 Task: Find connections with filter location Songadh with filter topic #Projectmanagementwith filter profile language German with filter current company Tata Trusts with filter school Institute of Engineering & Management (IEM) with filter industry Translation and Localization with filter service category Bookkeeping with filter keywords title Office Assistant
Action: Mouse moved to (641, 78)
Screenshot: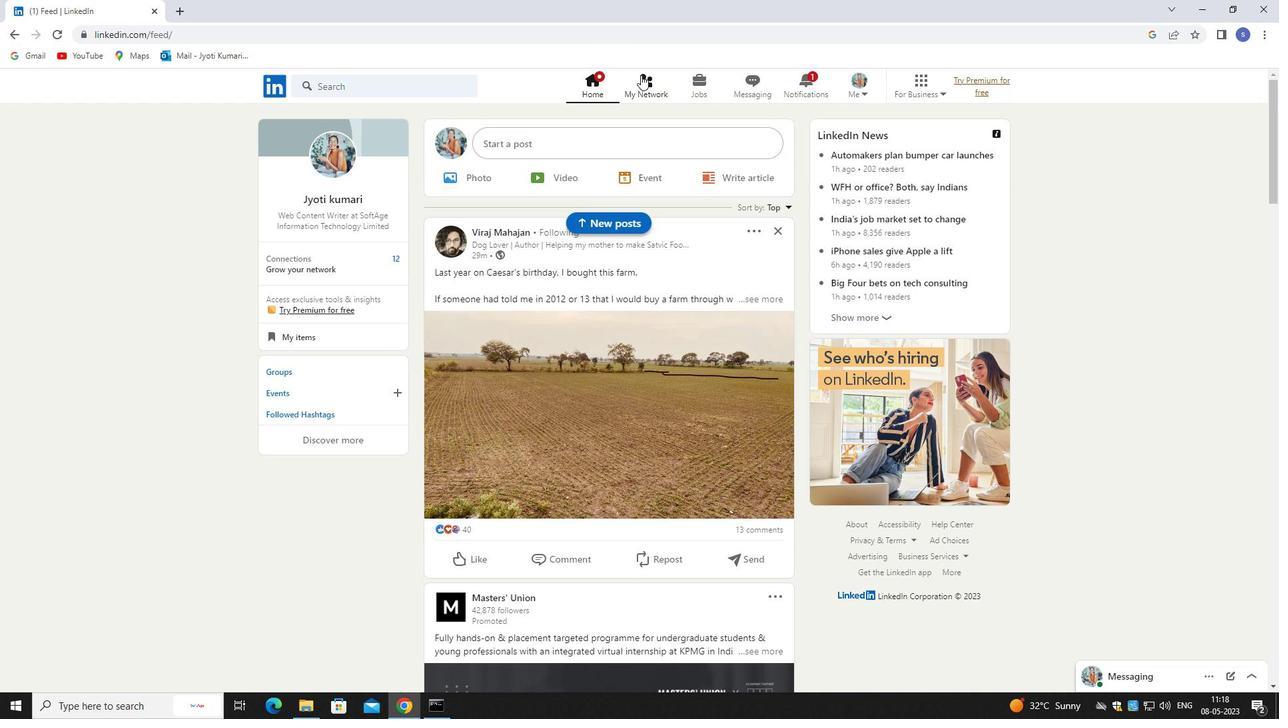 
Action: Mouse pressed left at (641, 78)
Screenshot: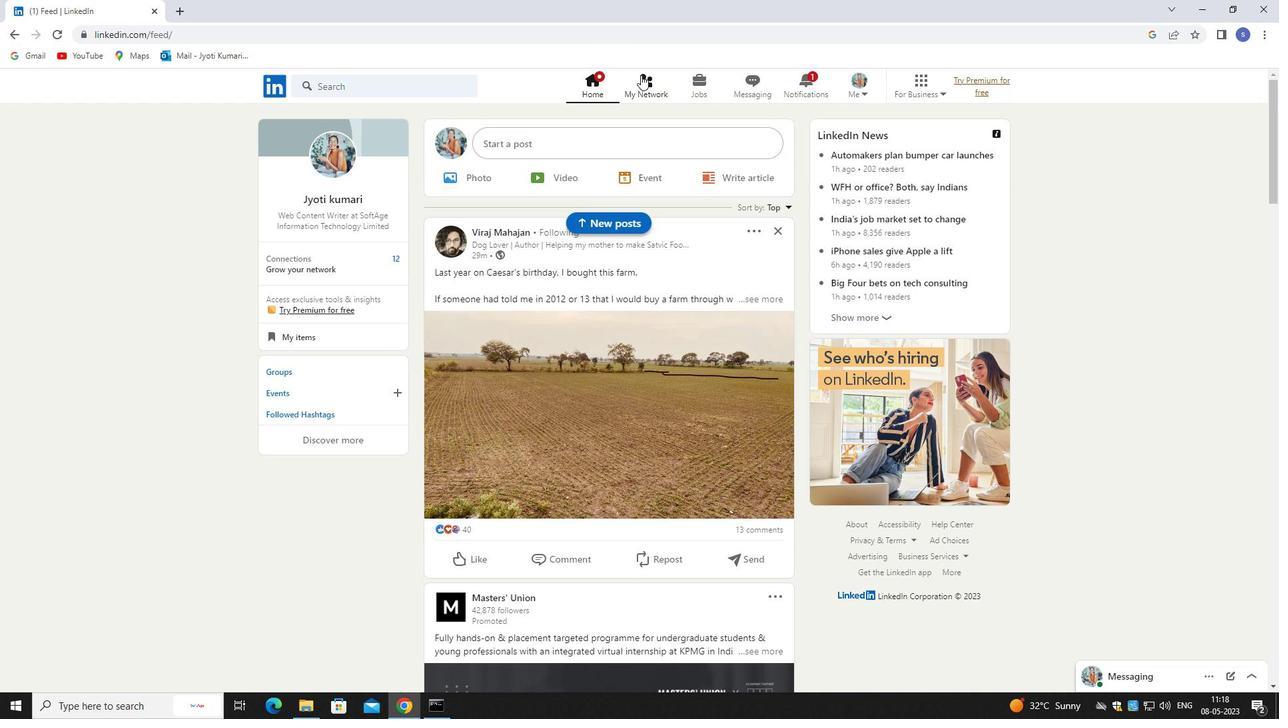 
Action: Mouse moved to (643, 79)
Screenshot: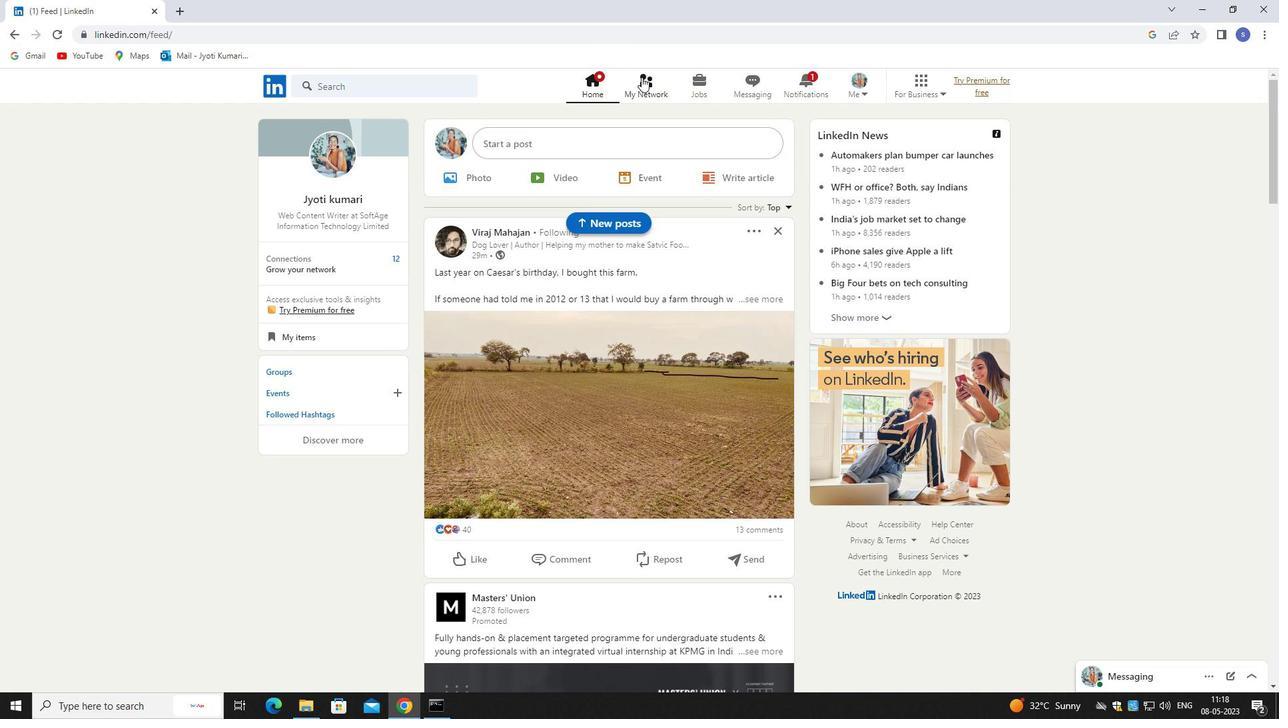 
Action: Mouse pressed left at (643, 79)
Screenshot: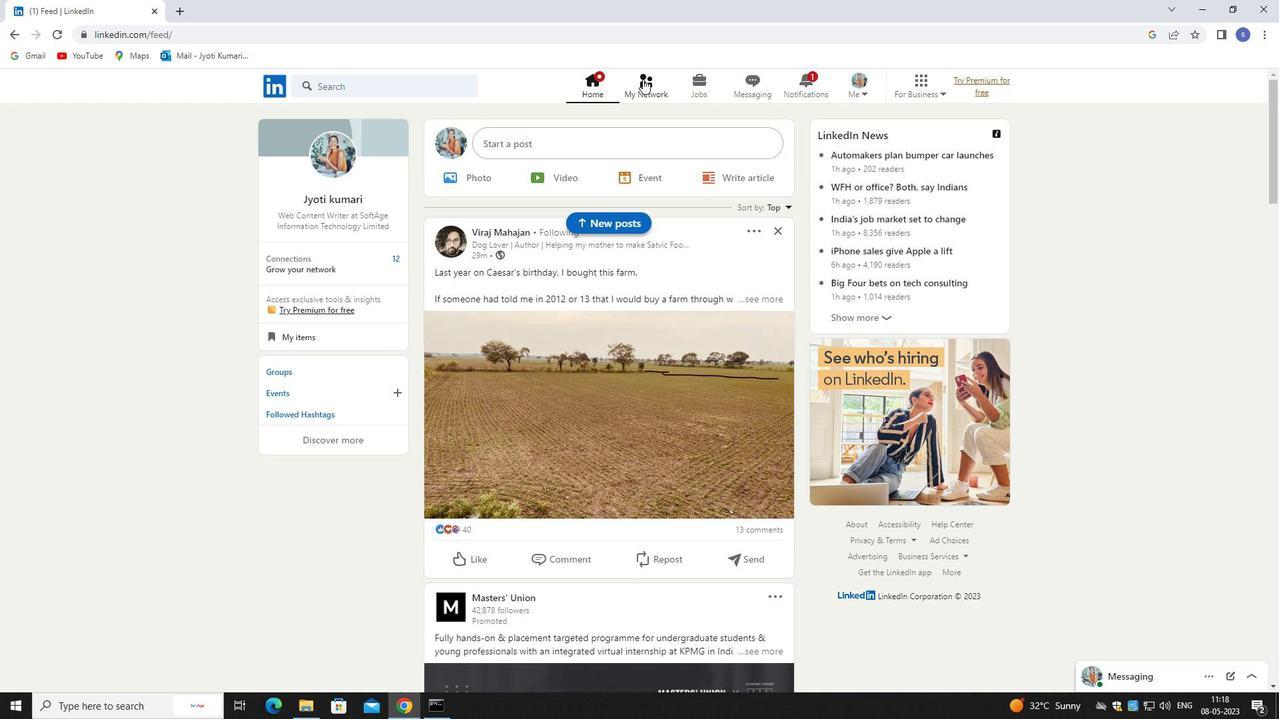 
Action: Mouse moved to (423, 155)
Screenshot: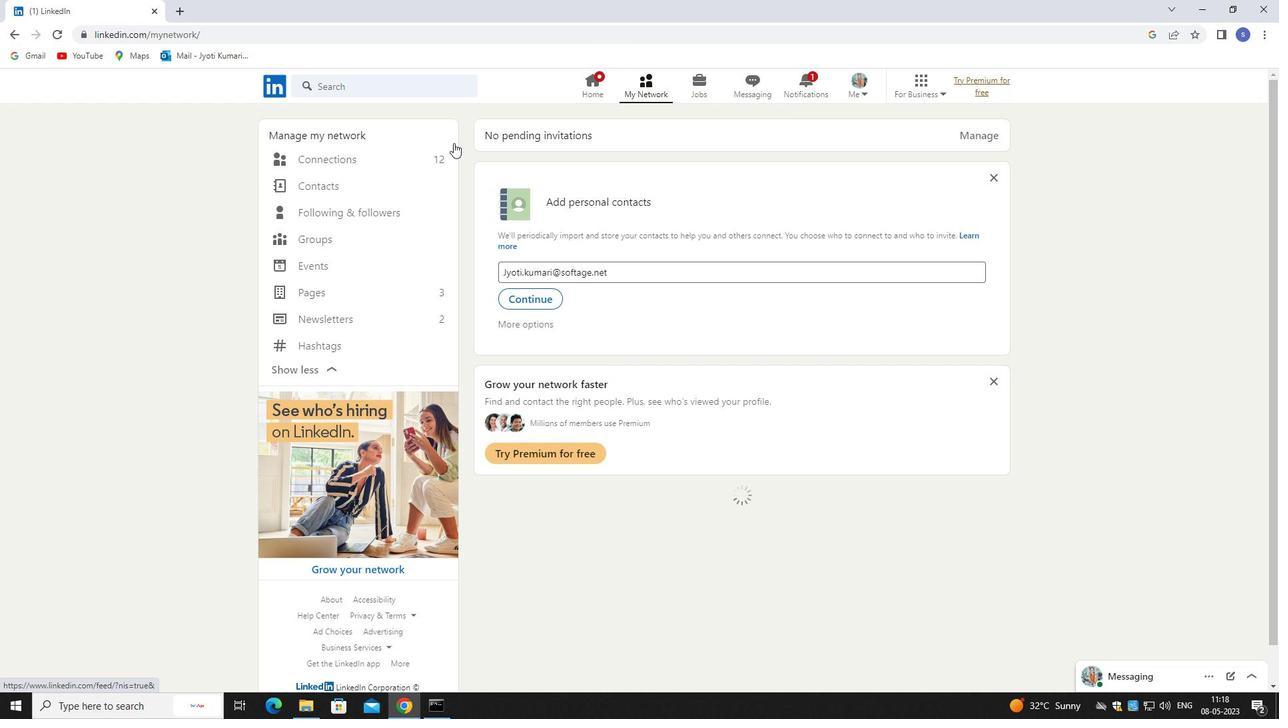 
Action: Mouse pressed left at (423, 155)
Screenshot: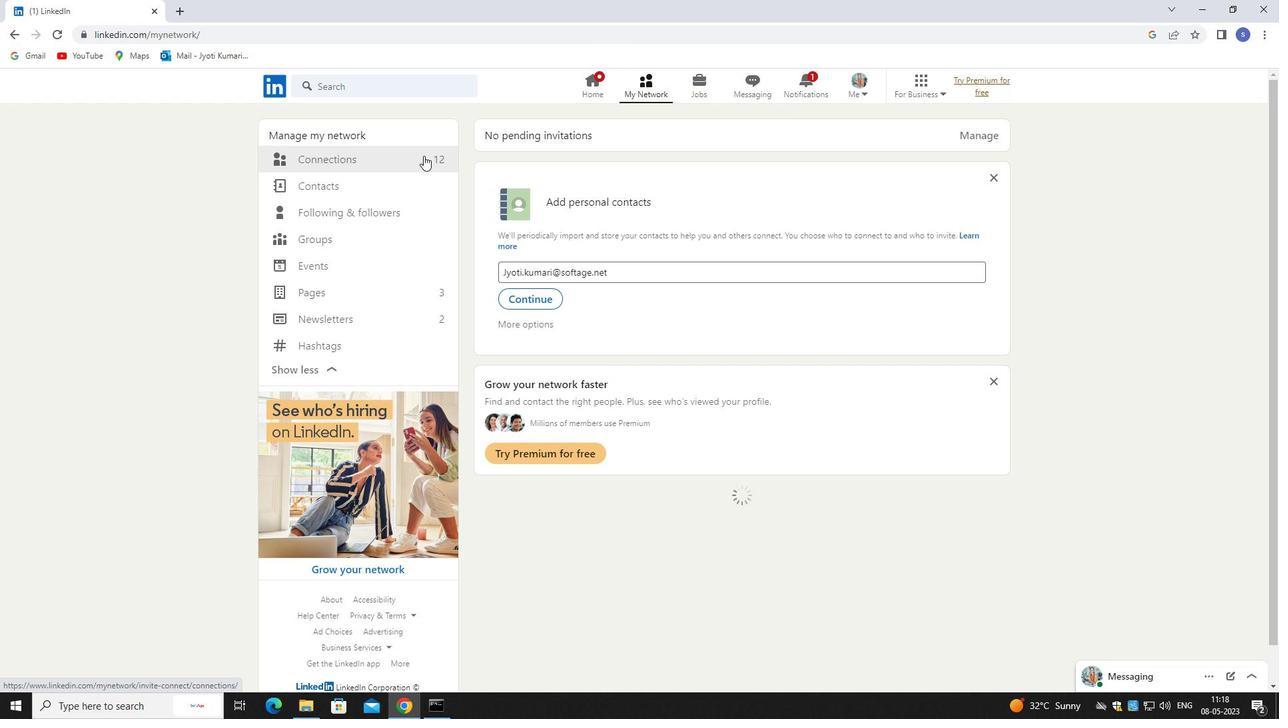
Action: Mouse pressed left at (423, 155)
Screenshot: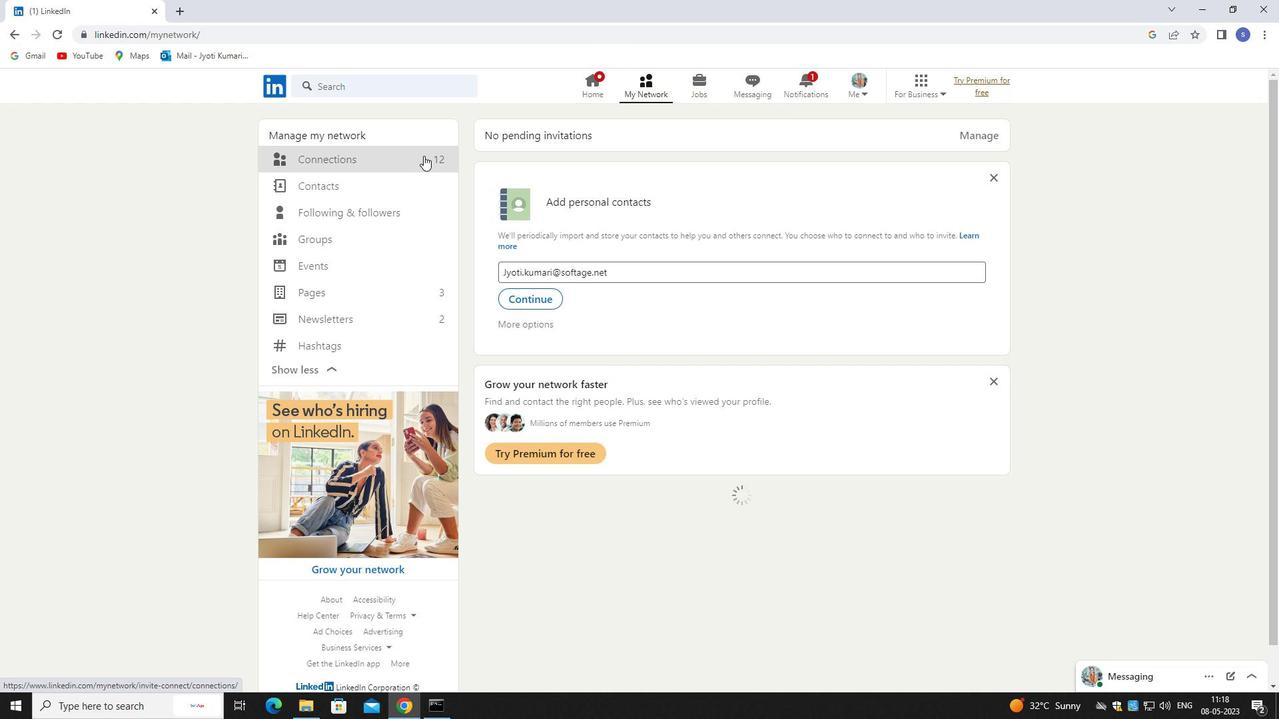
Action: Mouse moved to (727, 159)
Screenshot: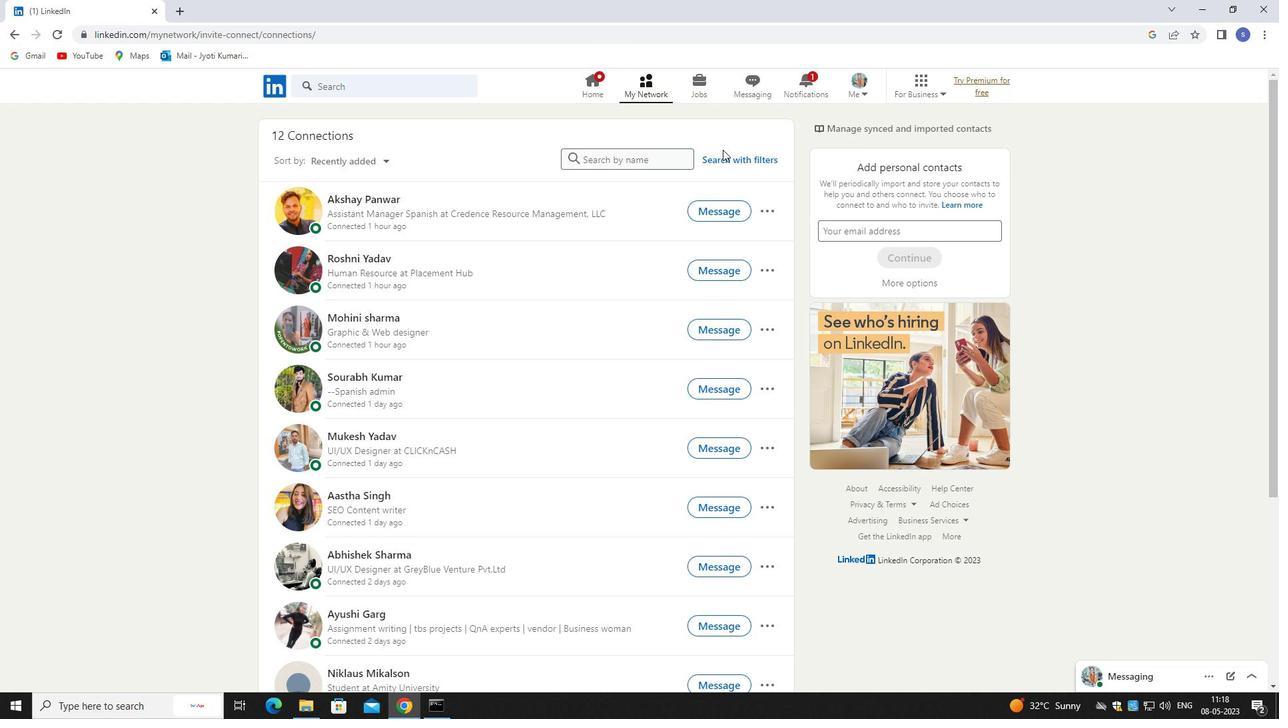
Action: Mouse pressed left at (727, 159)
Screenshot: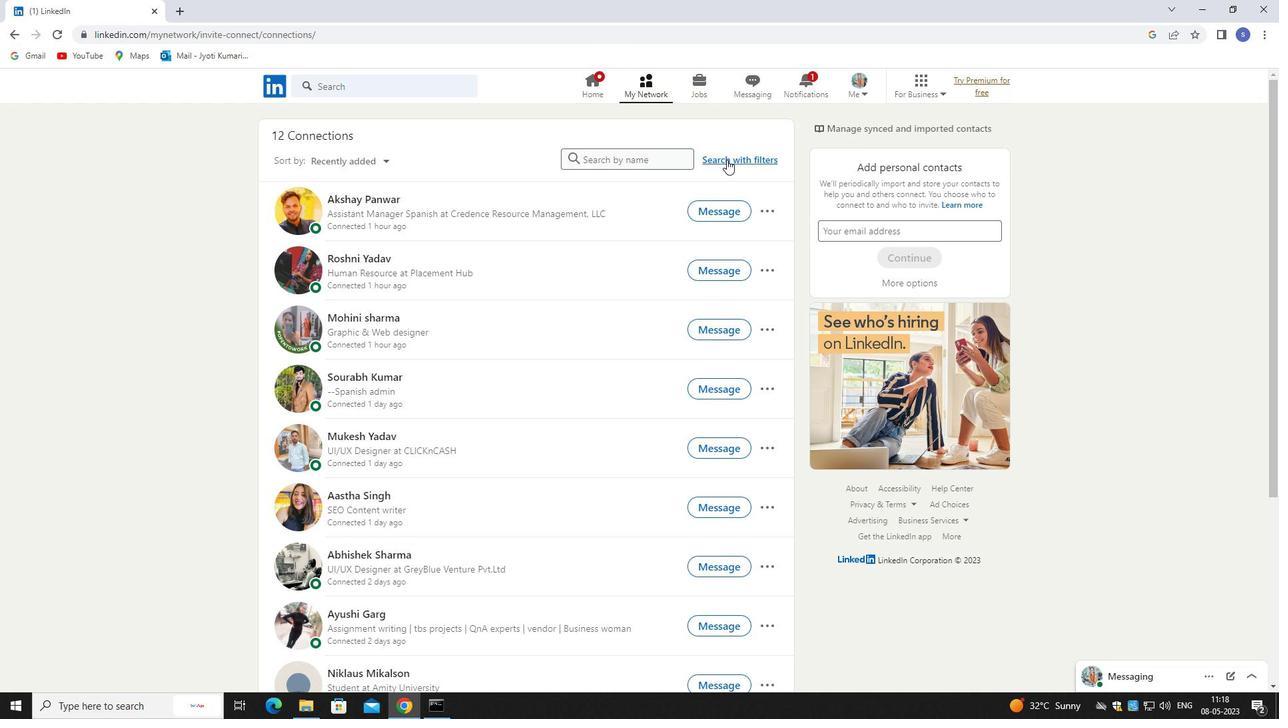 
Action: Mouse moved to (676, 130)
Screenshot: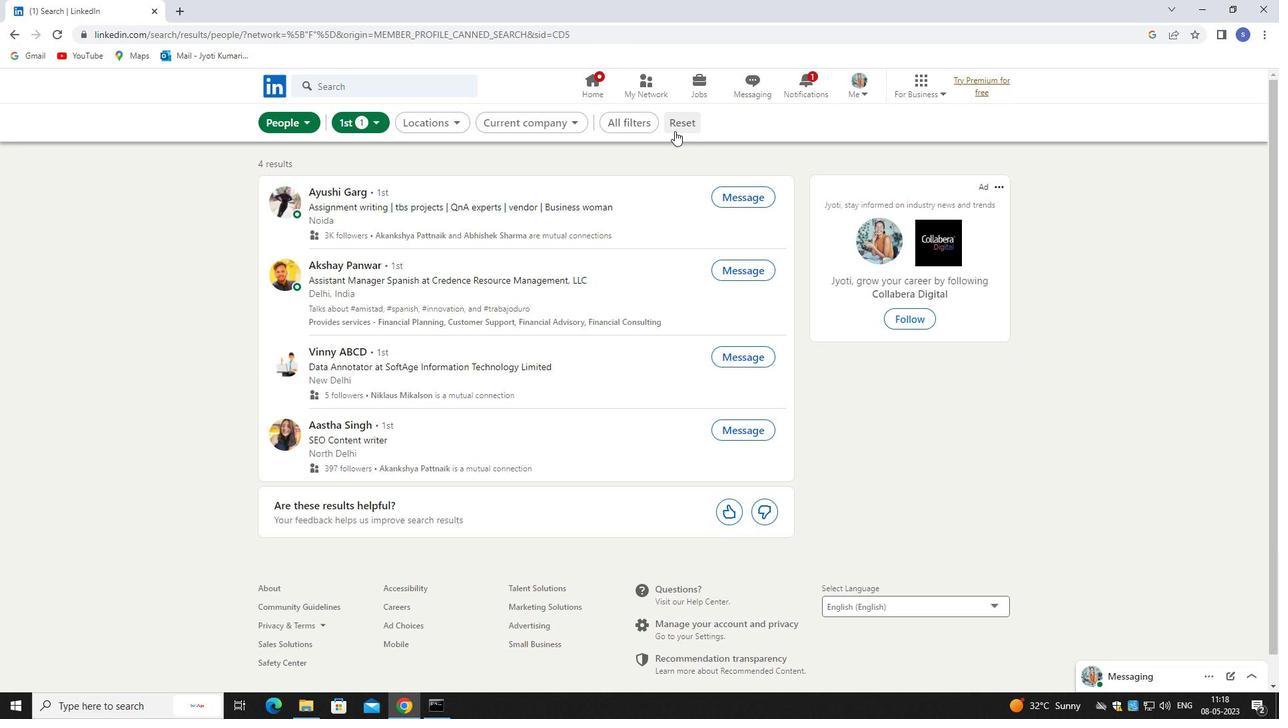 
Action: Mouse pressed left at (676, 130)
Screenshot: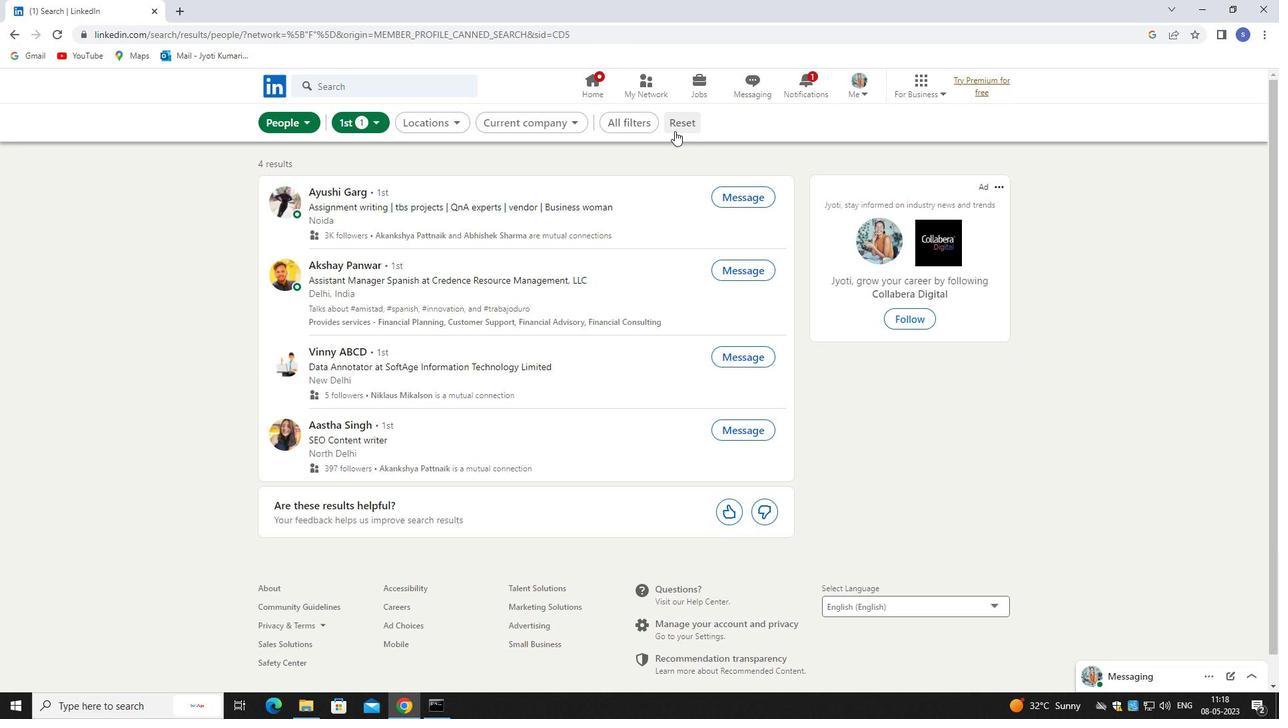 
Action: Mouse moved to (659, 121)
Screenshot: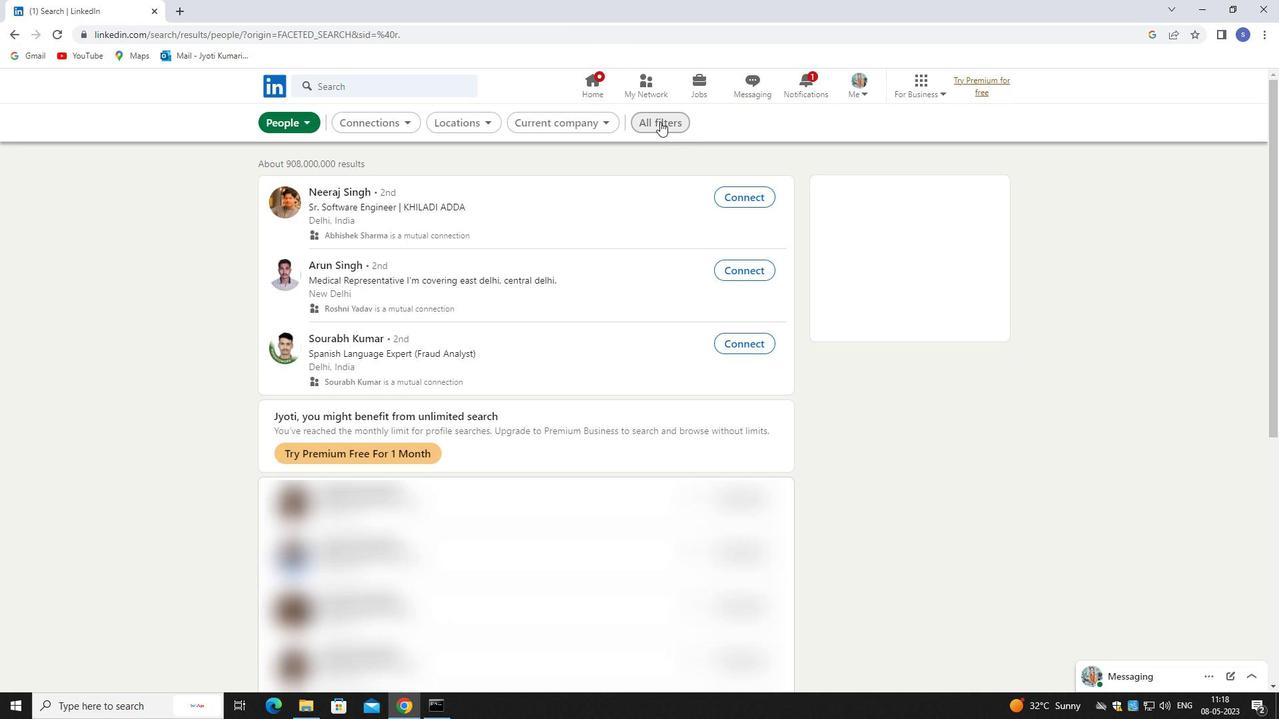 
Action: Mouse pressed left at (659, 121)
Screenshot: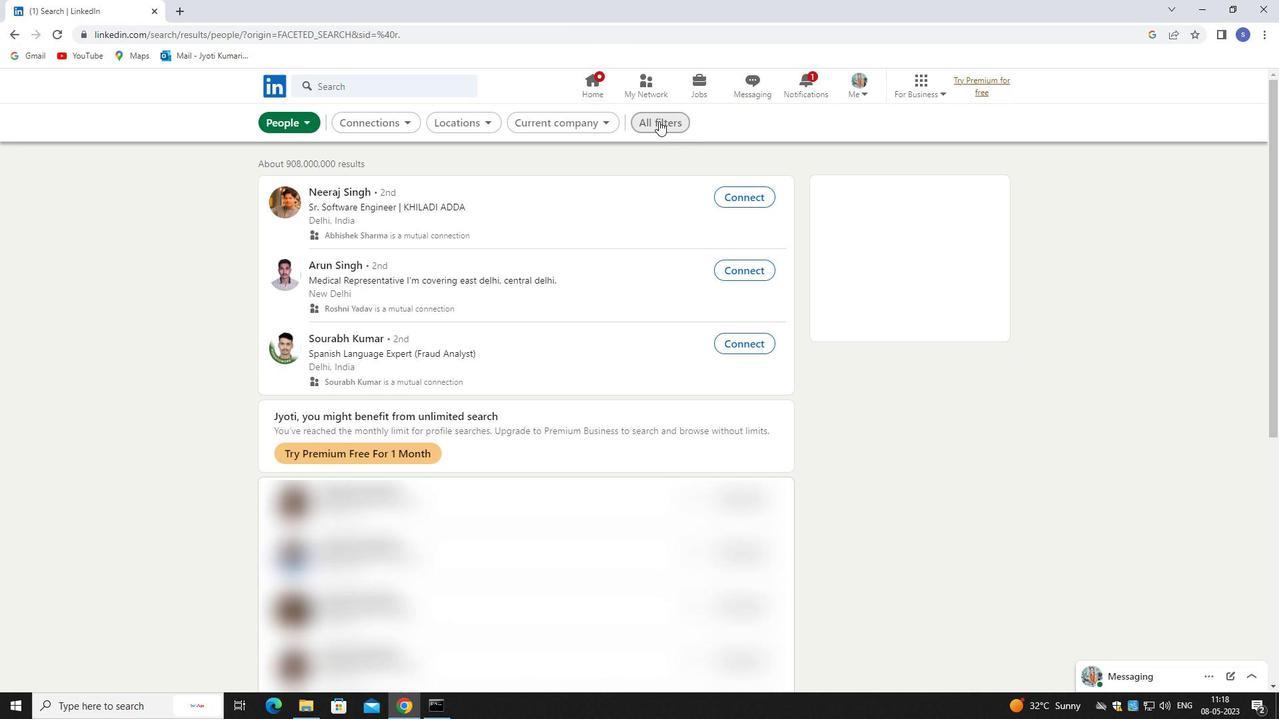 
Action: Mouse moved to (1131, 524)
Screenshot: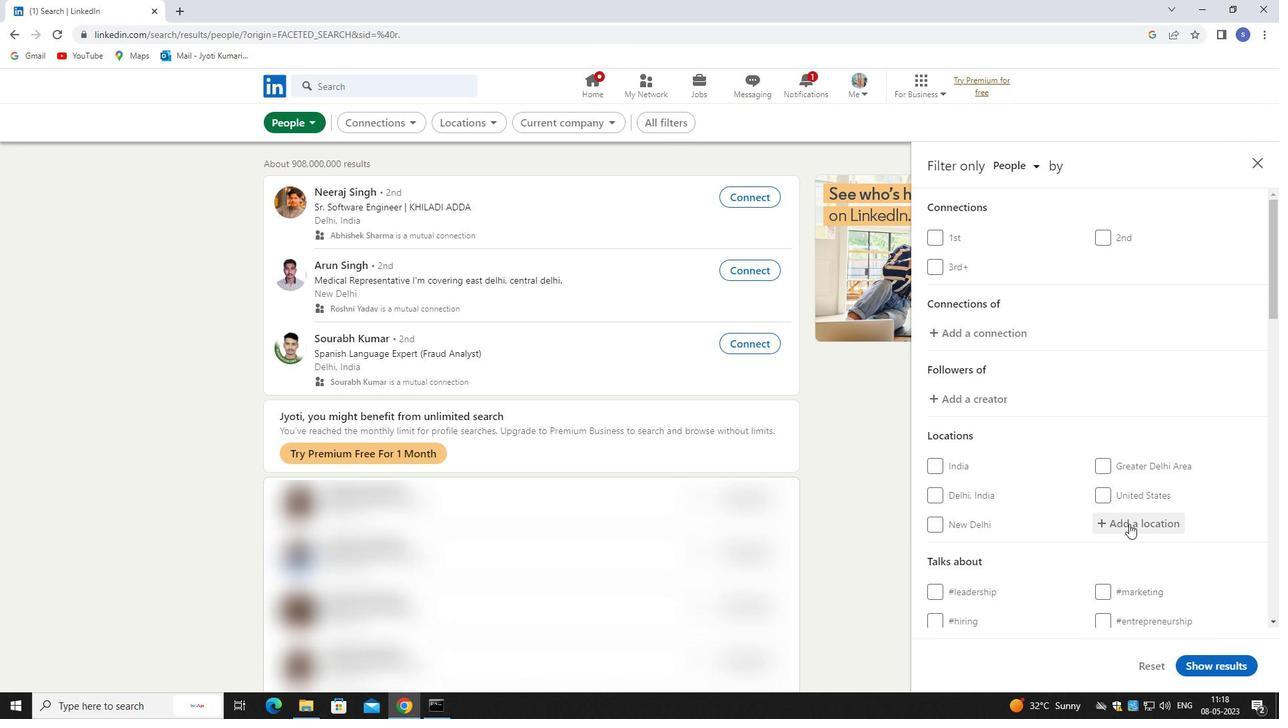 
Action: Mouse pressed left at (1131, 524)
Screenshot: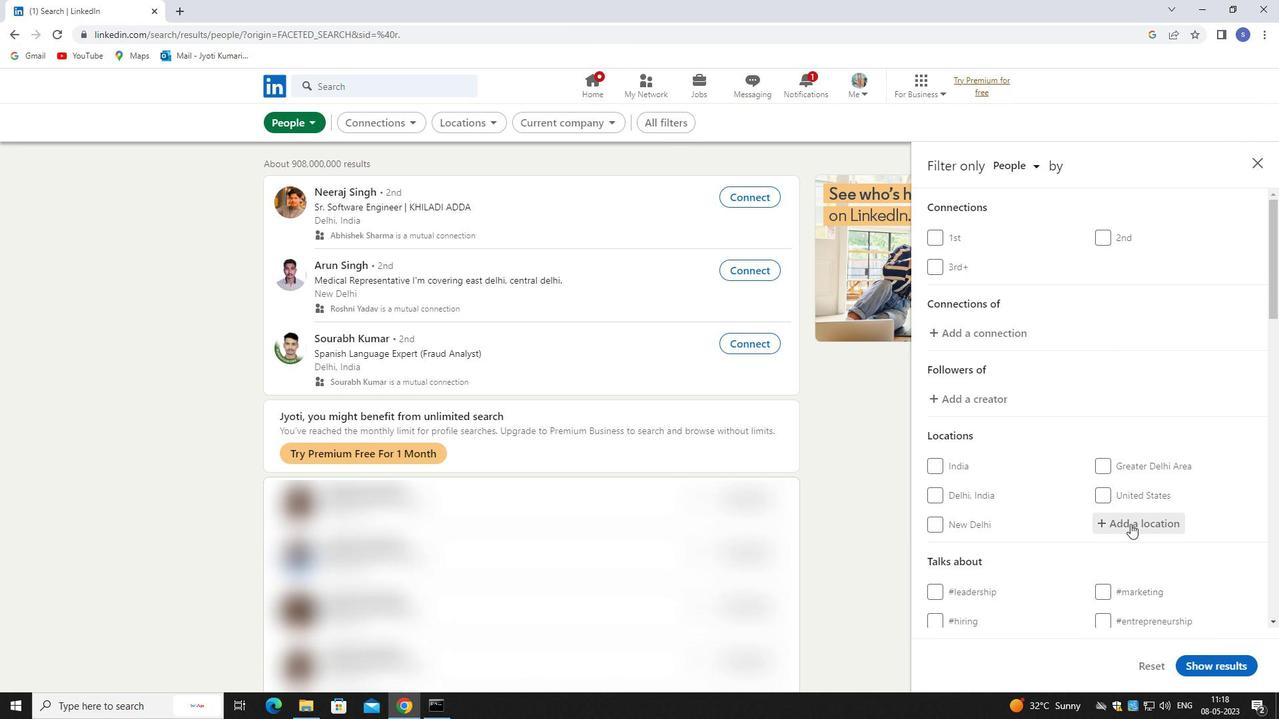 
Action: Mouse moved to (1043, 469)
Screenshot: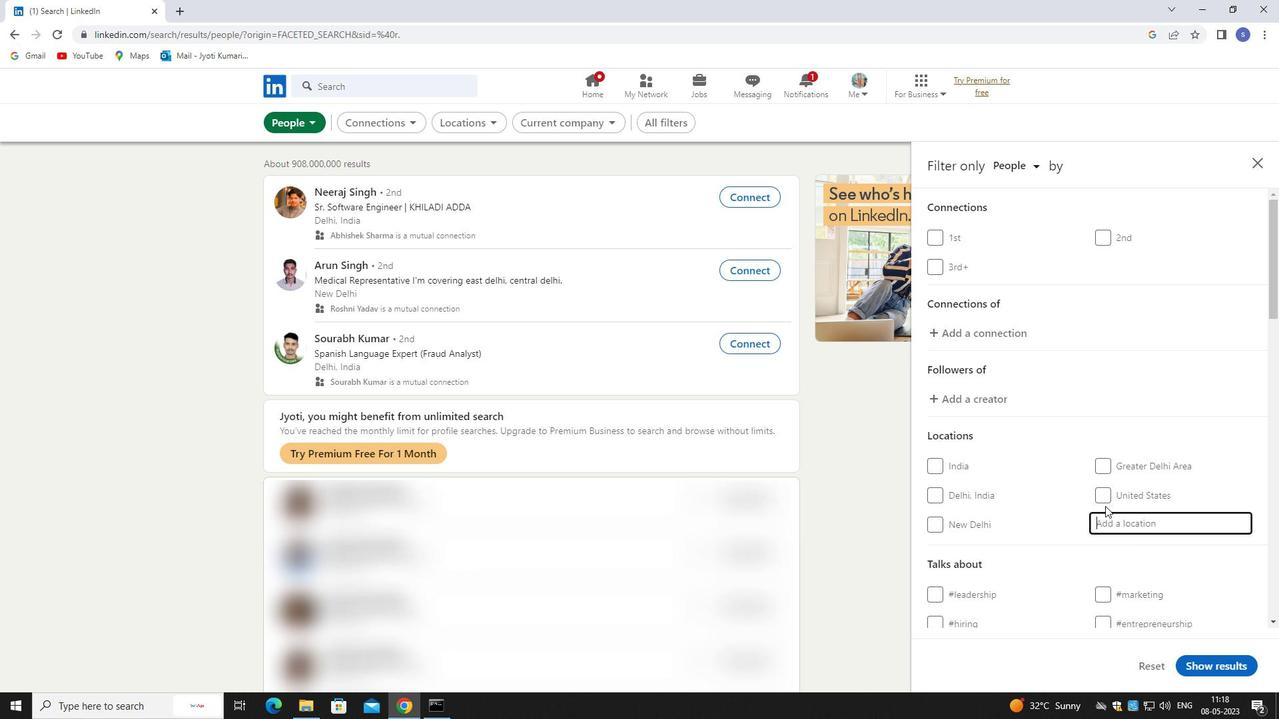 
Action: Key pressed <Key.shift>SONGADH
Screenshot: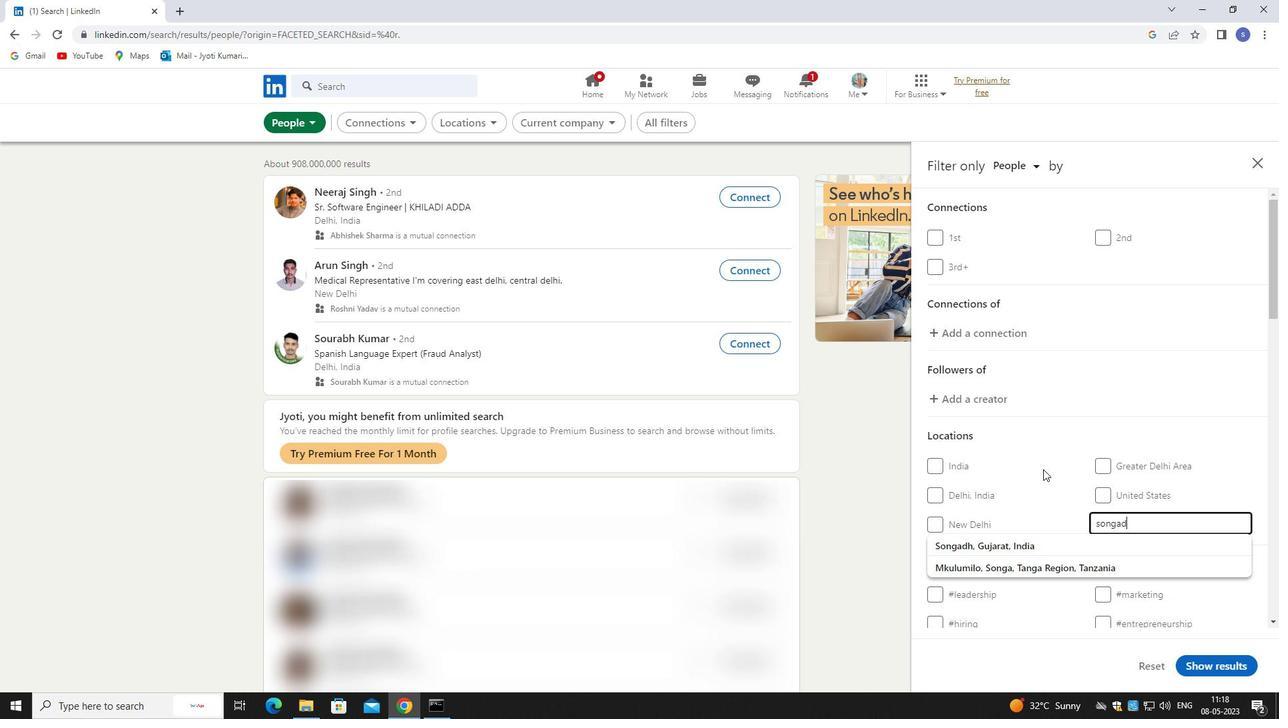 
Action: Mouse moved to (1006, 553)
Screenshot: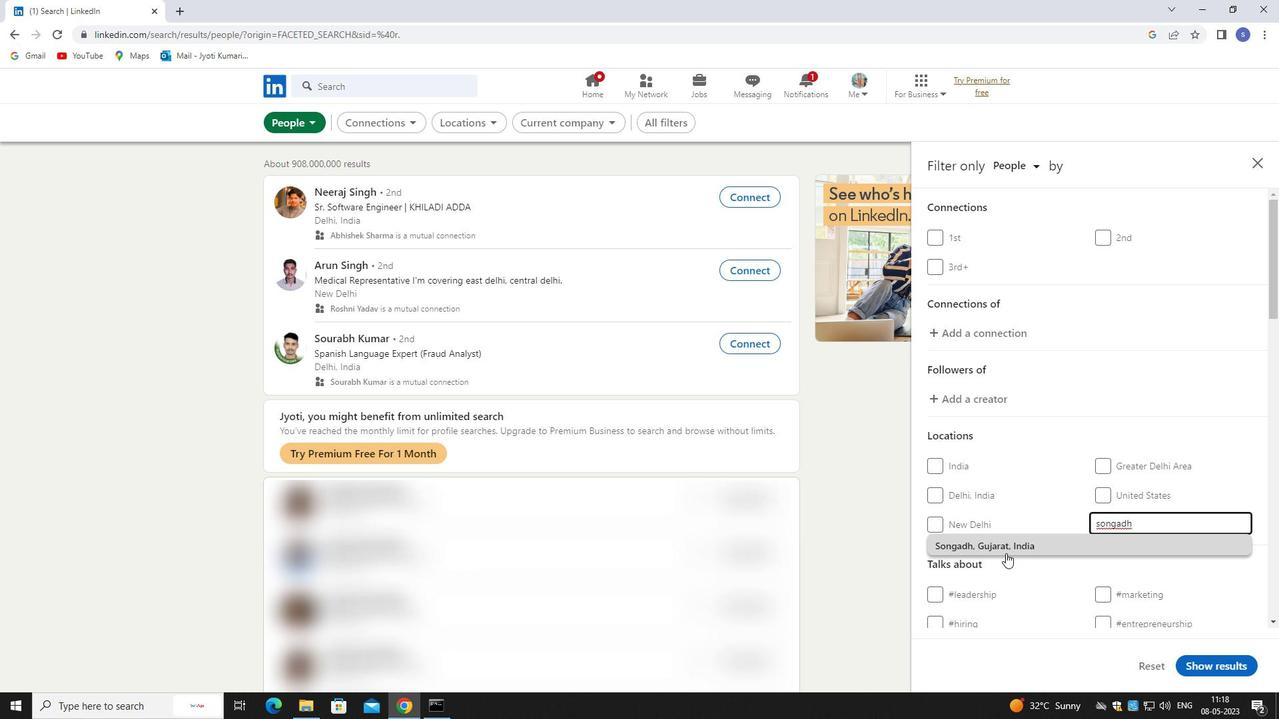 
Action: Mouse pressed left at (1006, 553)
Screenshot: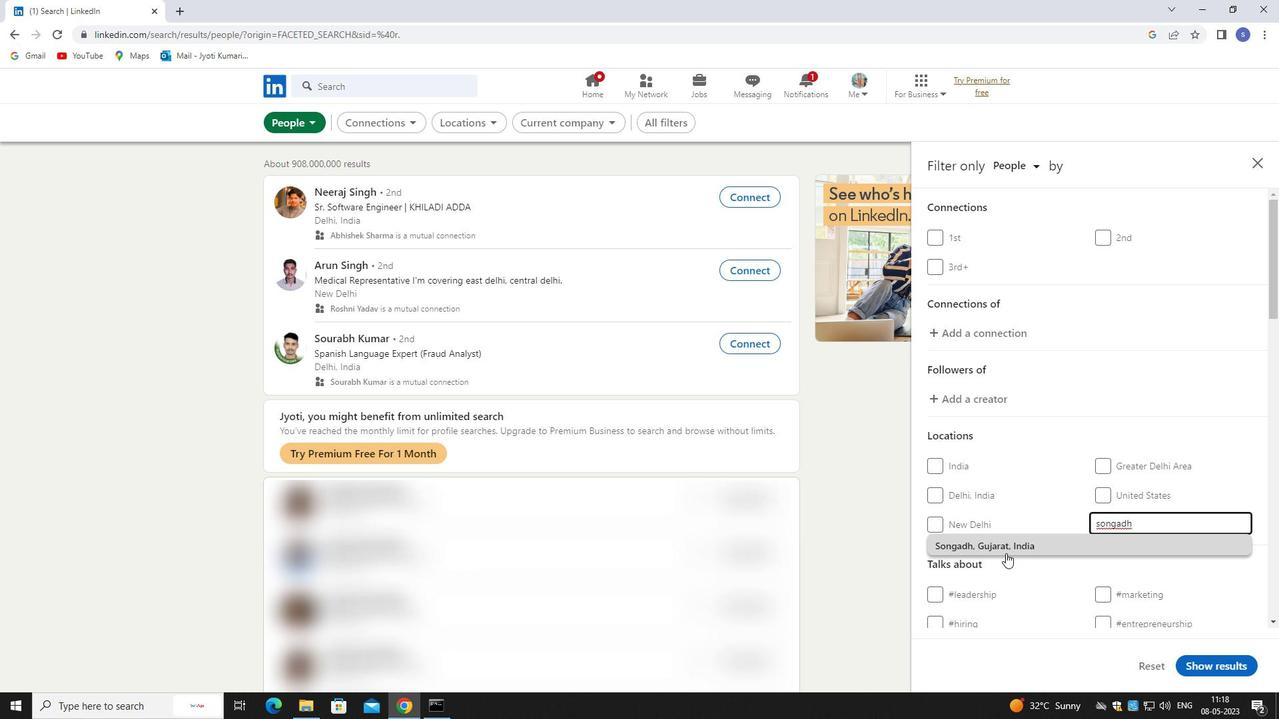 
Action: Mouse moved to (1008, 534)
Screenshot: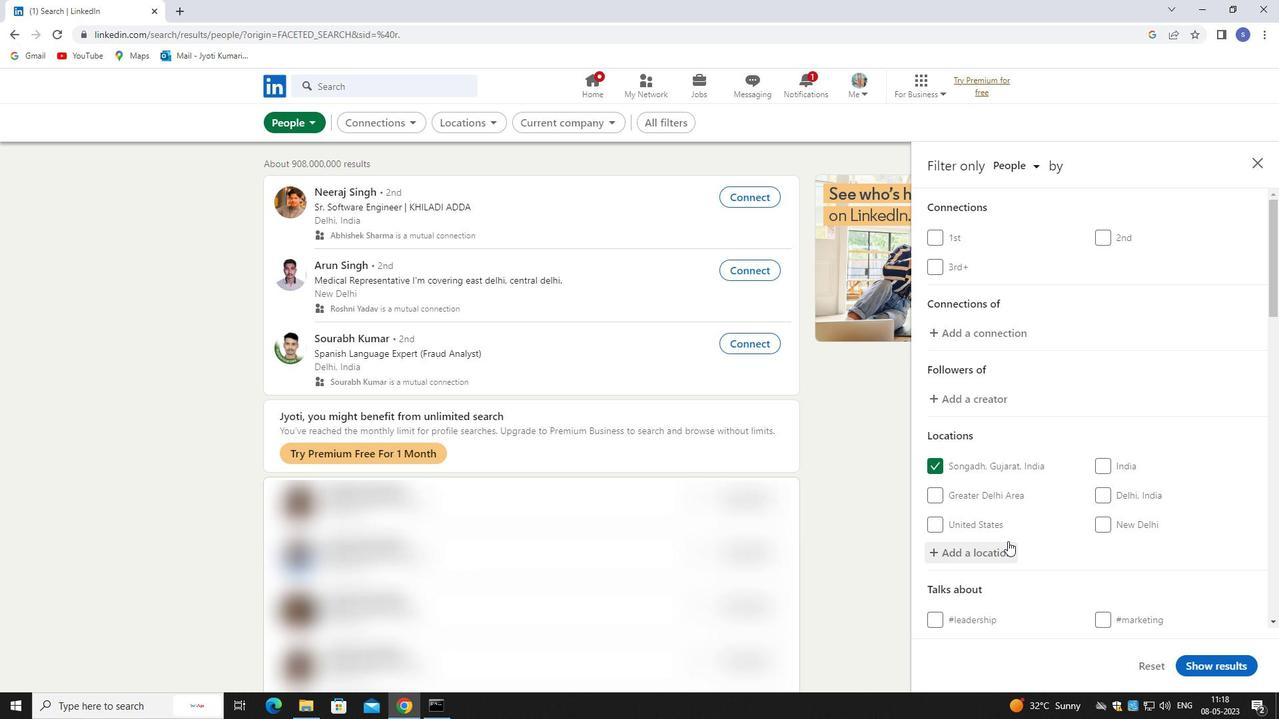 
Action: Mouse scrolled (1008, 533) with delta (0, 0)
Screenshot: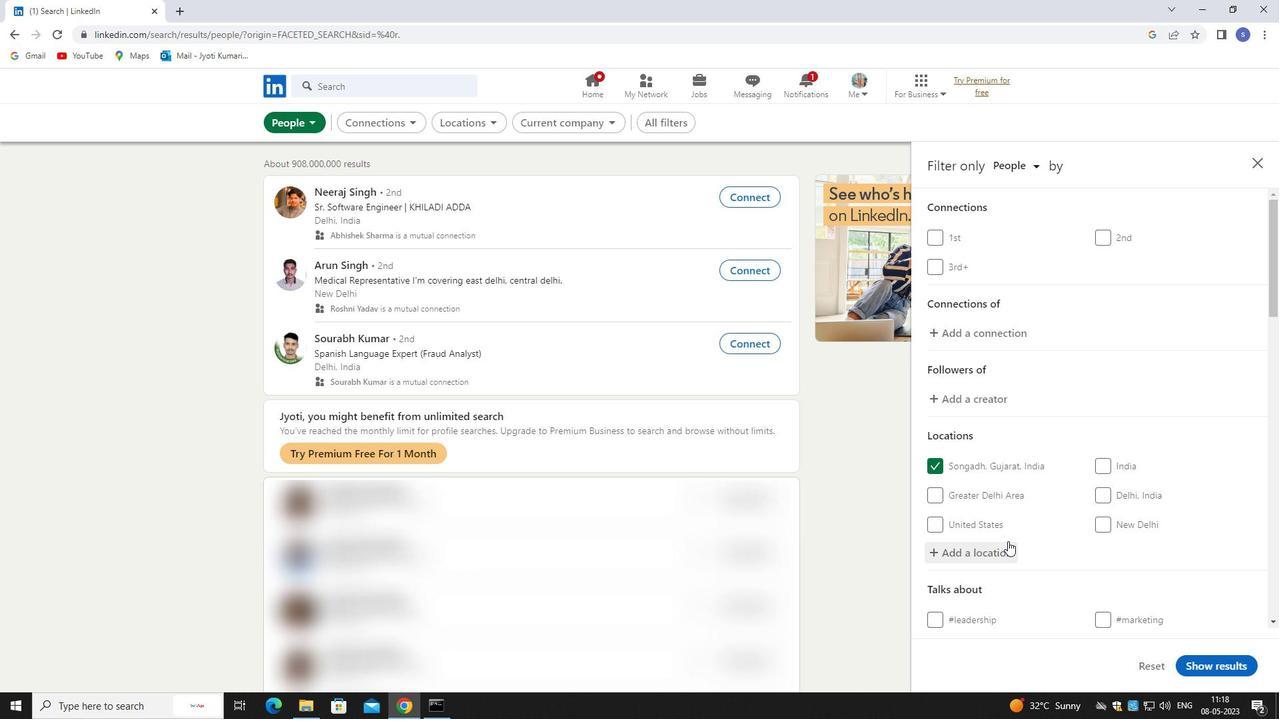 
Action: Mouse moved to (1009, 534)
Screenshot: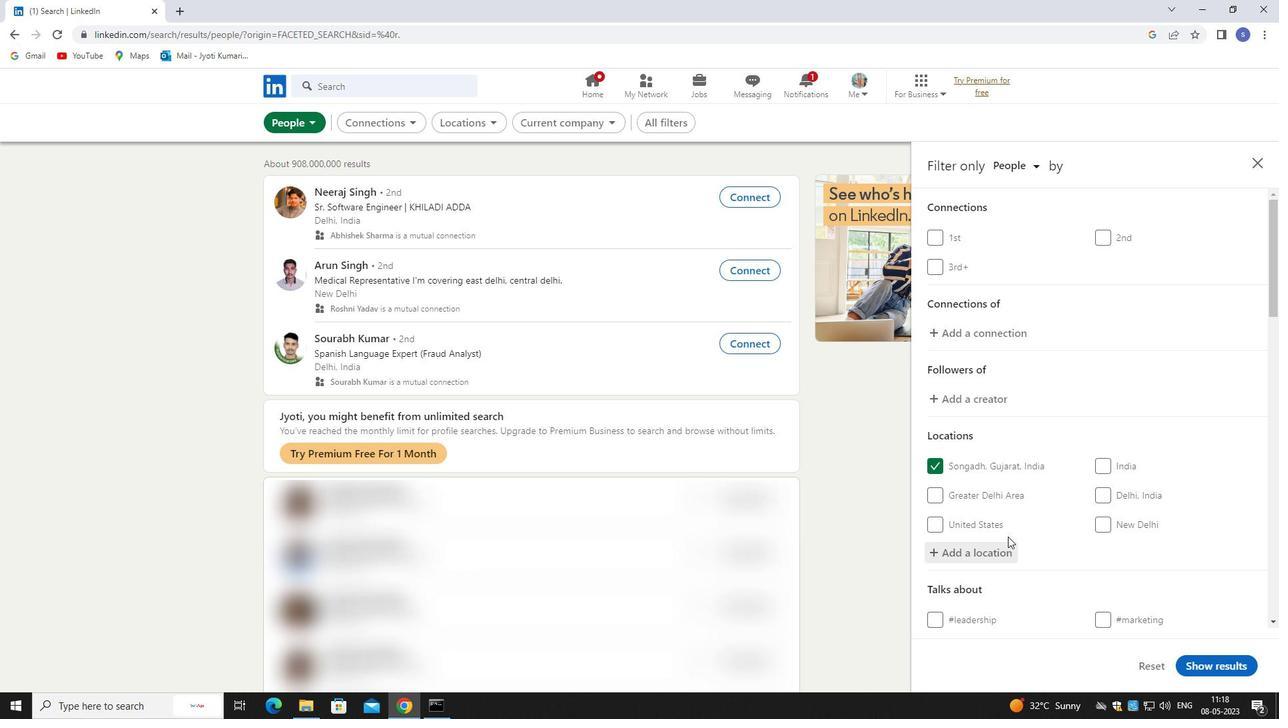 
Action: Mouse scrolled (1009, 533) with delta (0, 0)
Screenshot: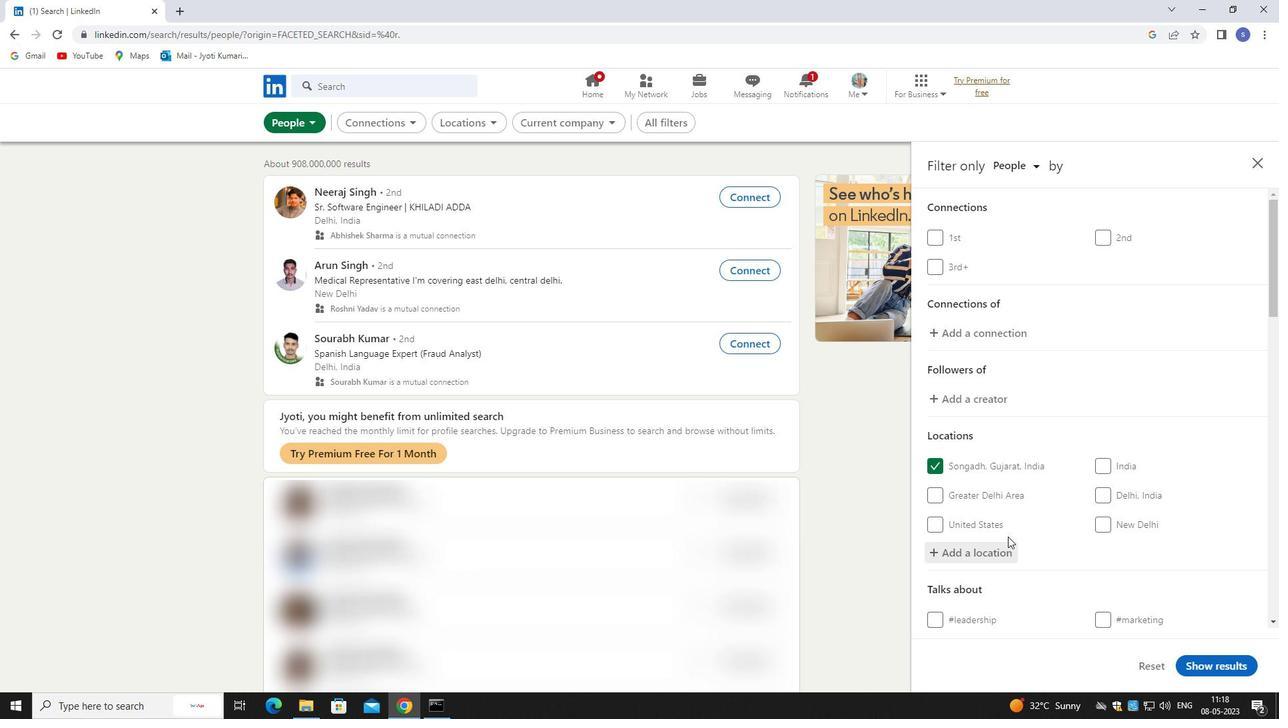 
Action: Mouse moved to (1010, 533)
Screenshot: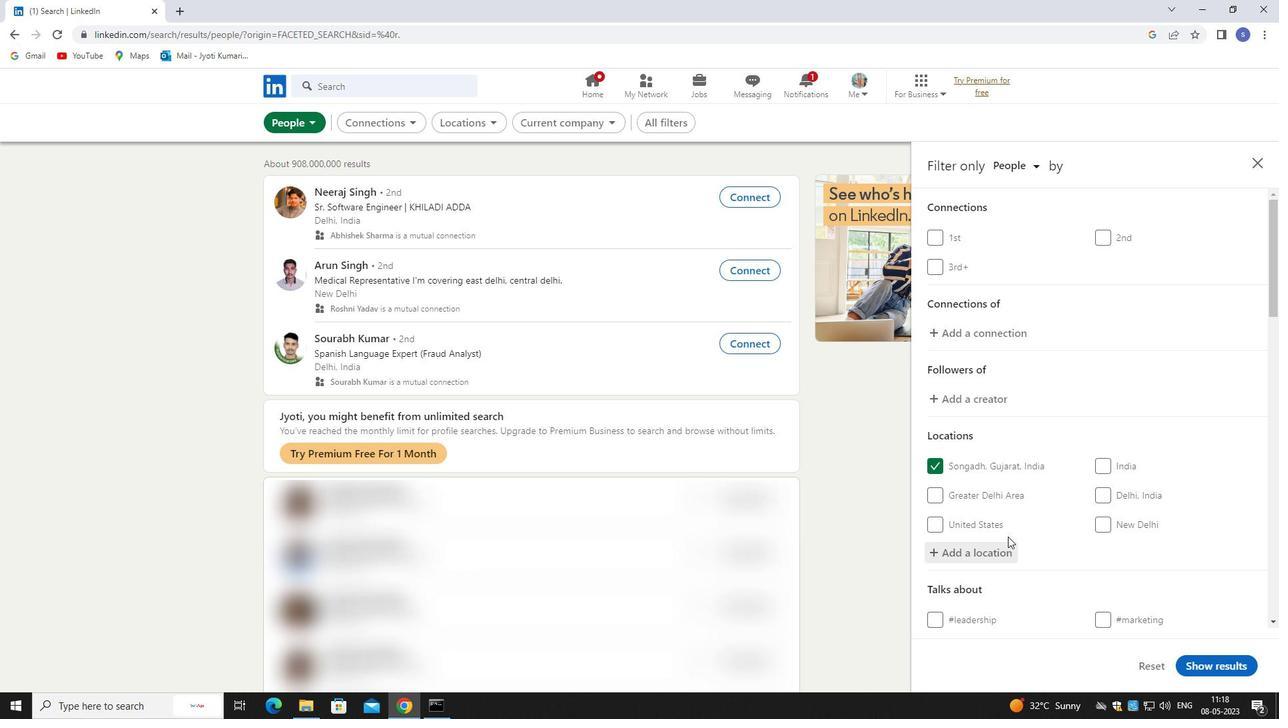 
Action: Mouse scrolled (1010, 533) with delta (0, 0)
Screenshot: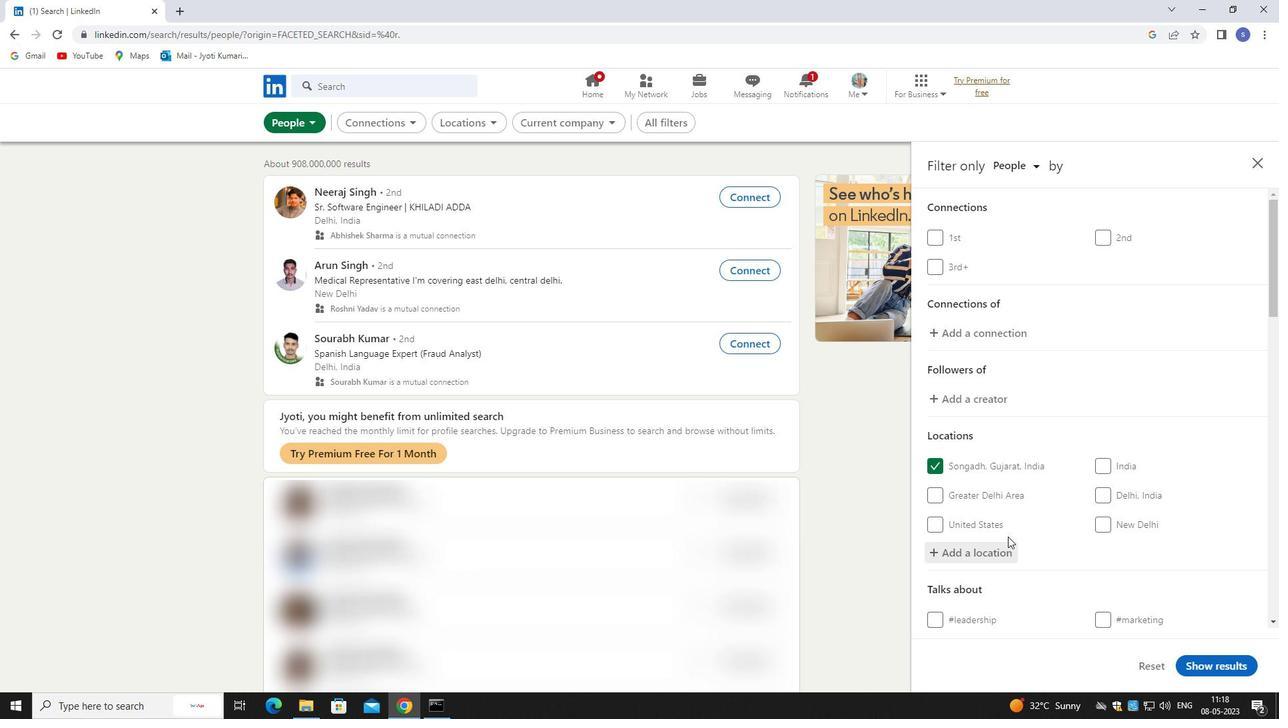 
Action: Mouse moved to (1011, 532)
Screenshot: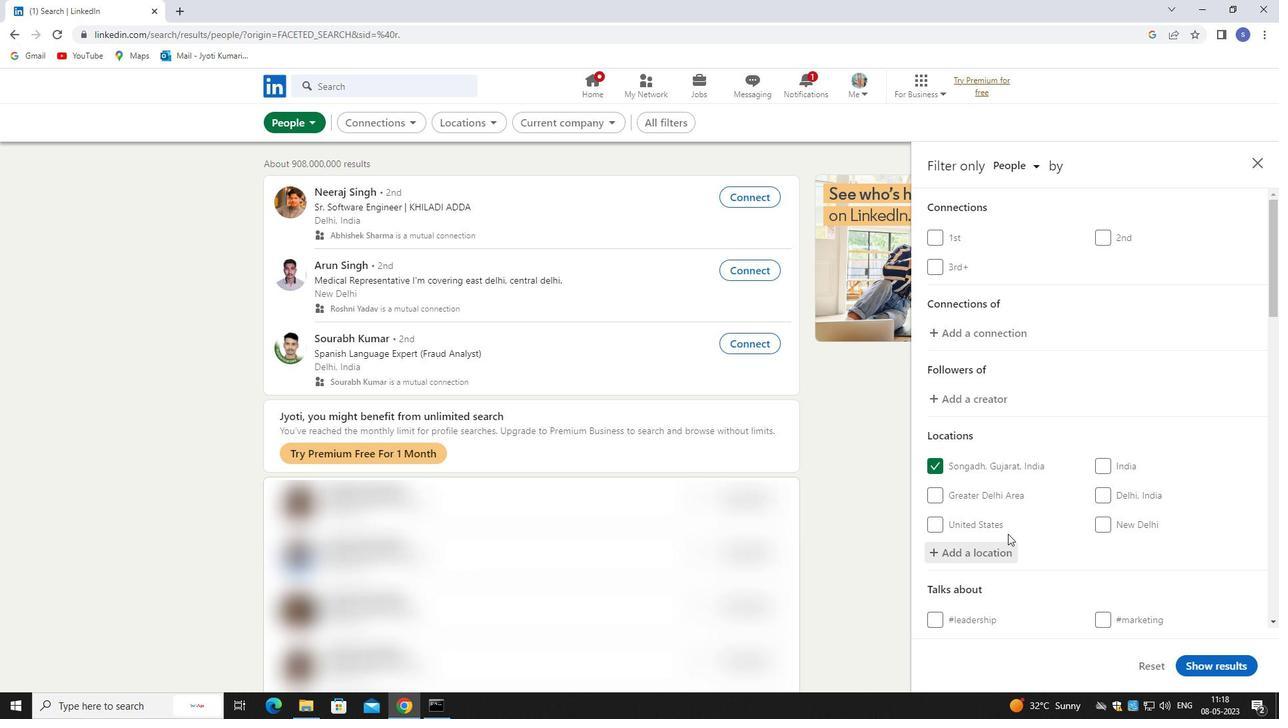 
Action: Mouse scrolled (1011, 531) with delta (0, 0)
Screenshot: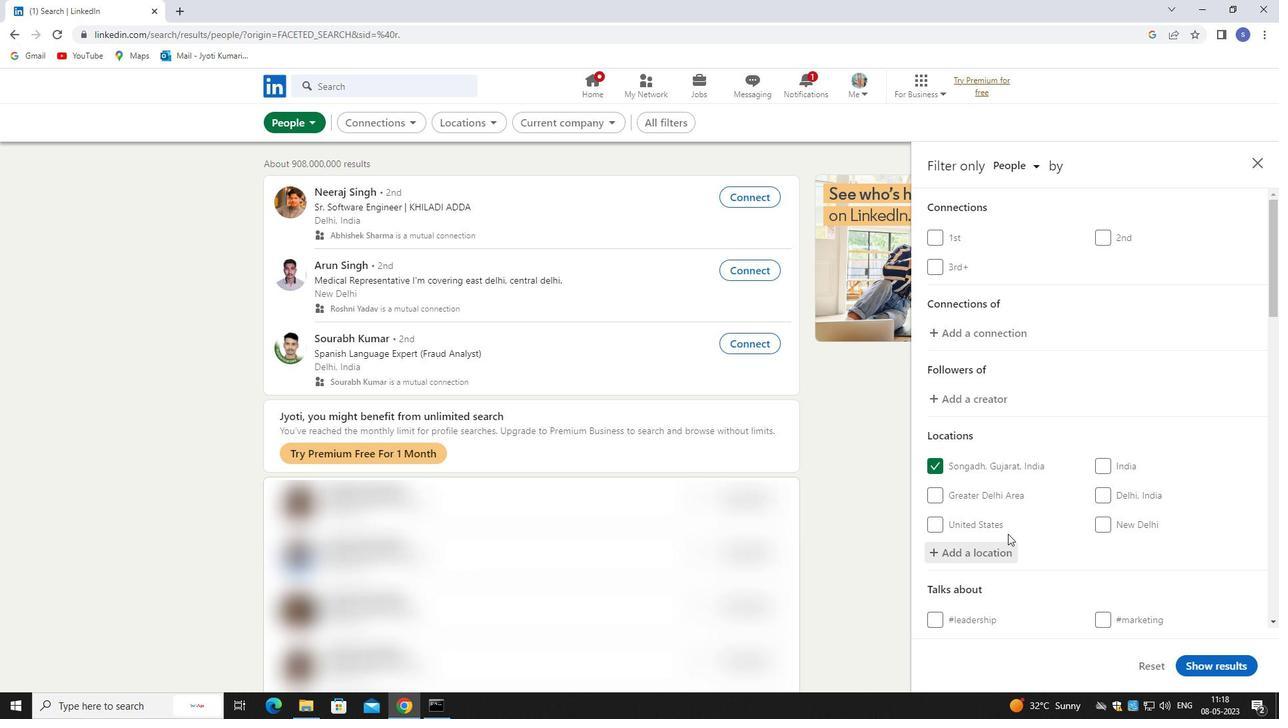 
Action: Mouse moved to (1142, 405)
Screenshot: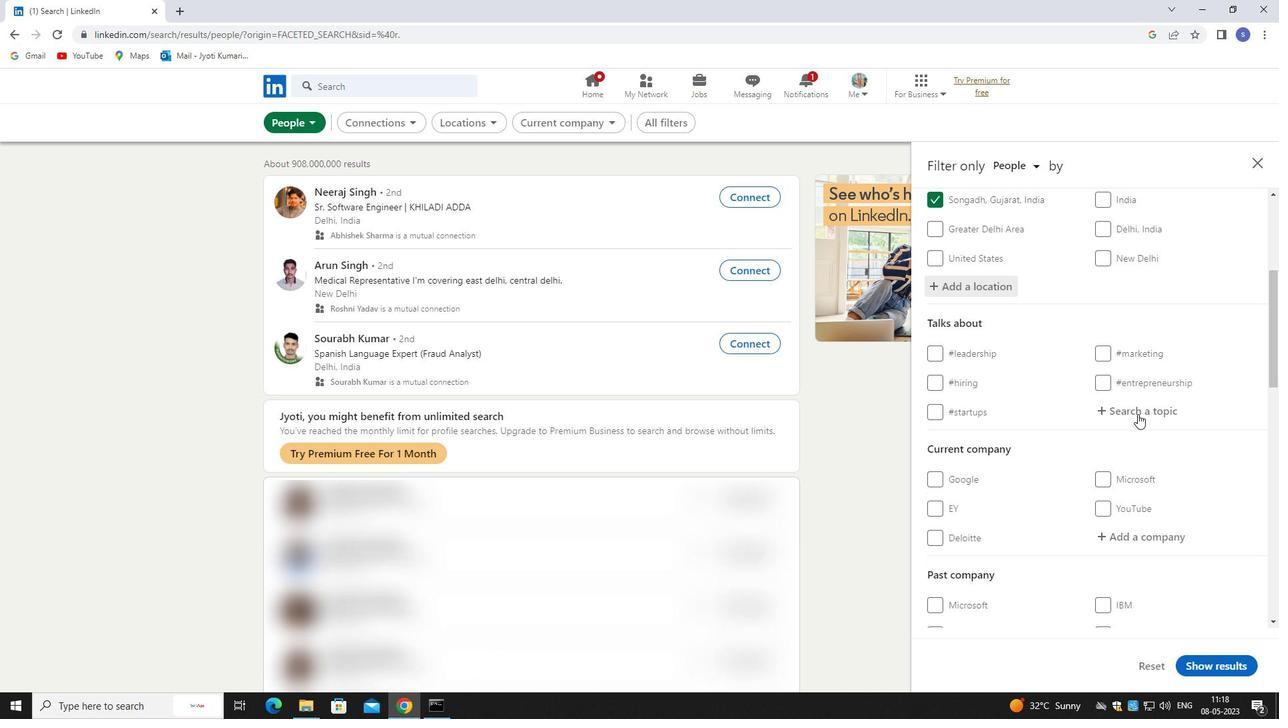 
Action: Mouse pressed left at (1142, 405)
Screenshot: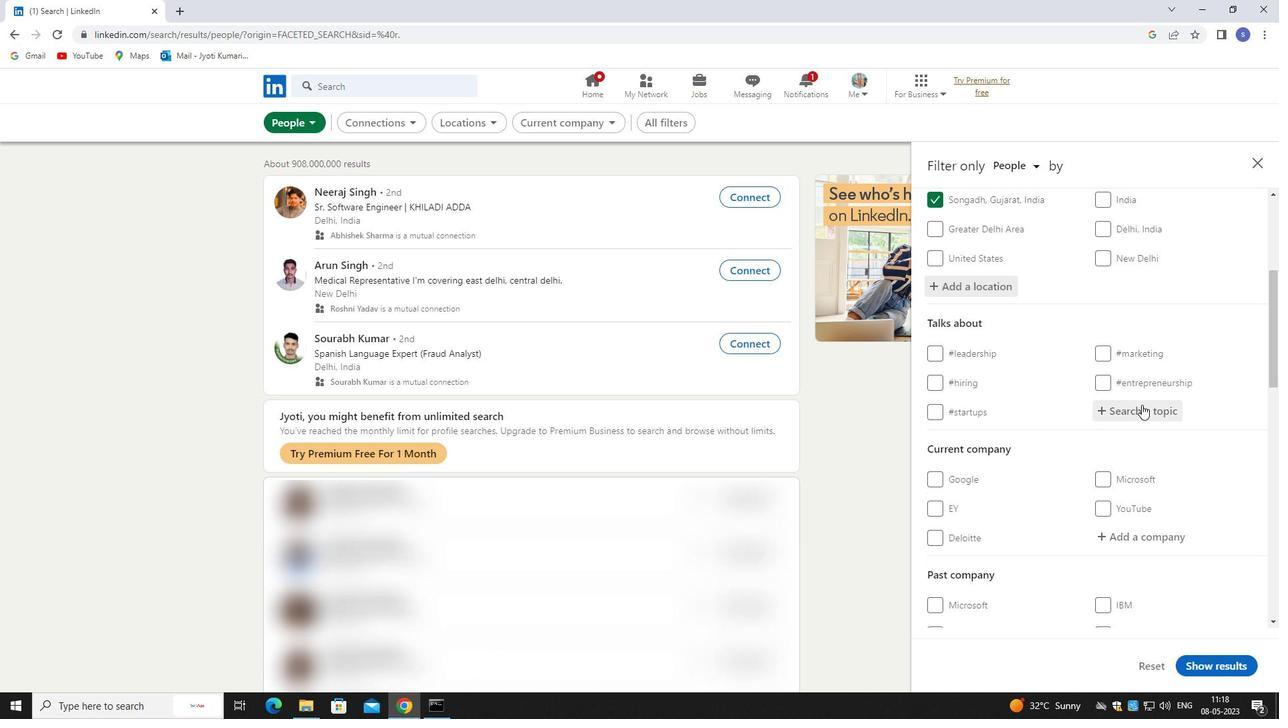 
Action: Mouse moved to (1078, 386)
Screenshot: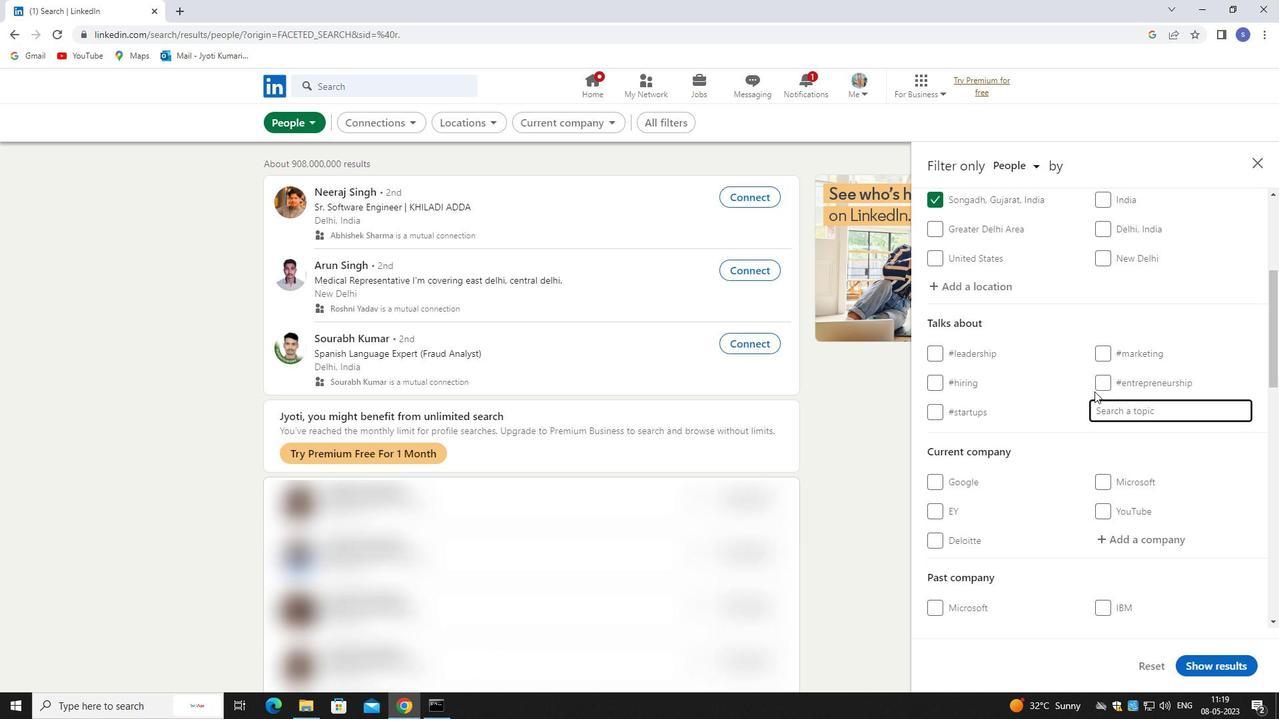 
Action: Key pressed <Key.shift>PROJECTMA
Screenshot: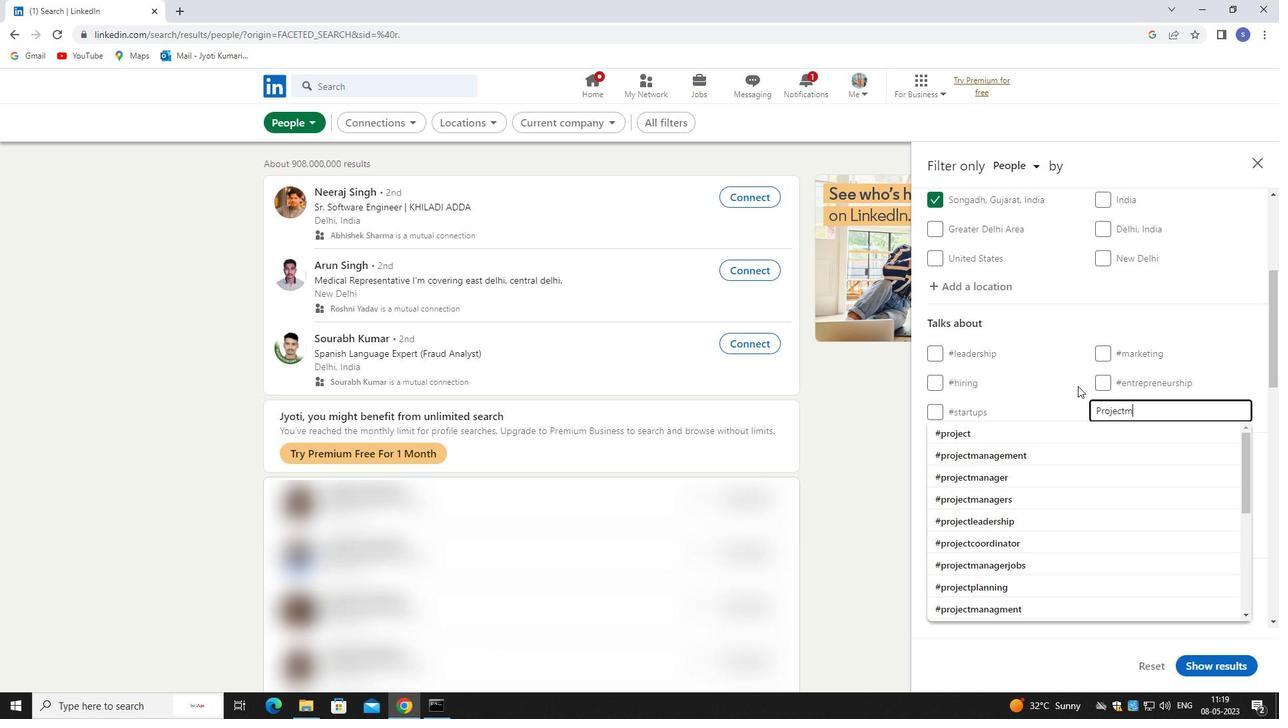 
Action: Mouse moved to (1089, 431)
Screenshot: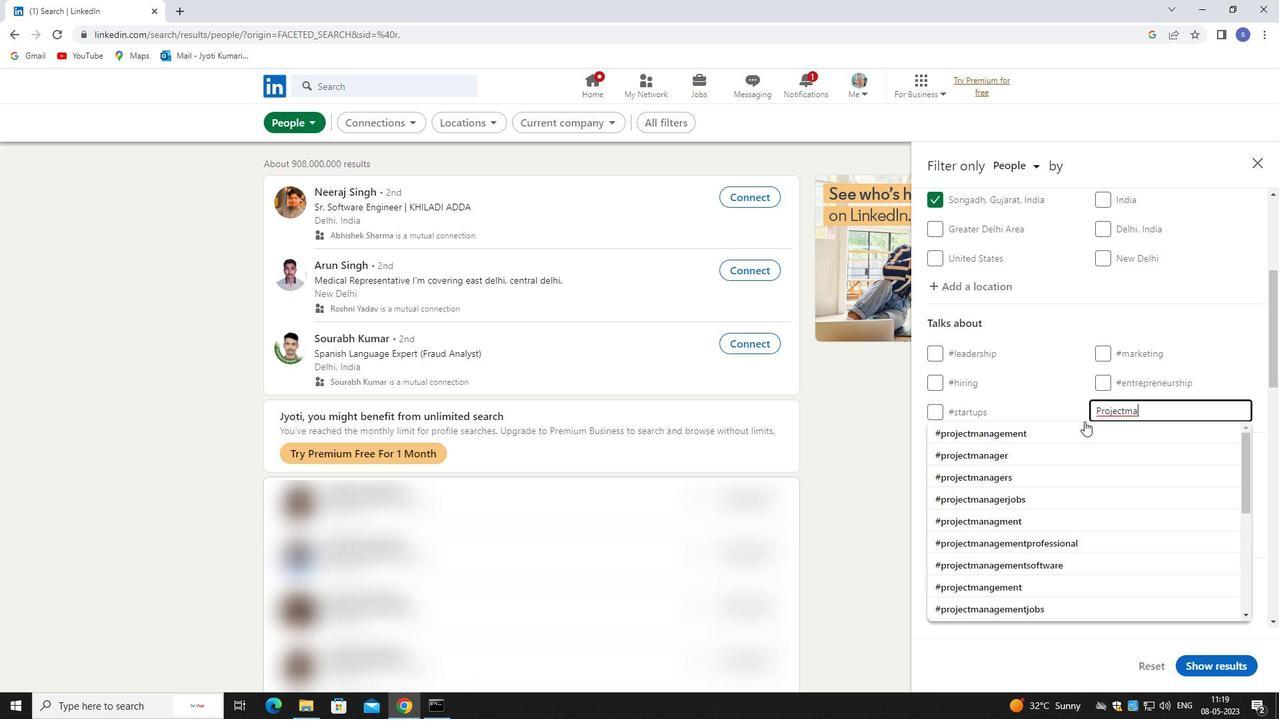 
Action: Mouse pressed left at (1089, 431)
Screenshot: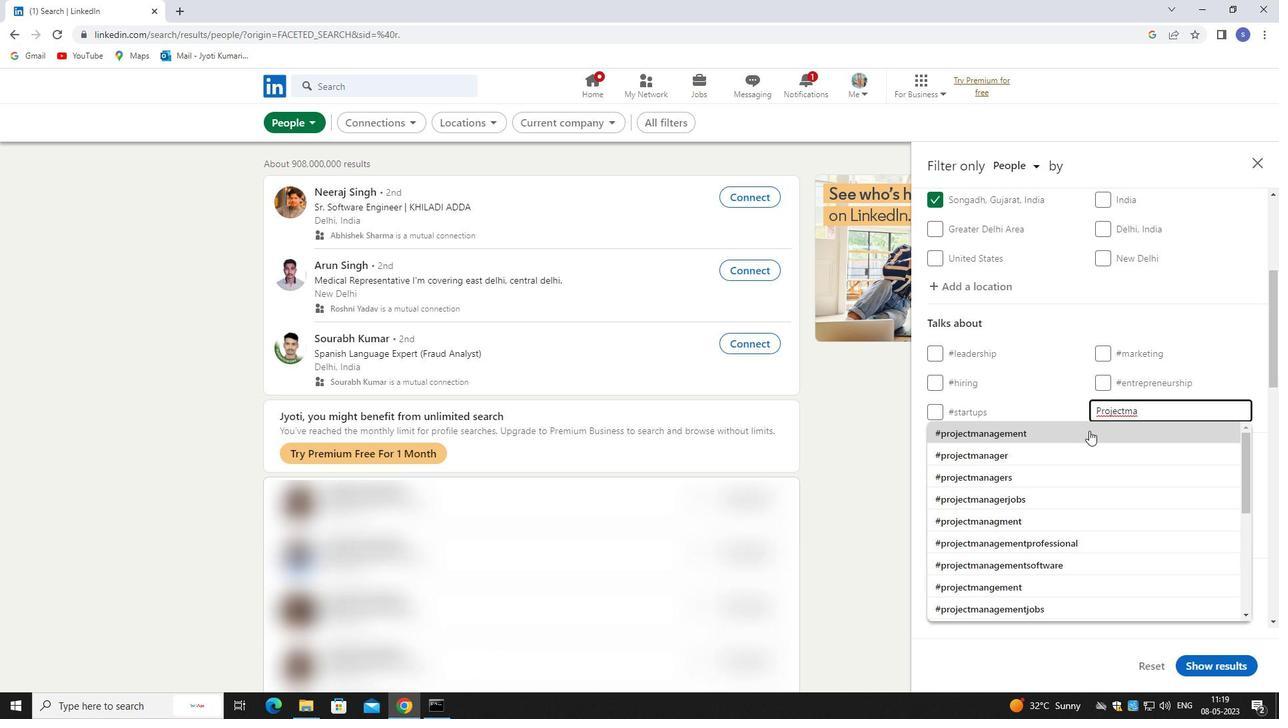 
Action: Mouse scrolled (1089, 430) with delta (0, 0)
Screenshot: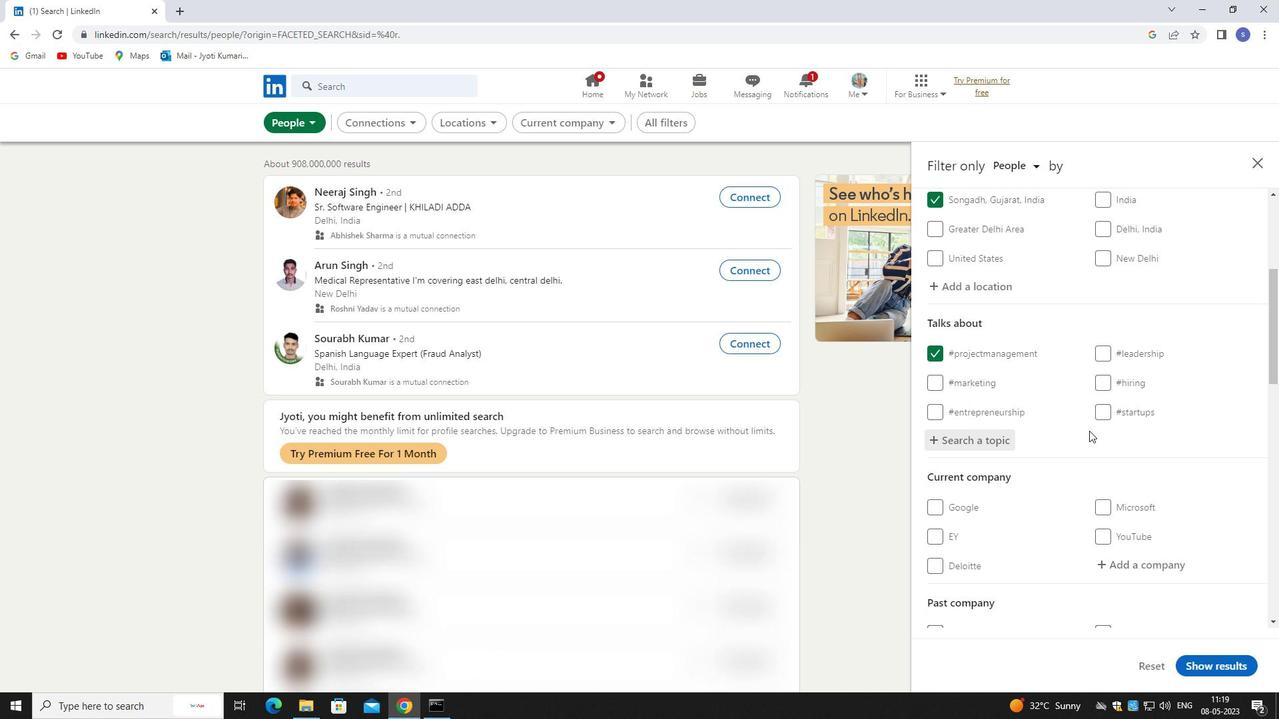 
Action: Mouse scrolled (1089, 430) with delta (0, 0)
Screenshot: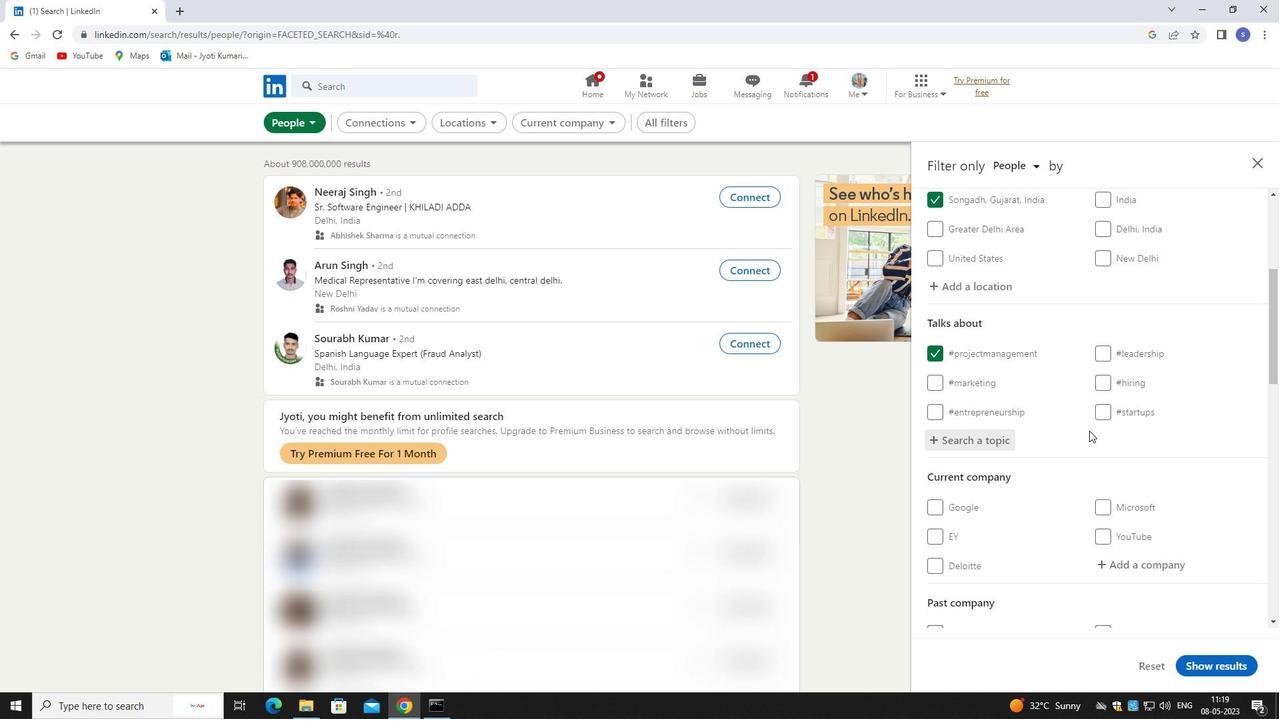 
Action: Mouse scrolled (1089, 430) with delta (0, 0)
Screenshot: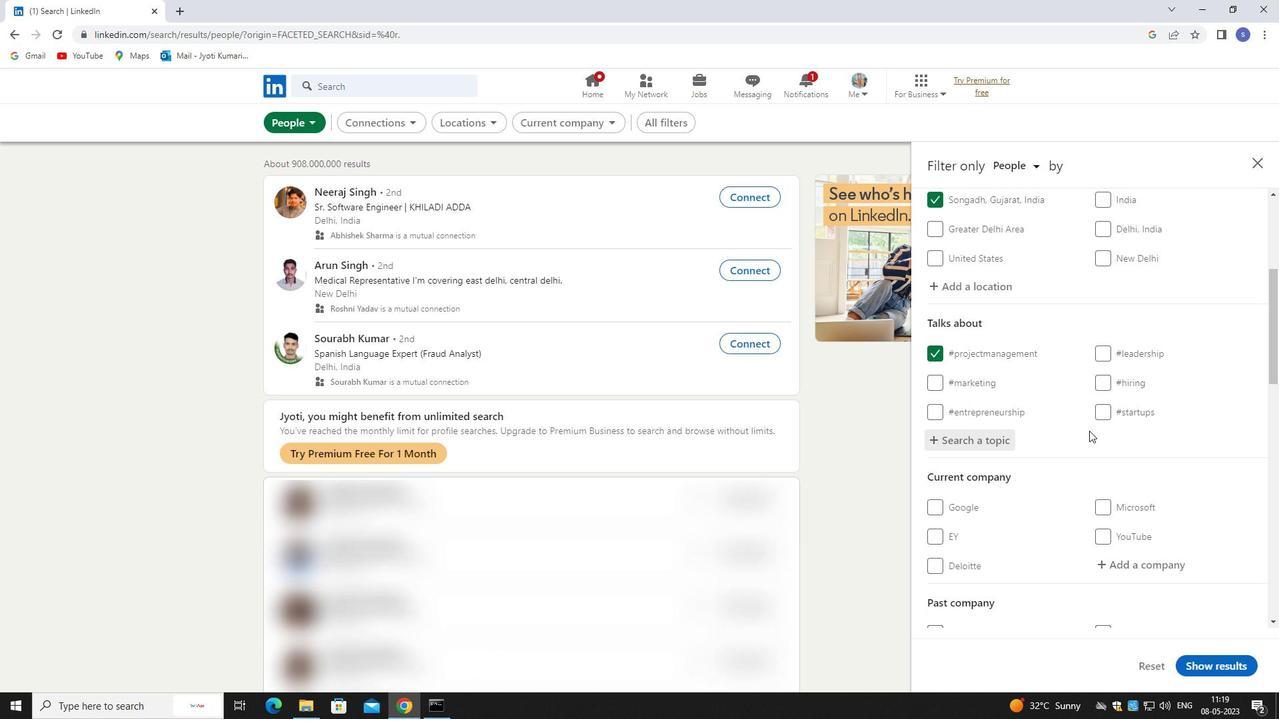 
Action: Mouse moved to (1175, 366)
Screenshot: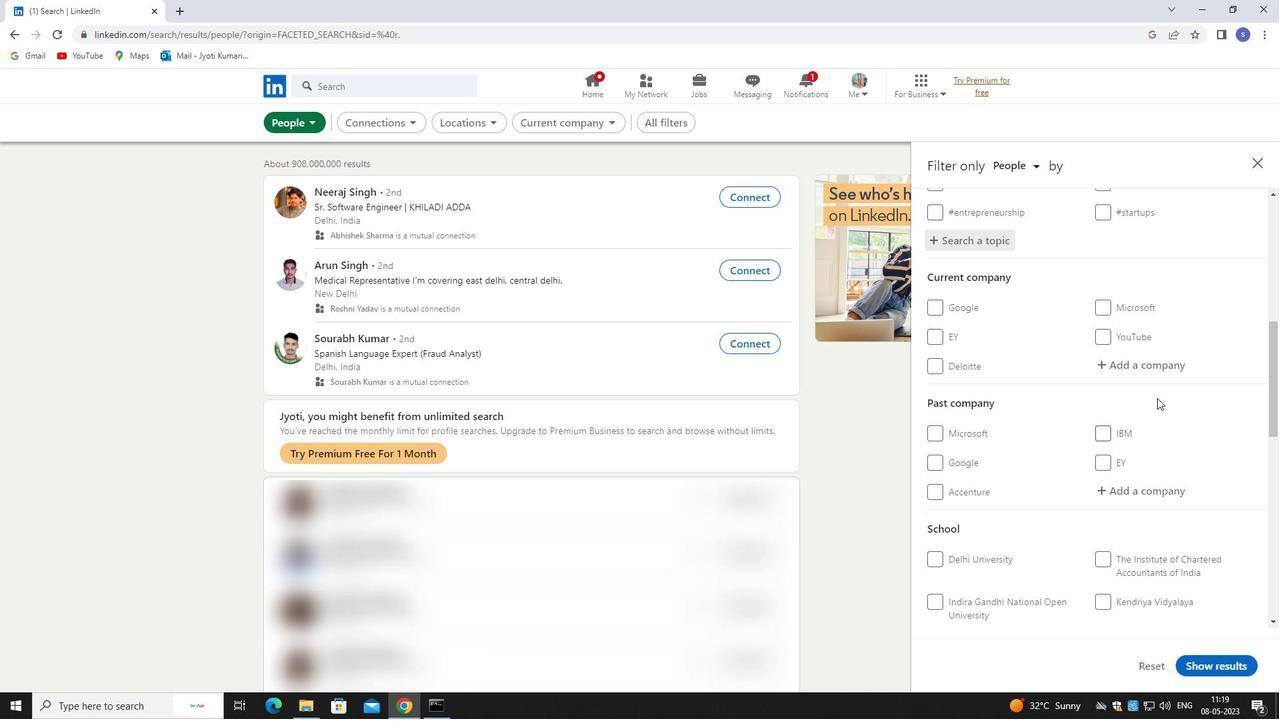 
Action: Mouse pressed left at (1175, 366)
Screenshot: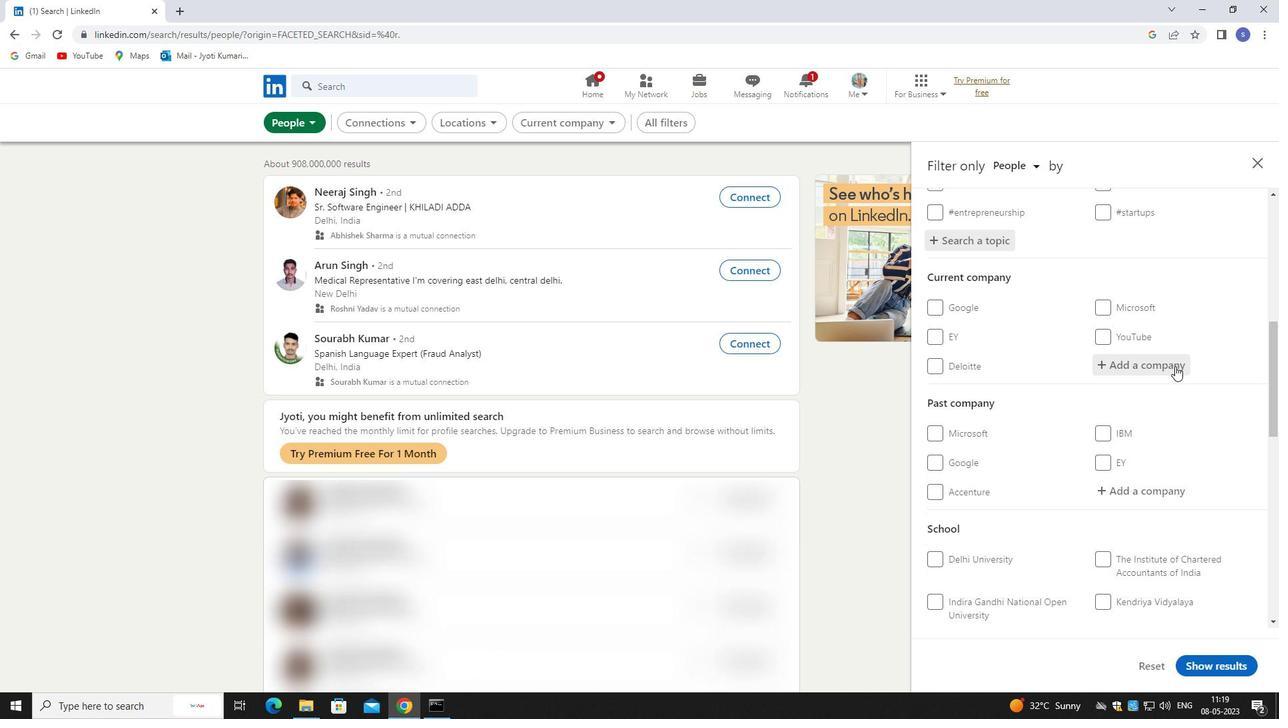 
Action: Key pressed TATA<Key.space>TRUST
Screenshot: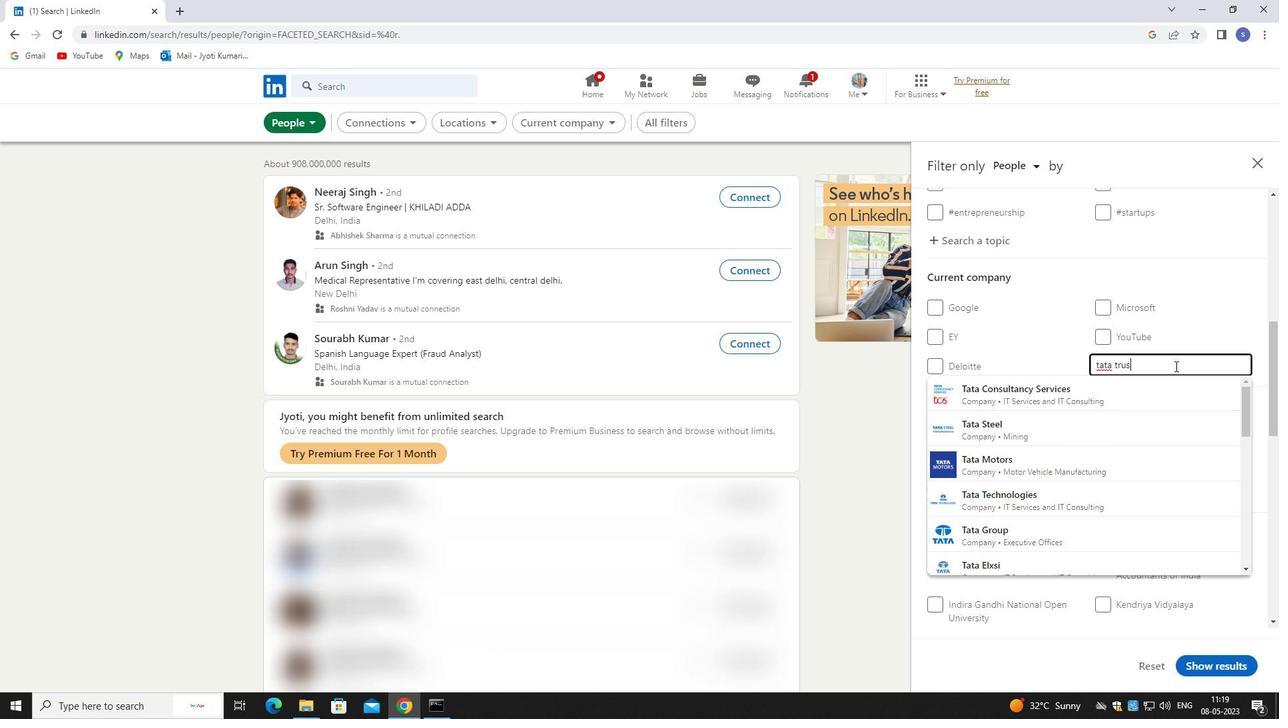 
Action: Mouse moved to (1176, 389)
Screenshot: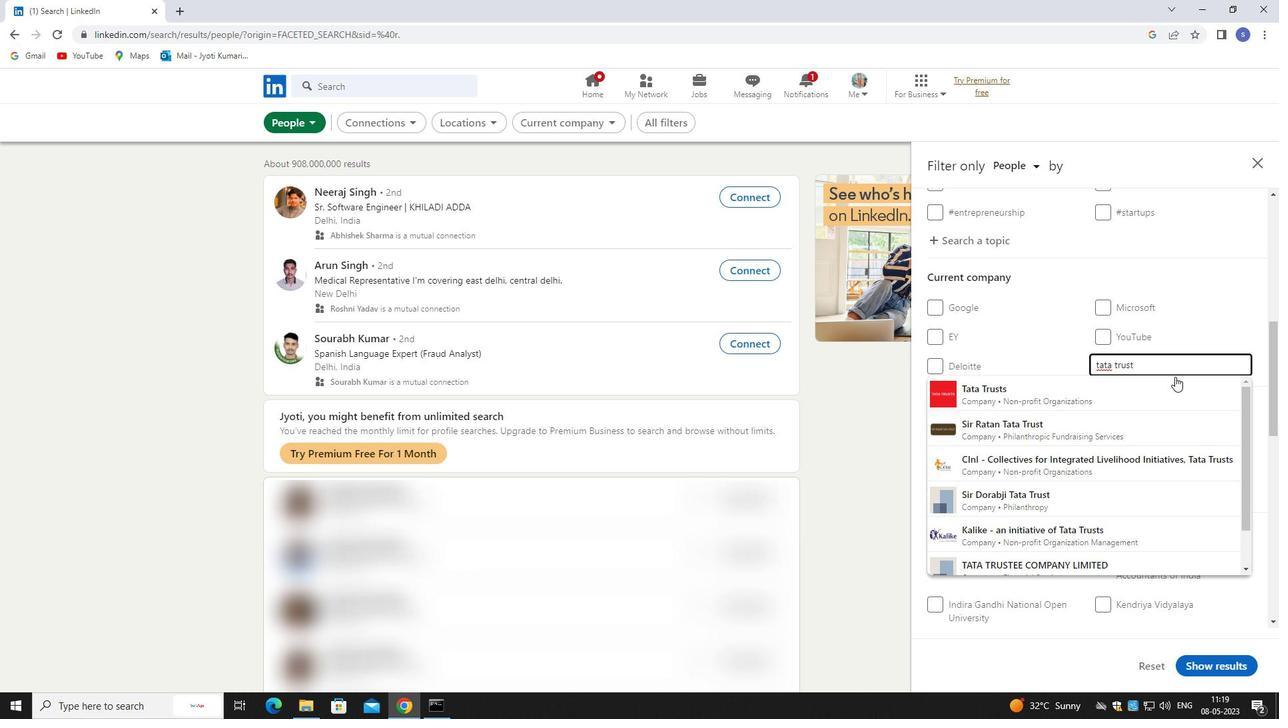 
Action: Mouse pressed left at (1176, 389)
Screenshot: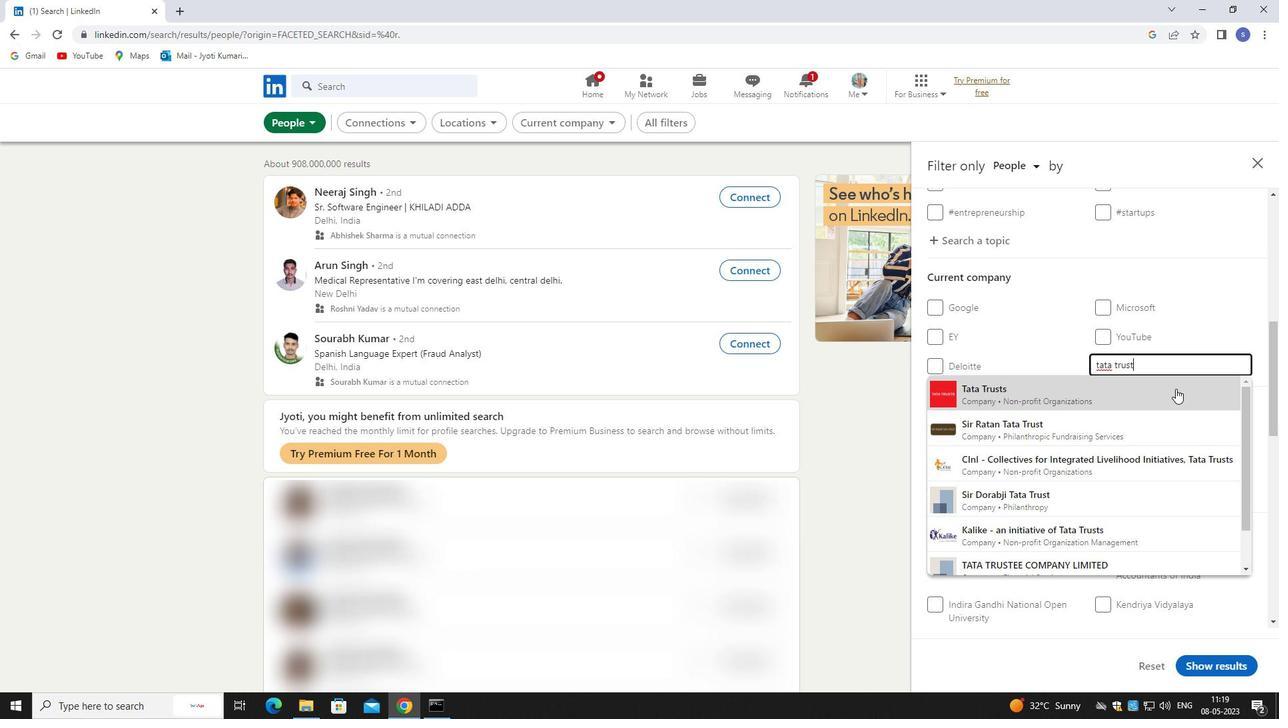 
Action: Mouse scrolled (1176, 388) with delta (0, 0)
Screenshot: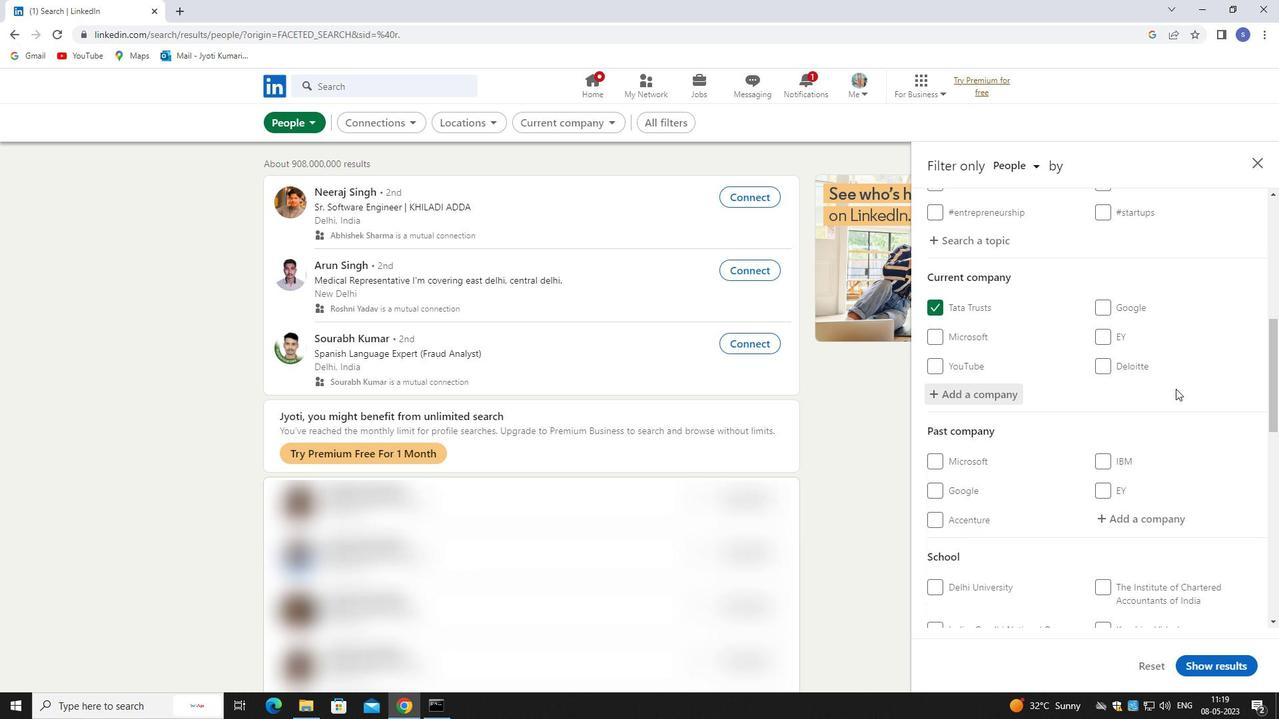 
Action: Mouse scrolled (1176, 388) with delta (0, 0)
Screenshot: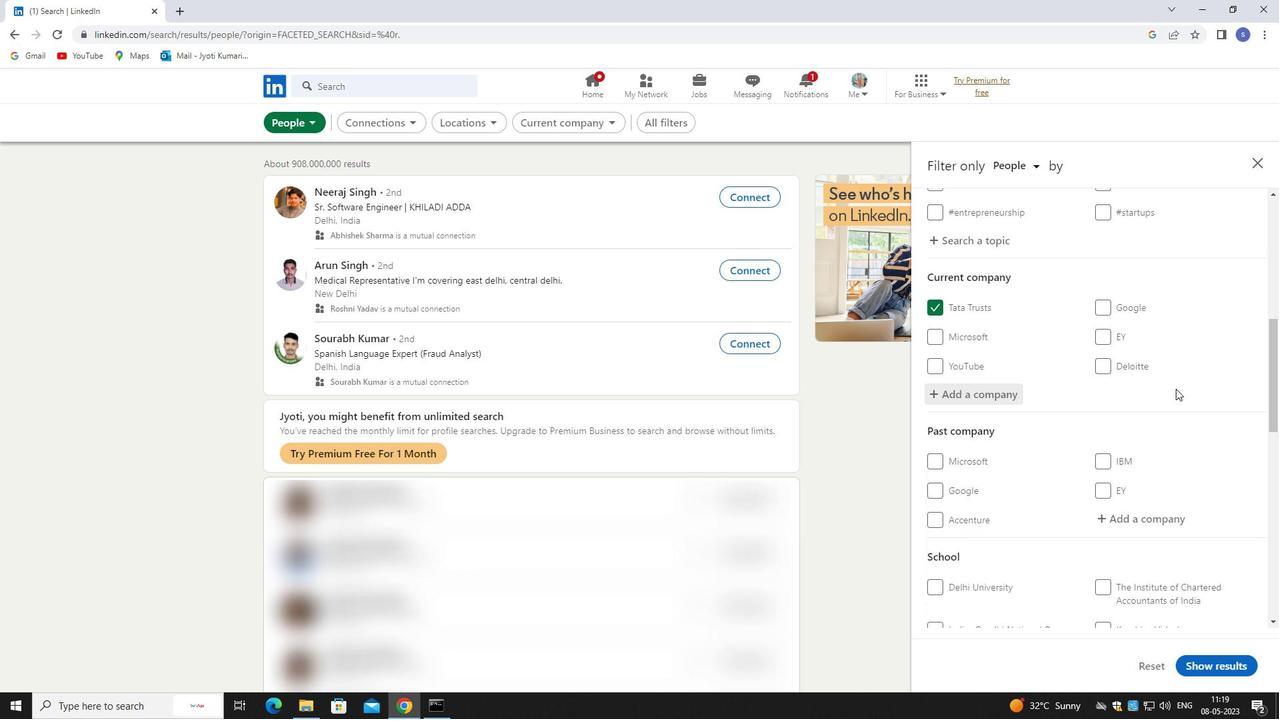 
Action: Mouse moved to (1176, 389)
Screenshot: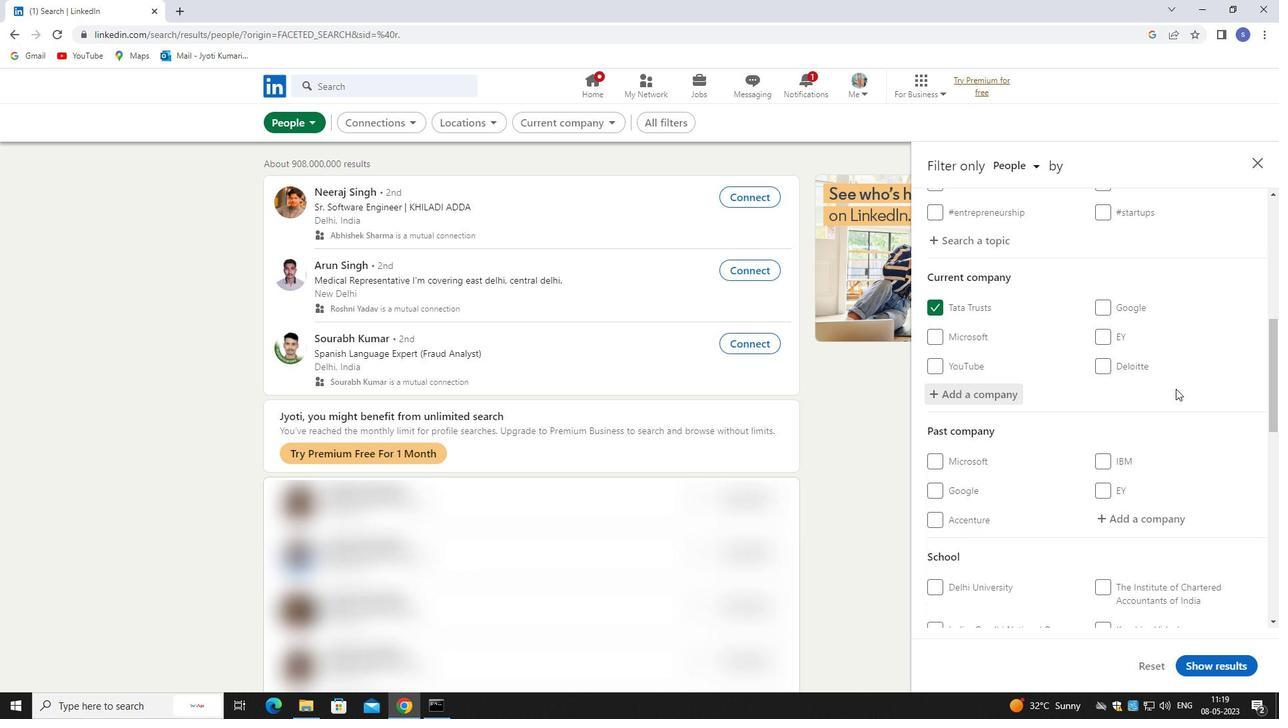 
Action: Mouse scrolled (1176, 389) with delta (0, 0)
Screenshot: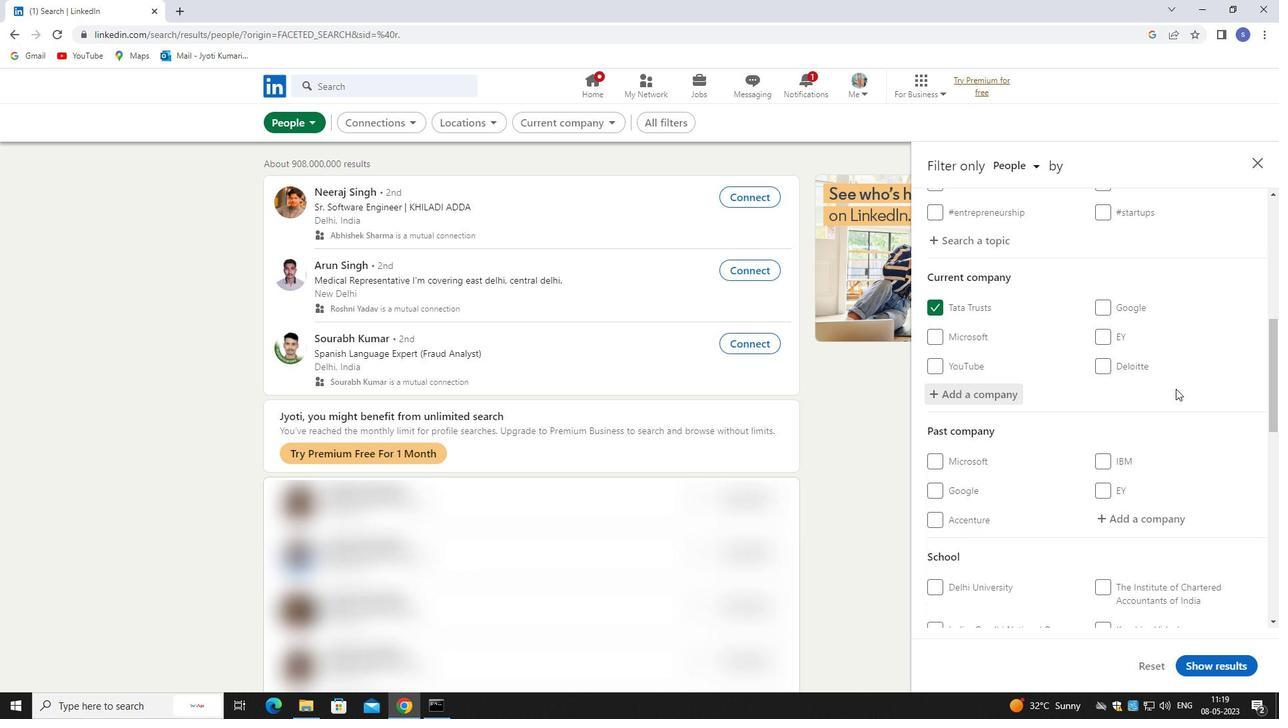 
Action: Mouse moved to (1138, 470)
Screenshot: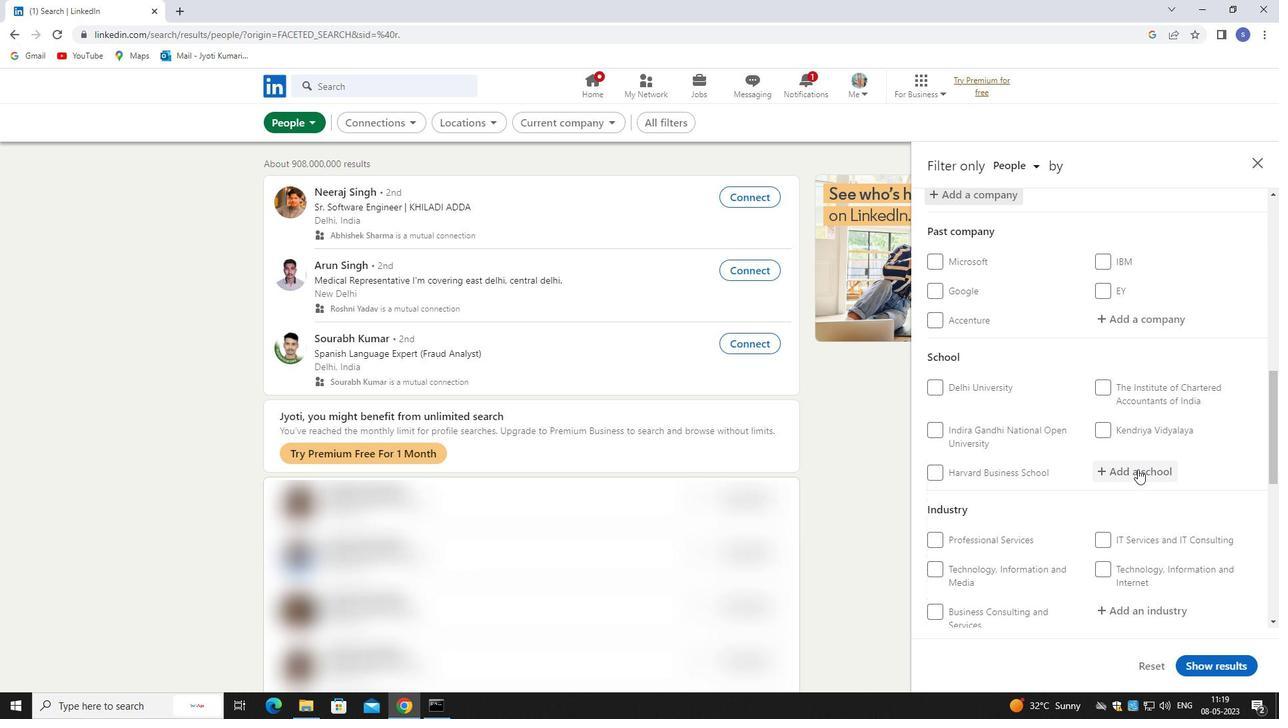 
Action: Mouse pressed left at (1138, 470)
Screenshot: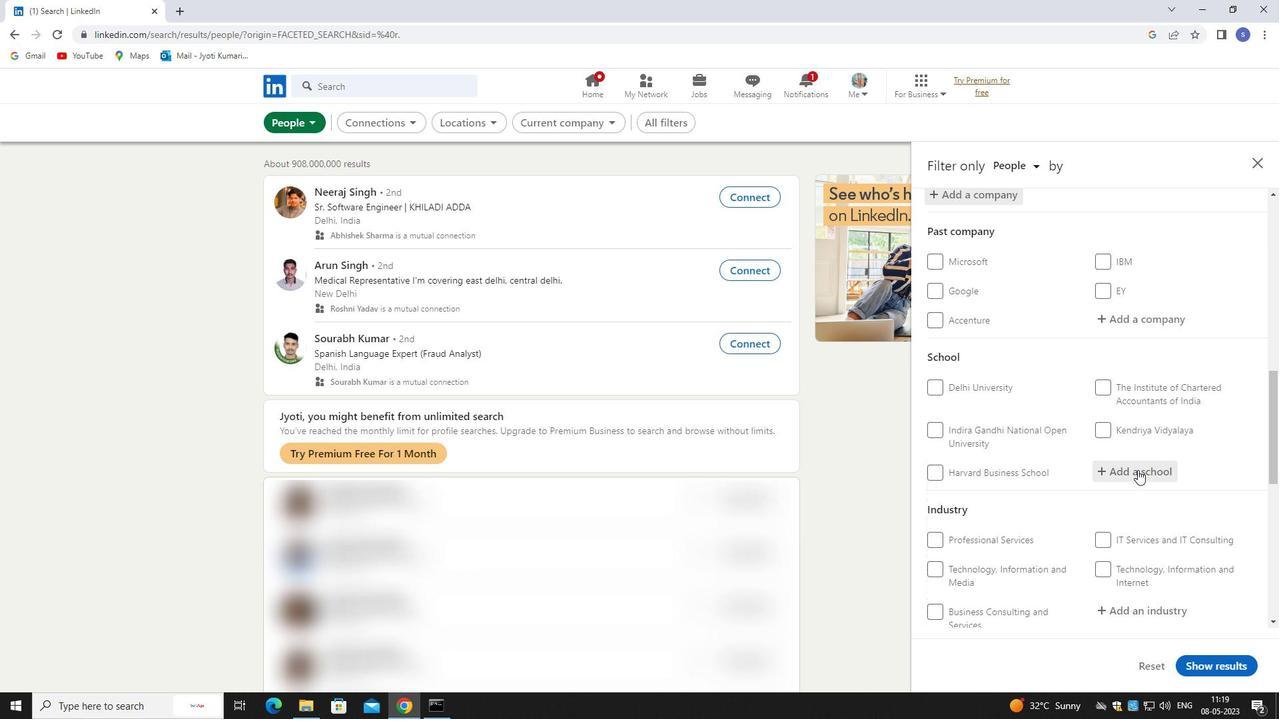 
Action: Mouse moved to (1137, 472)
Screenshot: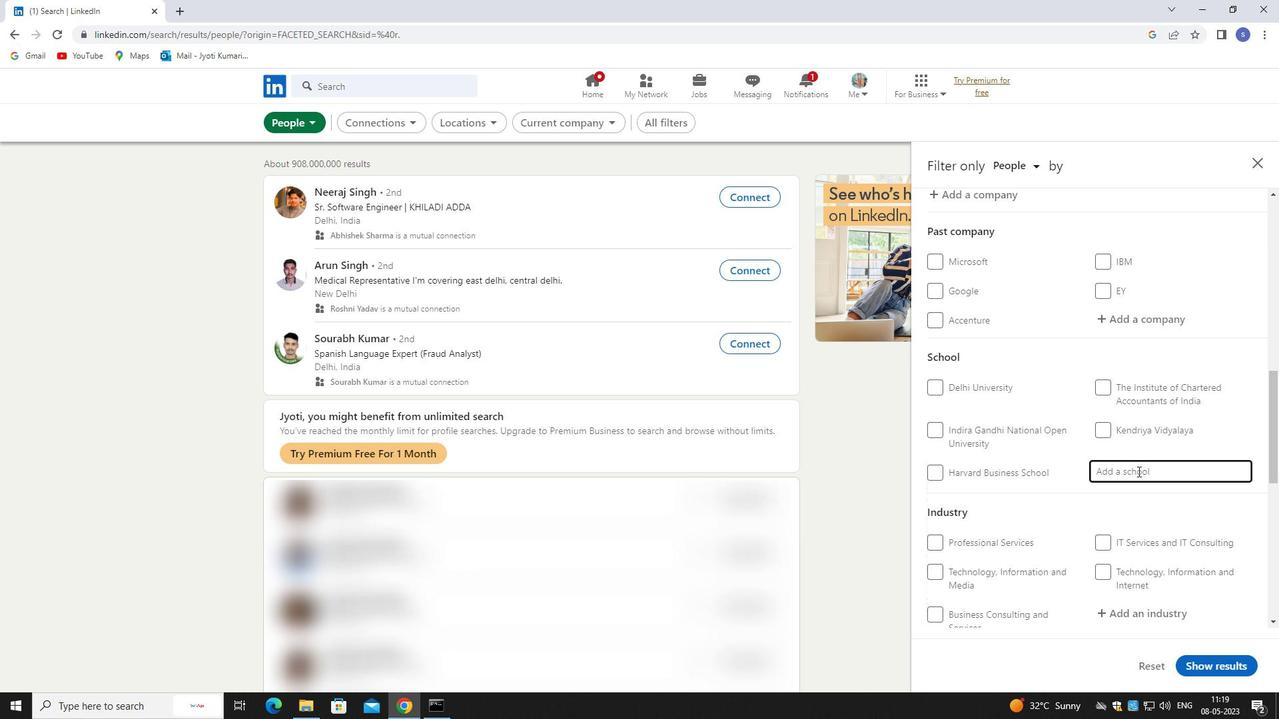 
Action: Key pressed INSTITUTE<Key.space>OF<Key.space>EN
Screenshot: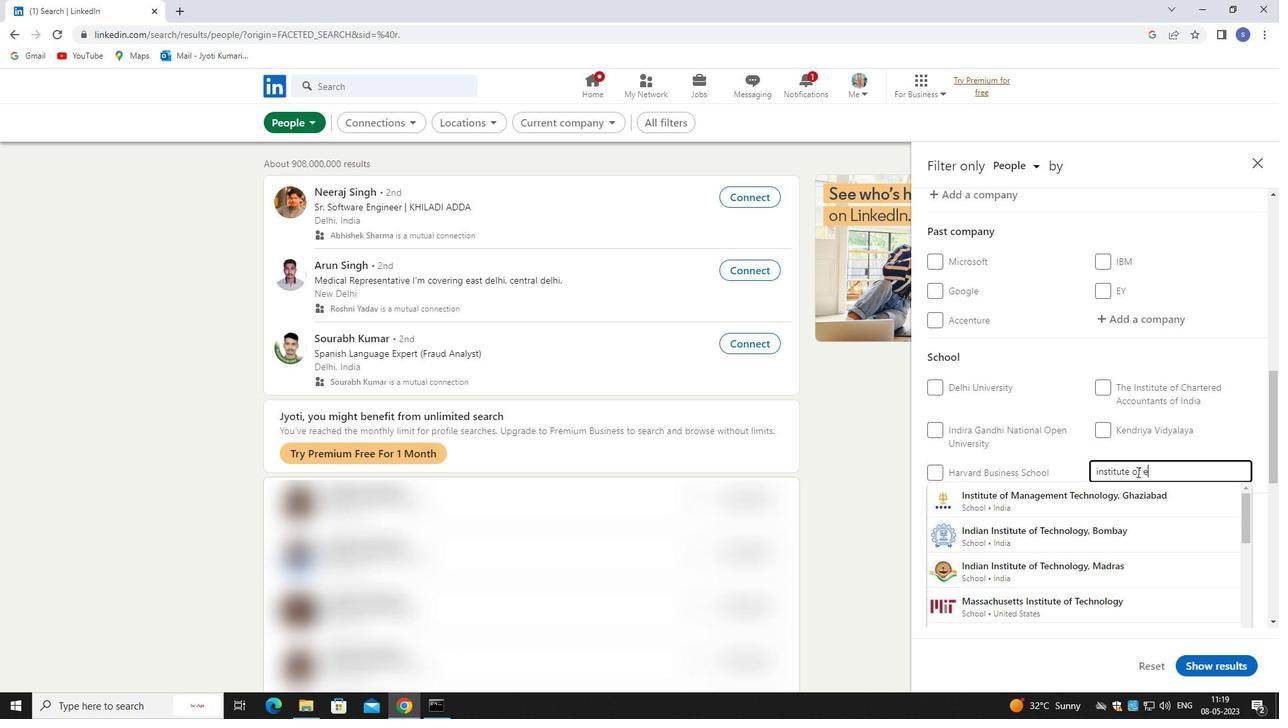 
Action: Mouse moved to (1136, 532)
Screenshot: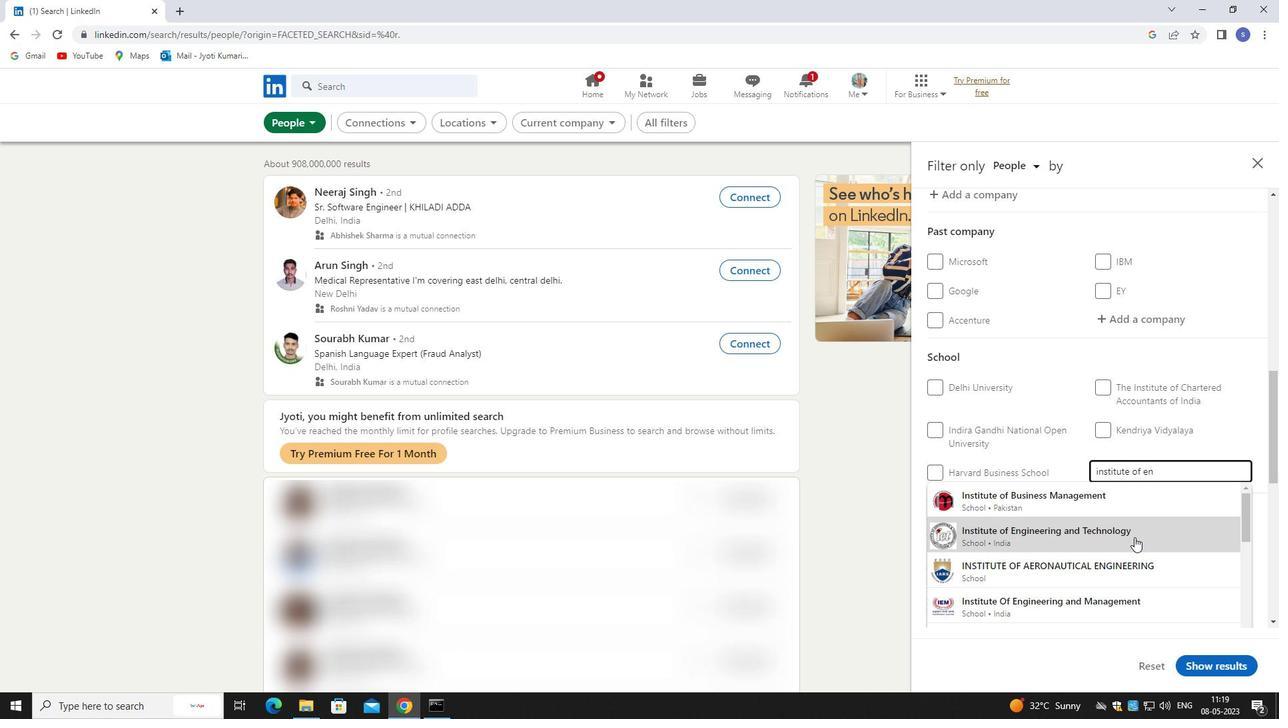 
Action: Mouse scrolled (1136, 531) with delta (0, 0)
Screenshot: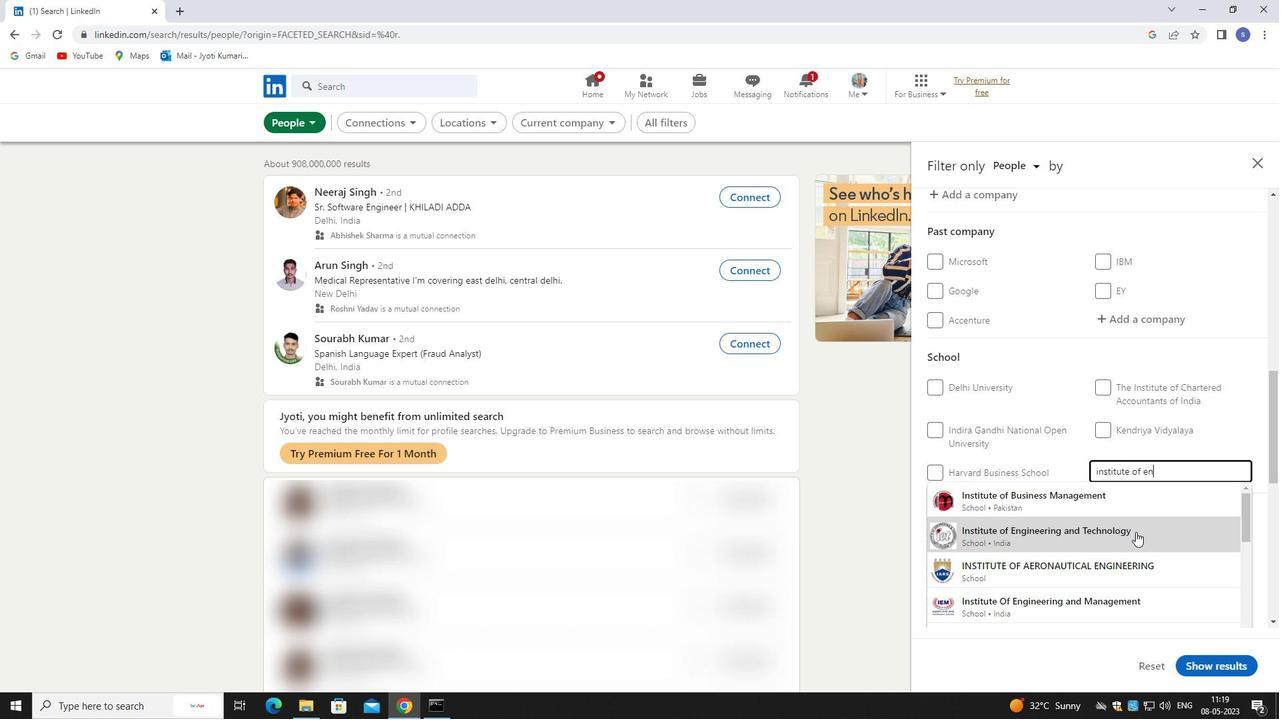 
Action: Mouse moved to (1128, 601)
Screenshot: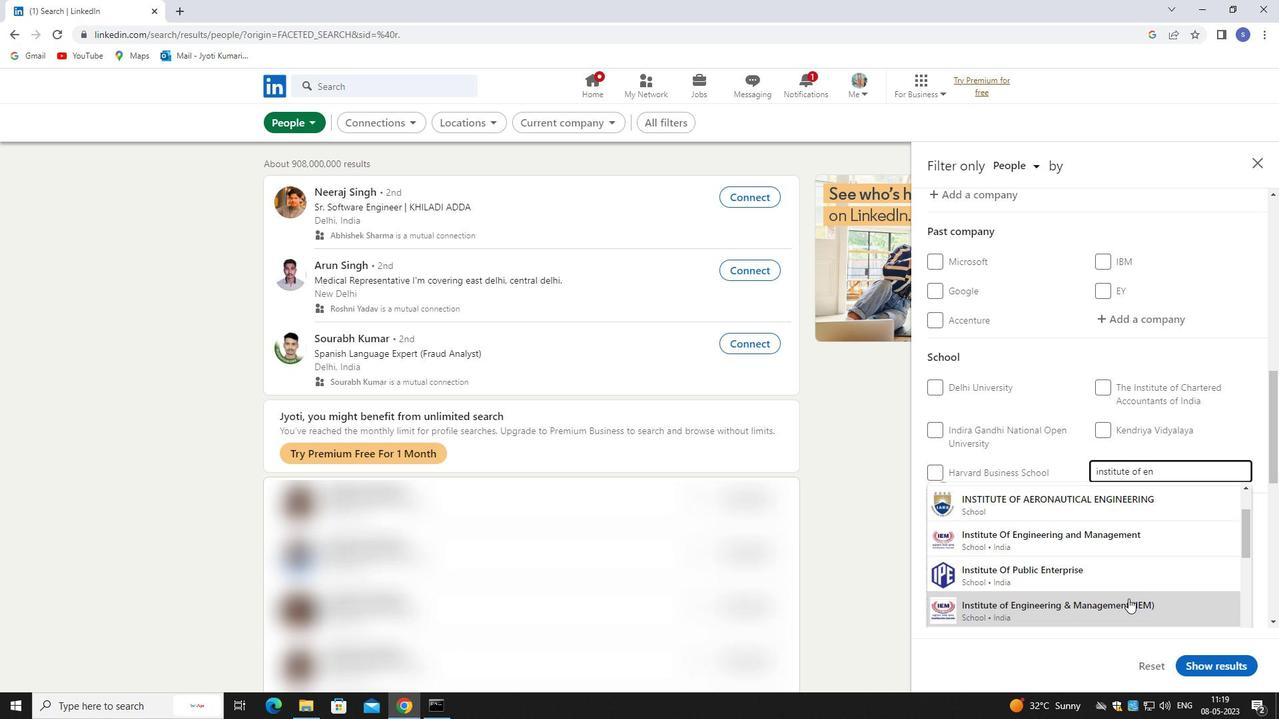 
Action: Mouse pressed left at (1128, 601)
Screenshot: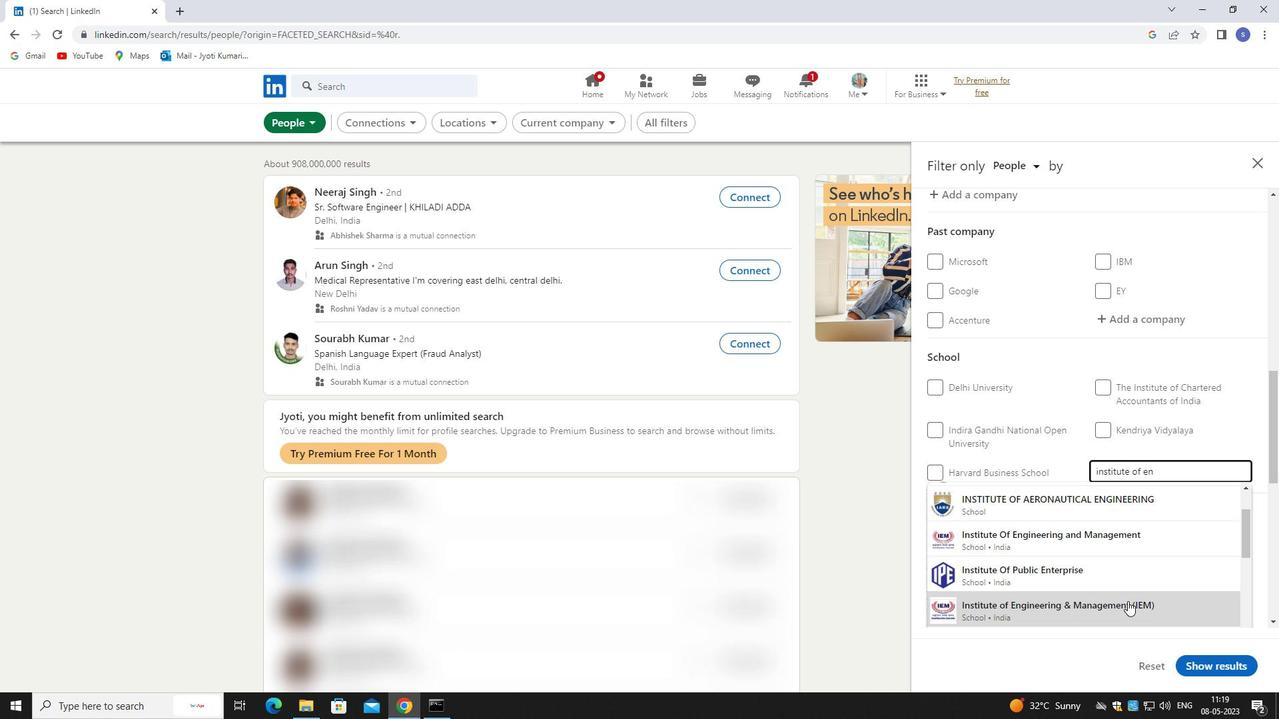 
Action: Mouse moved to (1143, 557)
Screenshot: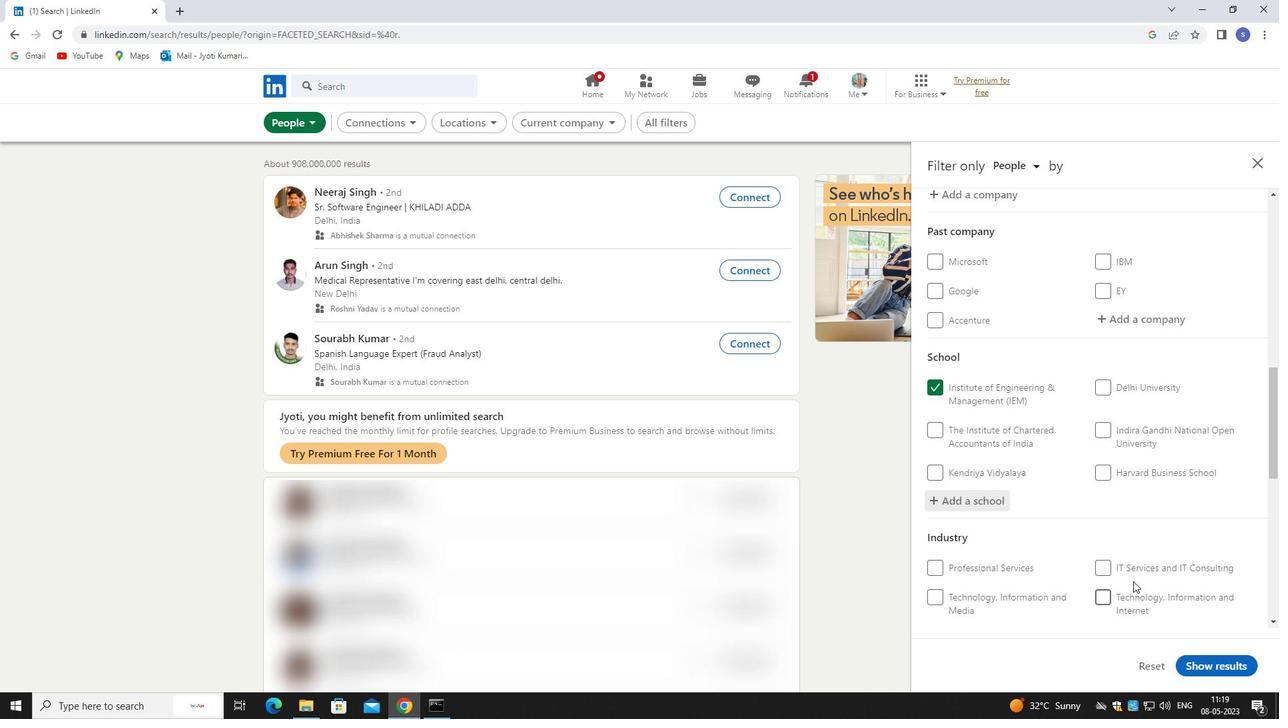 
Action: Mouse scrolled (1143, 557) with delta (0, 0)
Screenshot: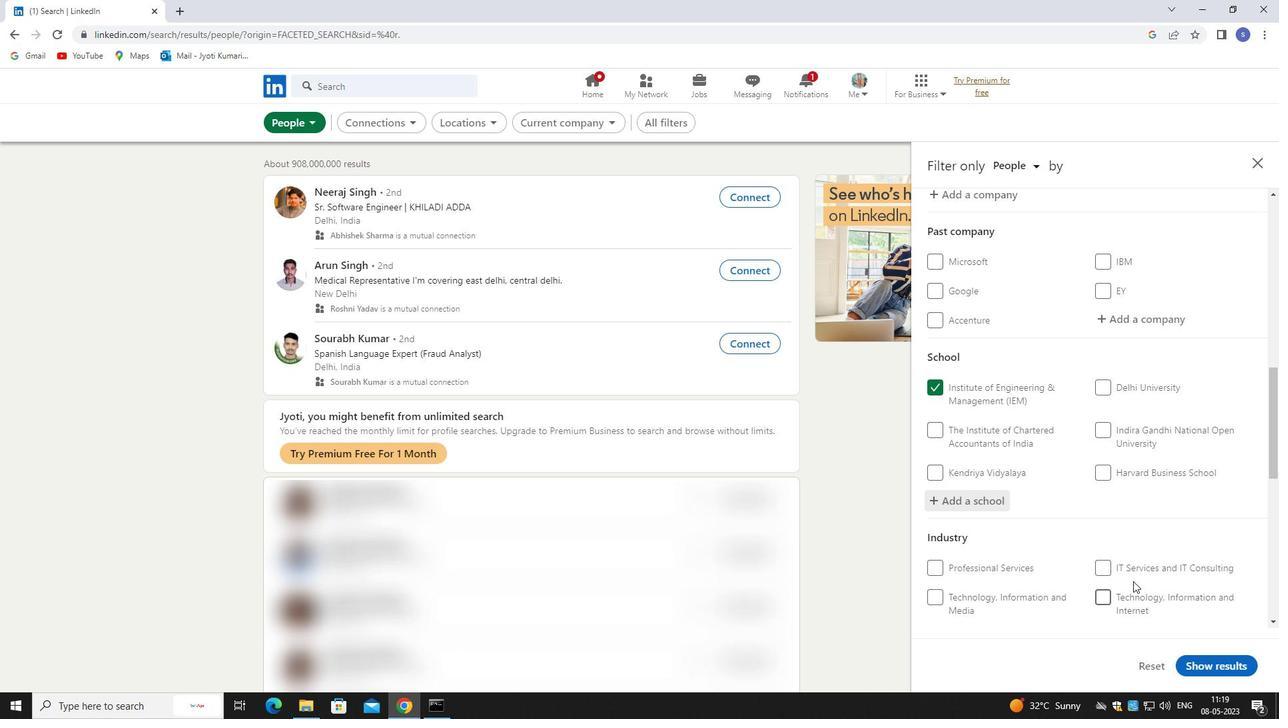 
Action: Mouse moved to (1144, 556)
Screenshot: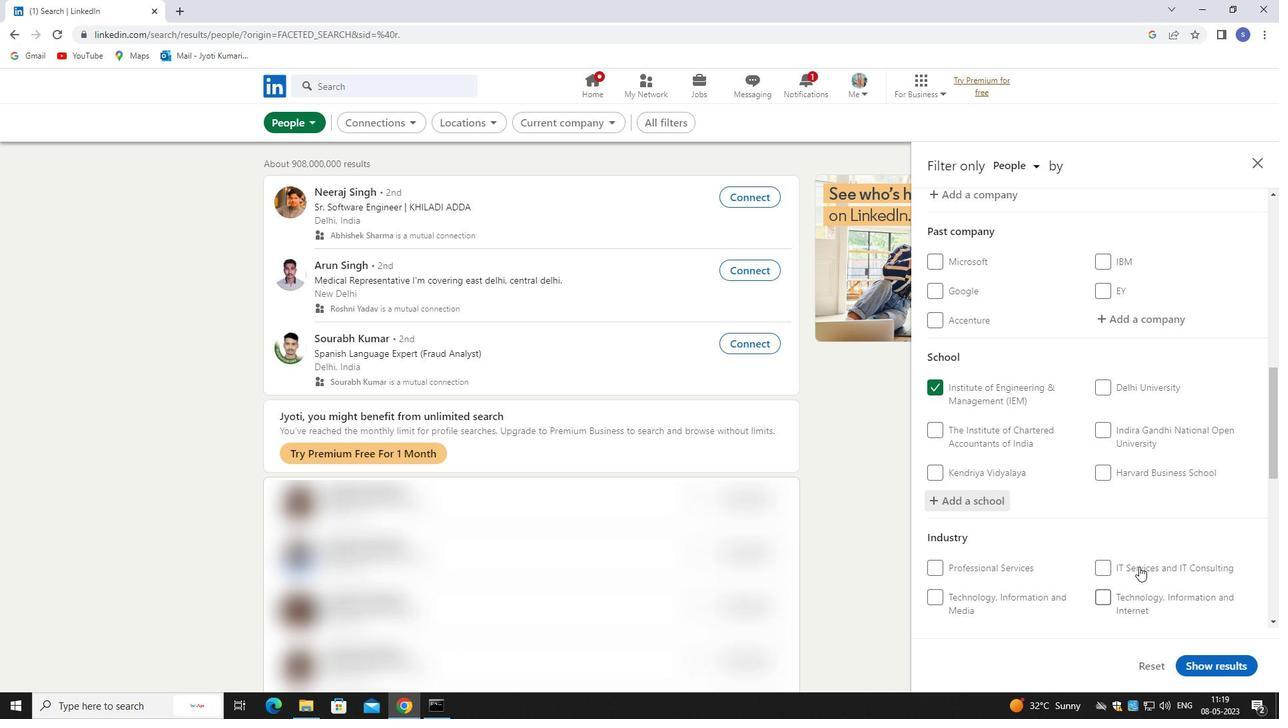 
Action: Mouse scrolled (1144, 555) with delta (0, 0)
Screenshot: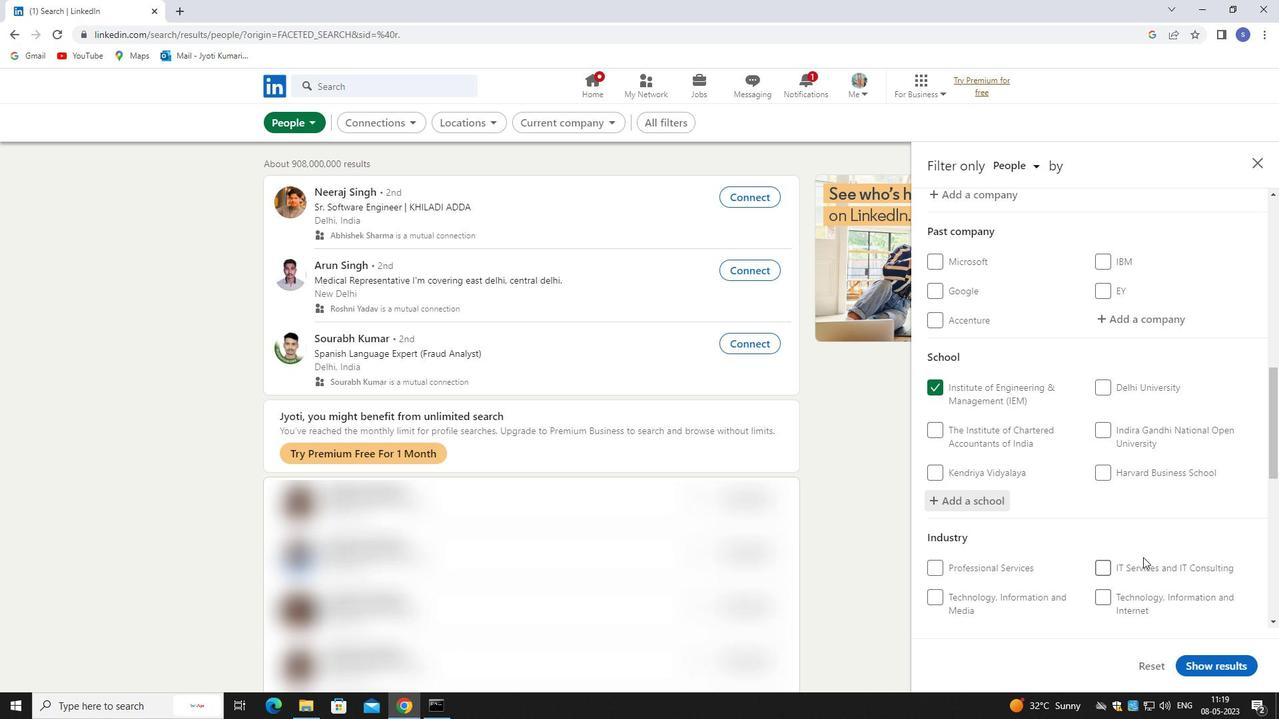
Action: Mouse moved to (1145, 555)
Screenshot: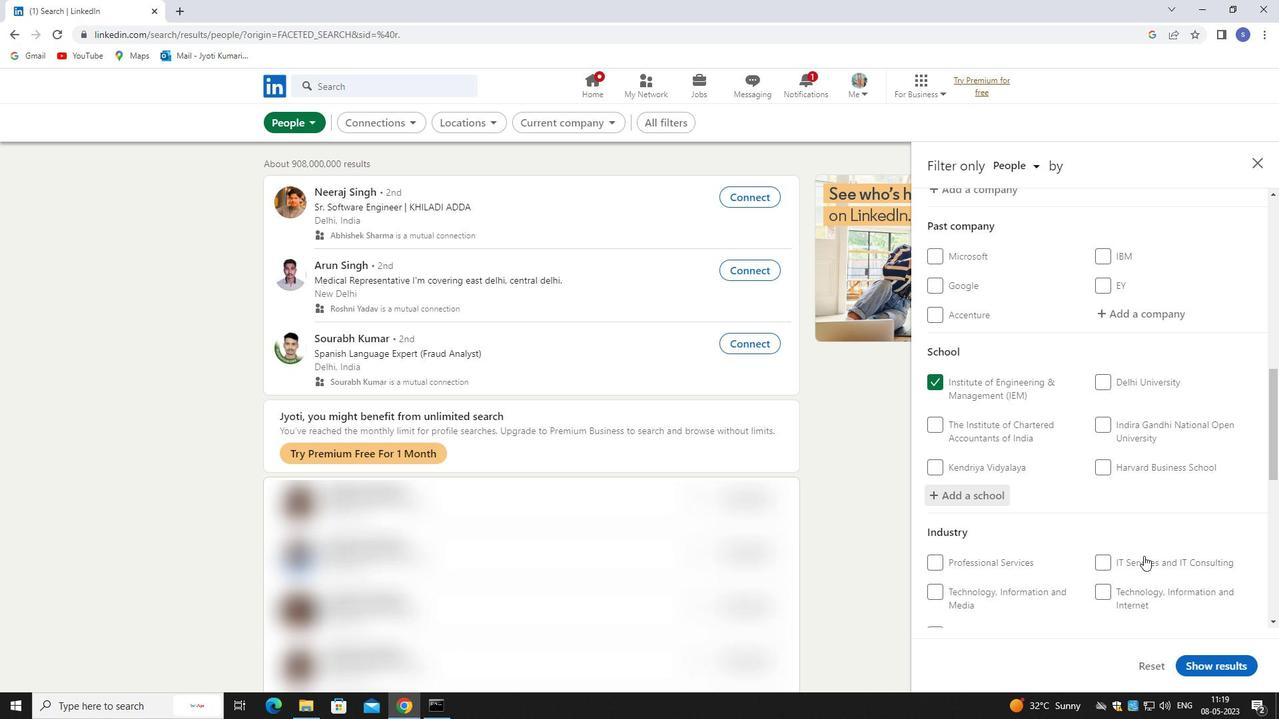 
Action: Mouse scrolled (1145, 555) with delta (0, 0)
Screenshot: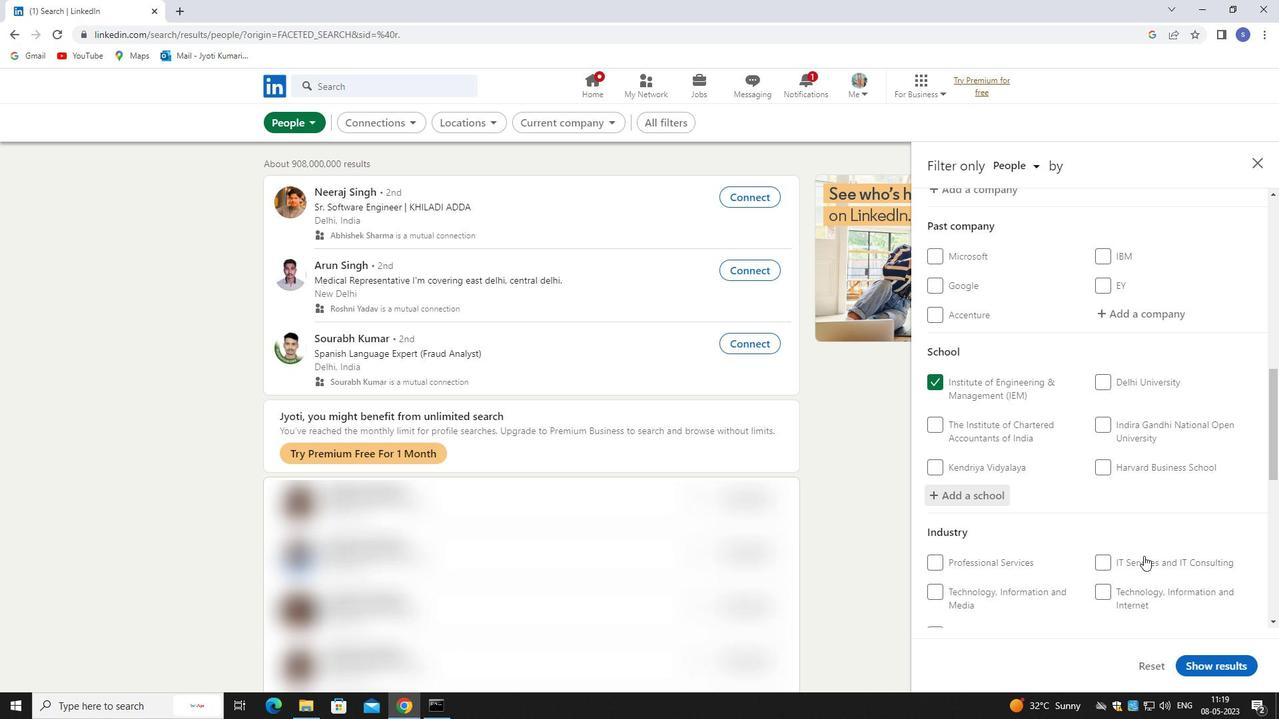 
Action: Mouse moved to (1155, 441)
Screenshot: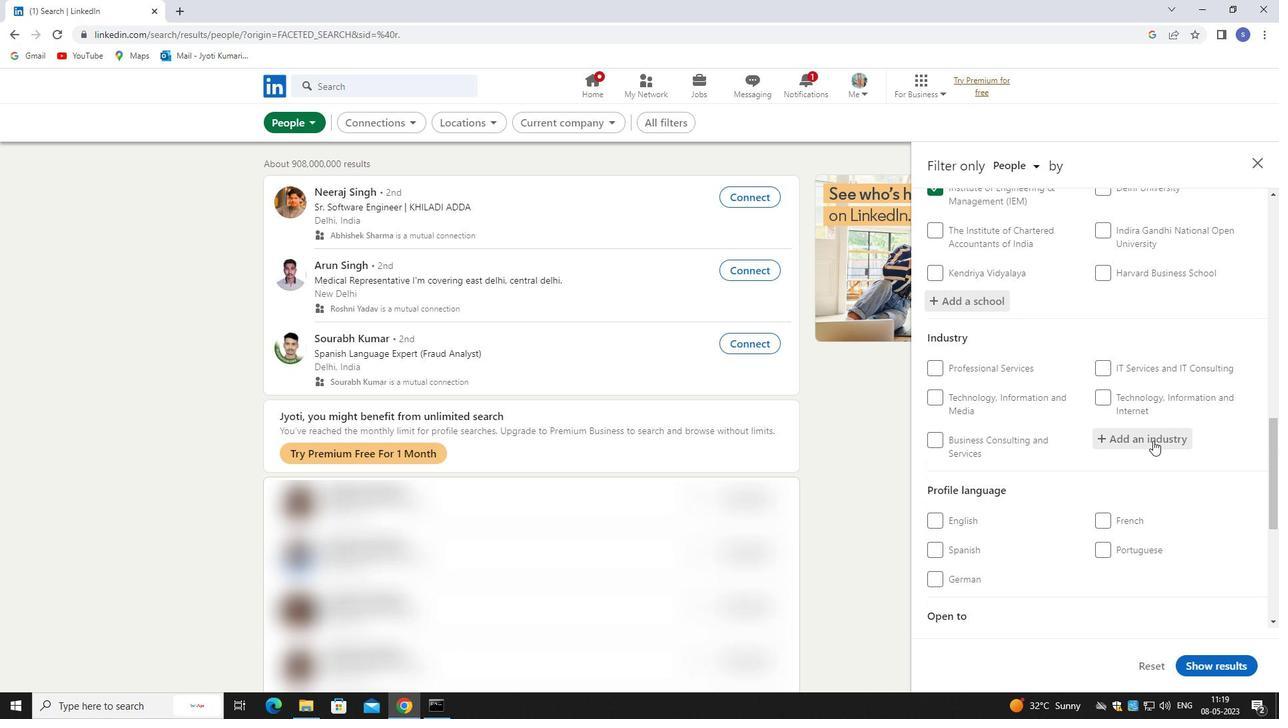 
Action: Mouse pressed left at (1155, 441)
Screenshot: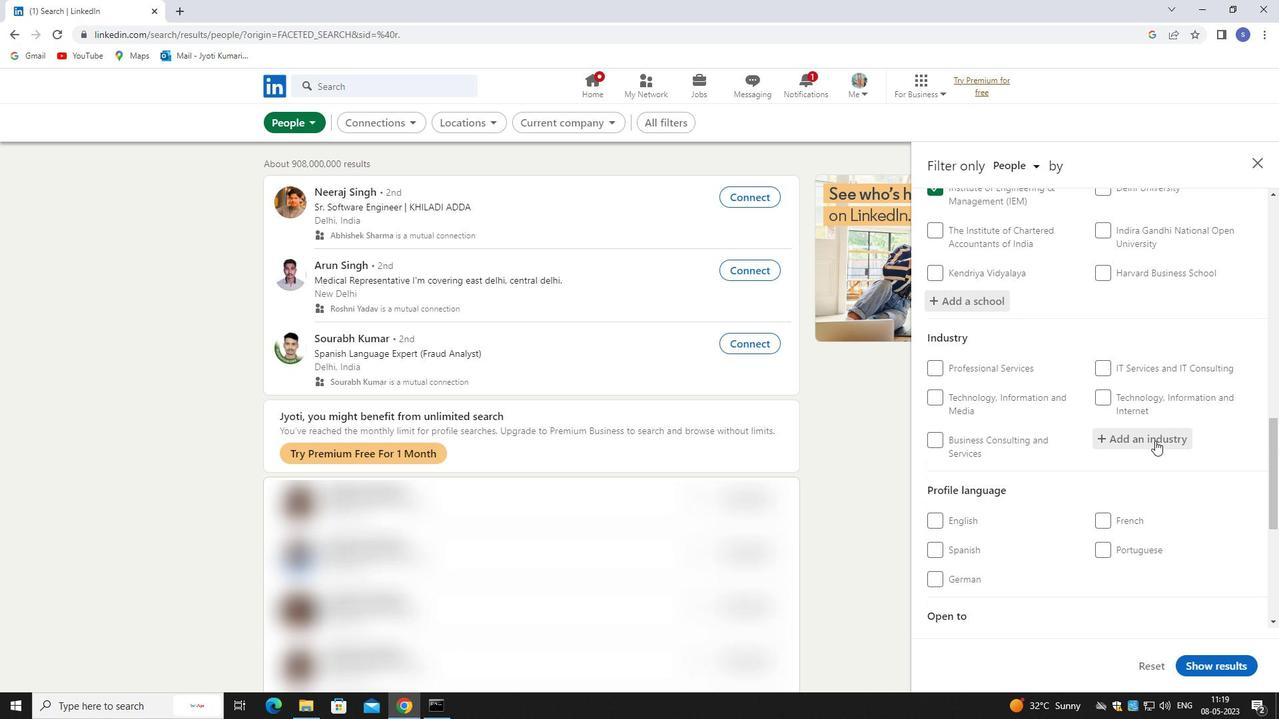 
Action: Mouse moved to (1109, 465)
Screenshot: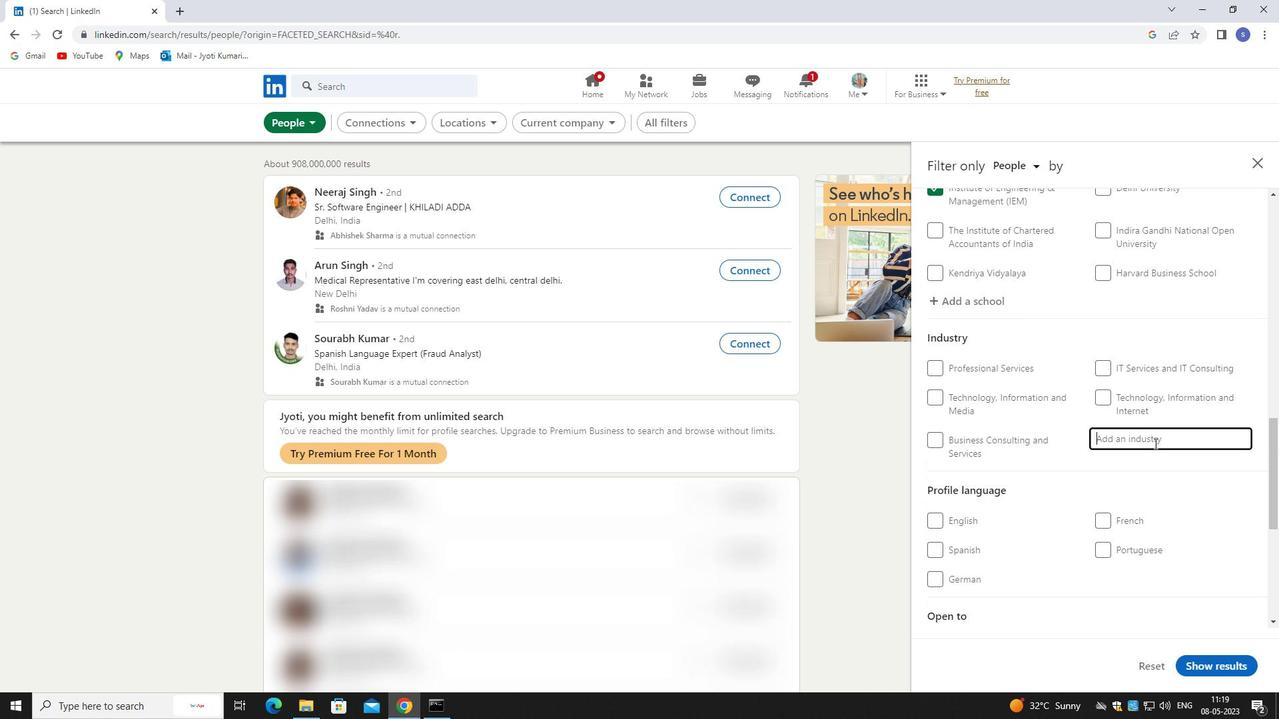 
Action: Key pressed TRANSLATION
Screenshot: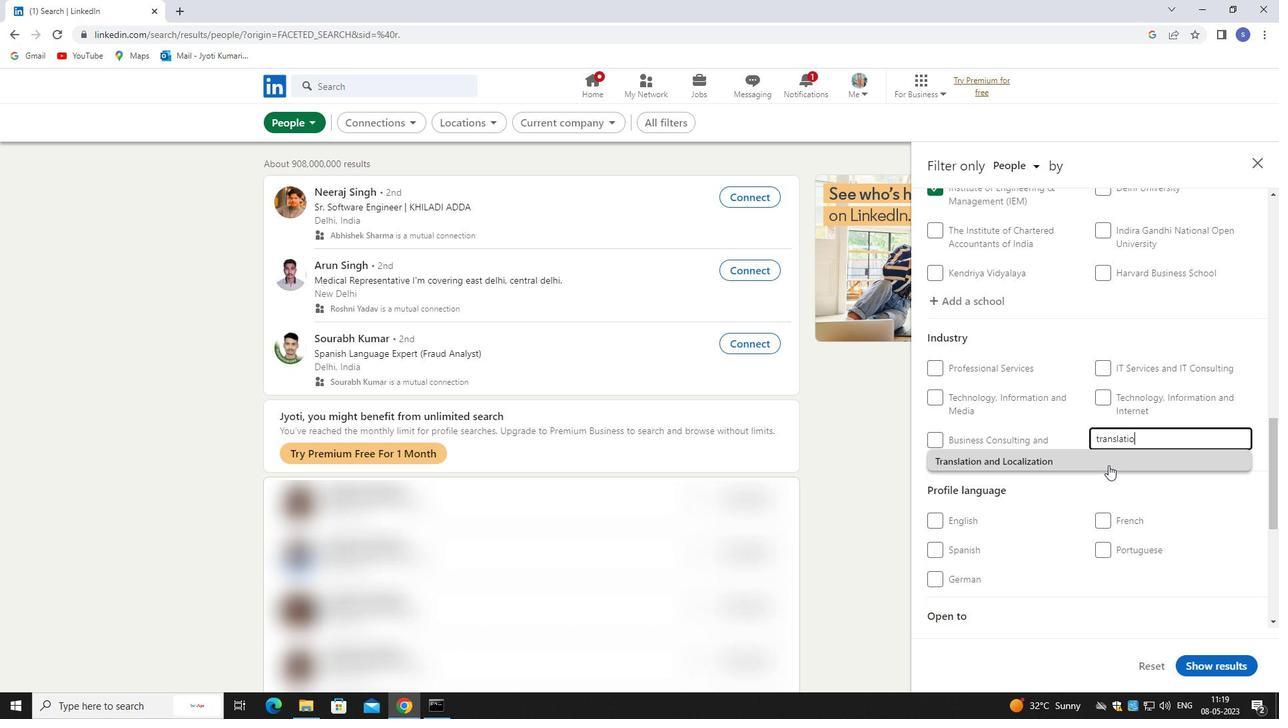 
Action: Mouse moved to (1079, 466)
Screenshot: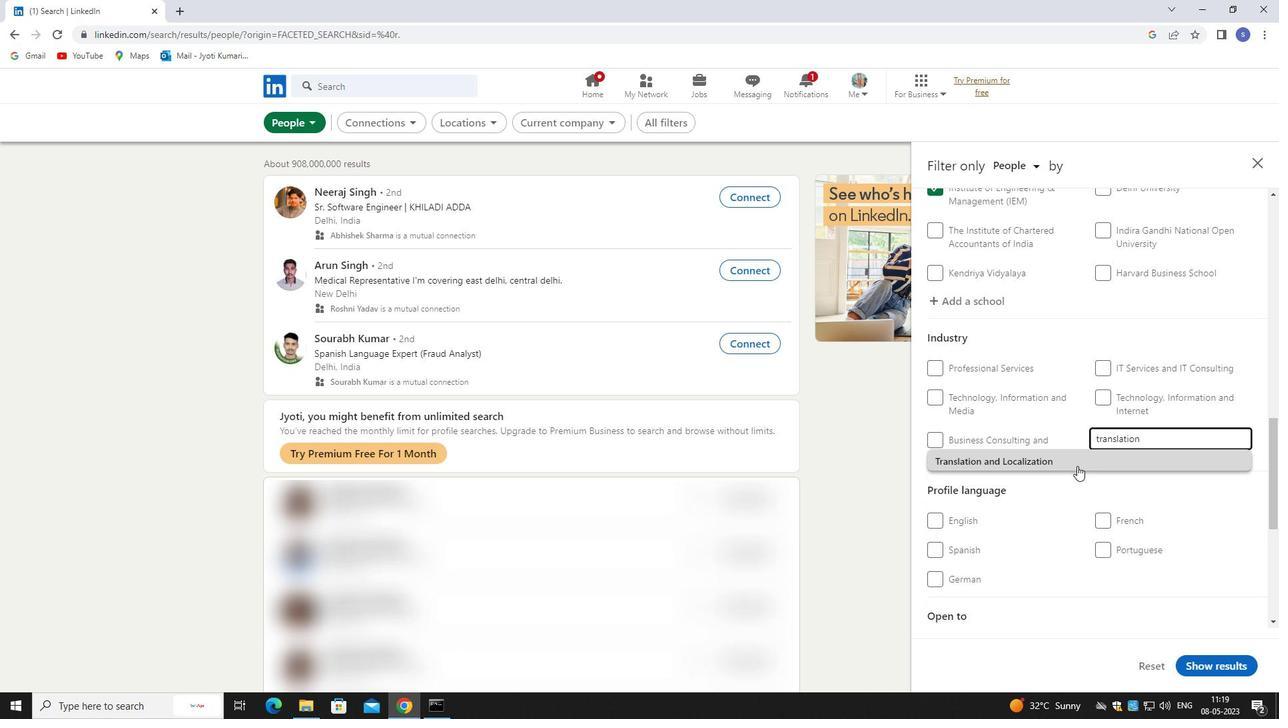 
Action: Mouse pressed left at (1079, 466)
Screenshot: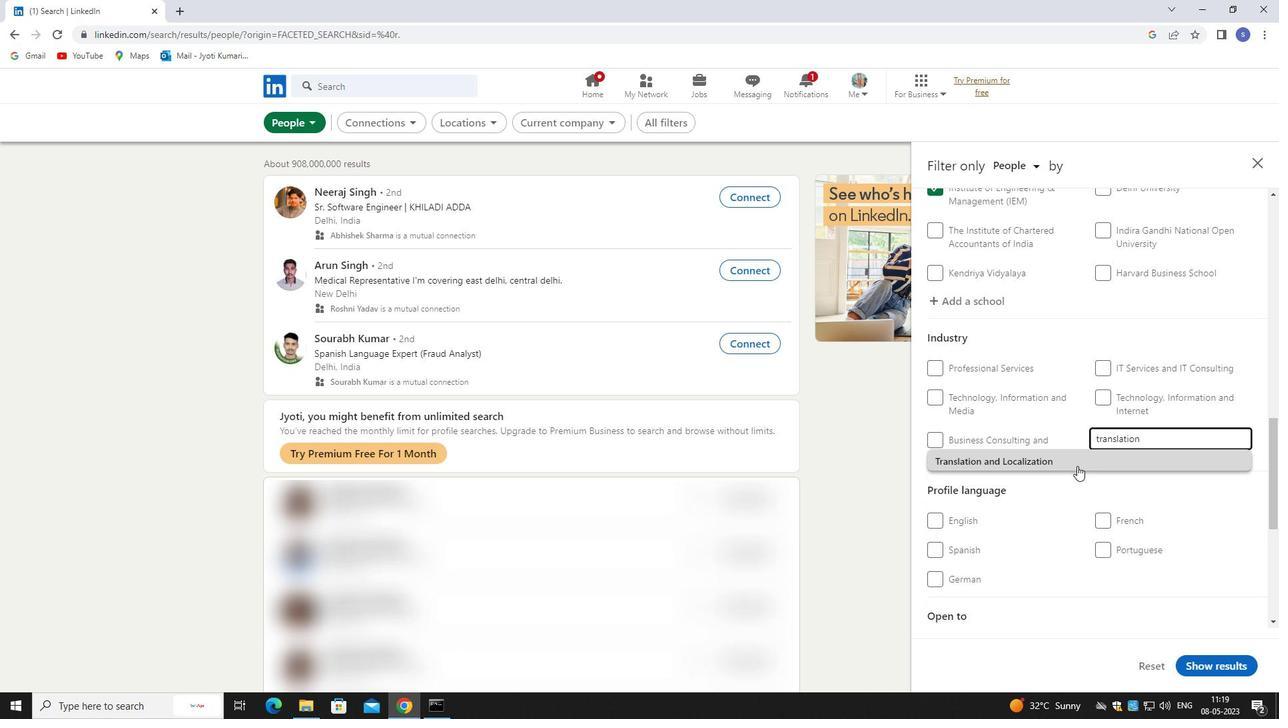 
Action: Mouse moved to (1081, 465)
Screenshot: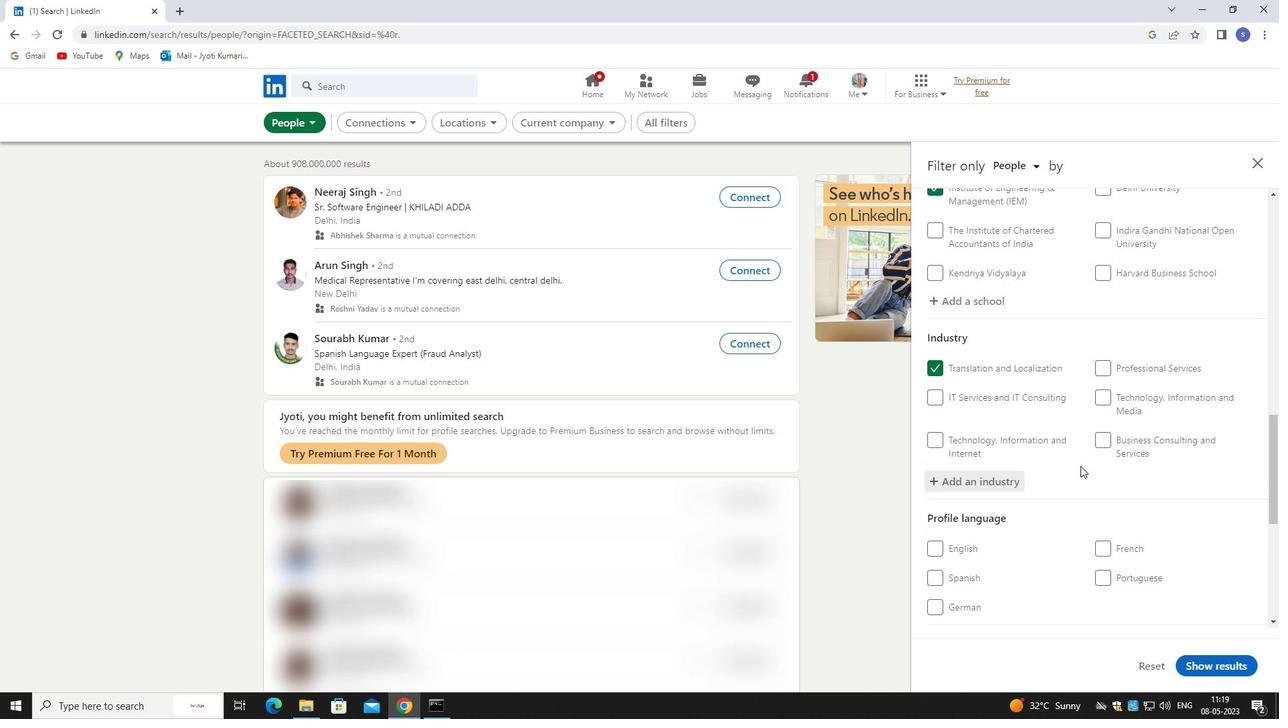 
Action: Mouse scrolled (1081, 465) with delta (0, 0)
Screenshot: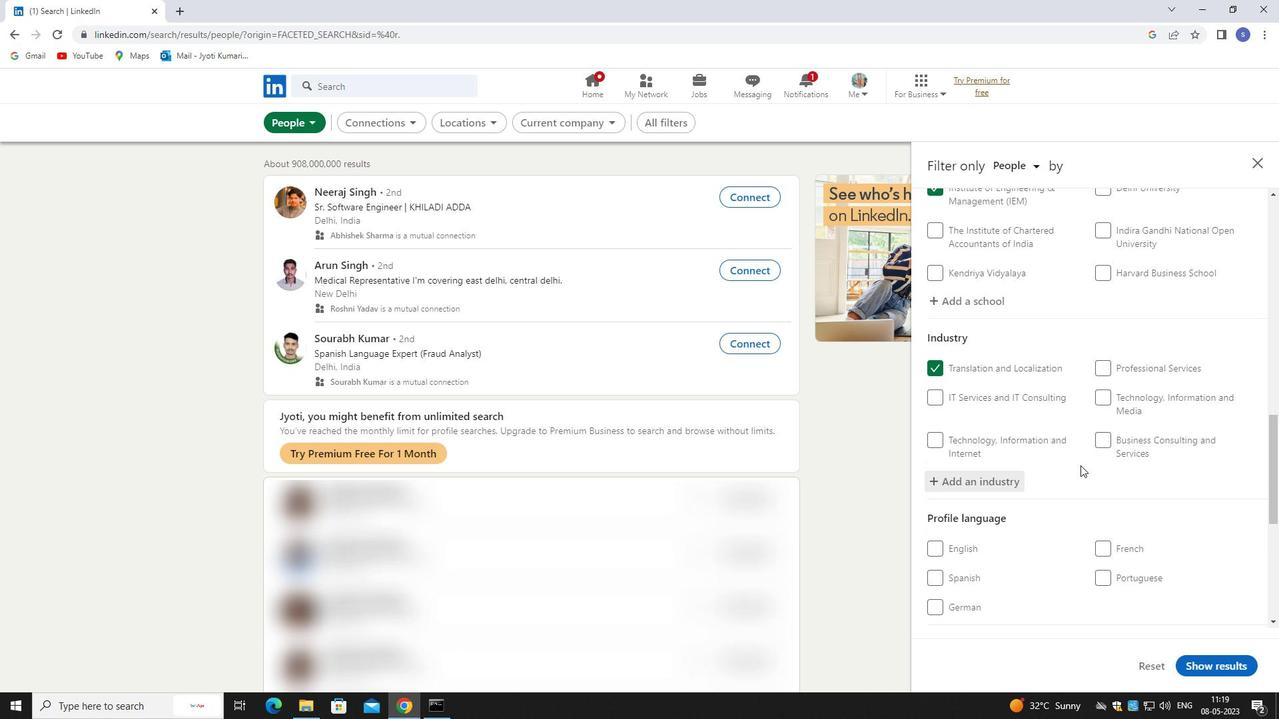 
Action: Mouse moved to (1083, 465)
Screenshot: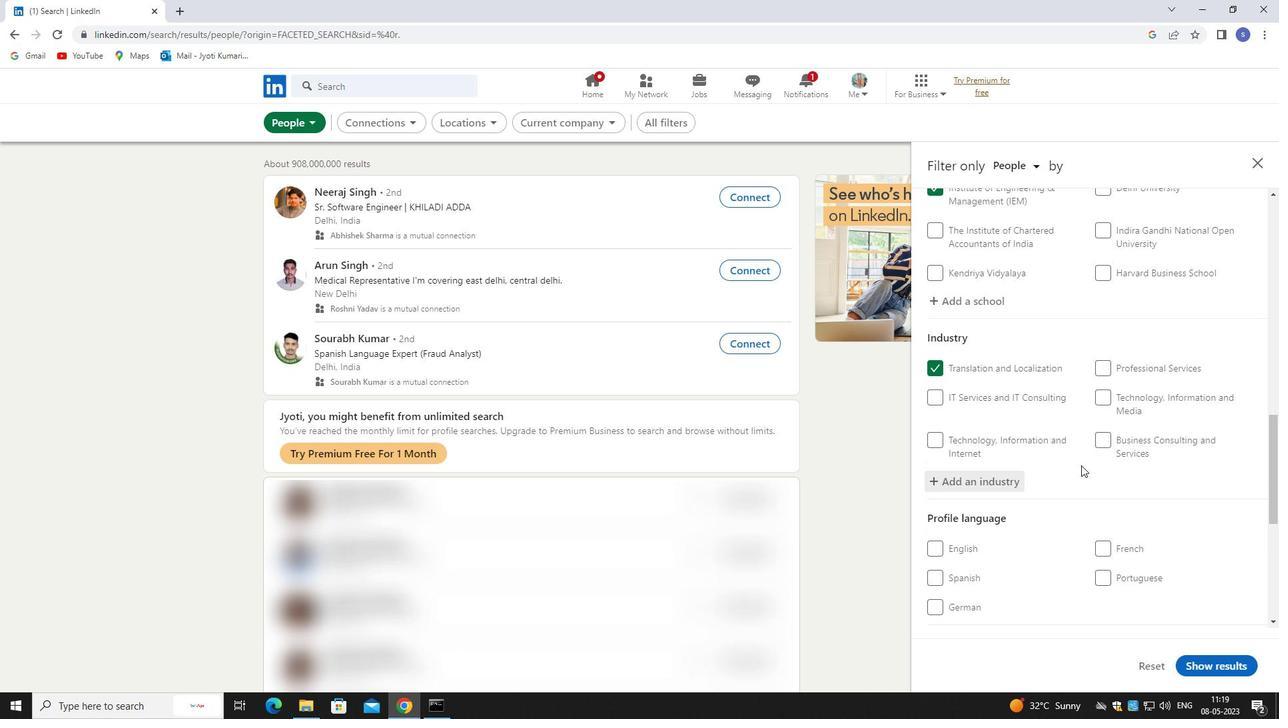 
Action: Mouse scrolled (1083, 465) with delta (0, 0)
Screenshot: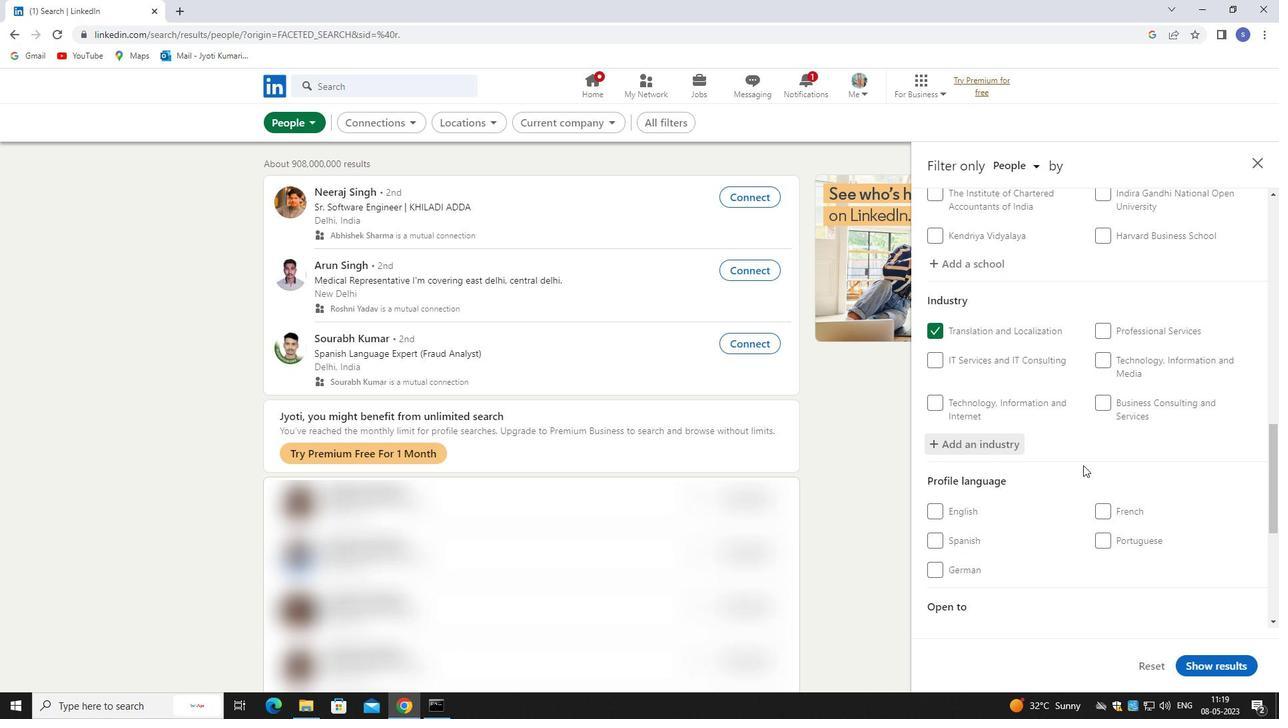 
Action: Mouse moved to (943, 471)
Screenshot: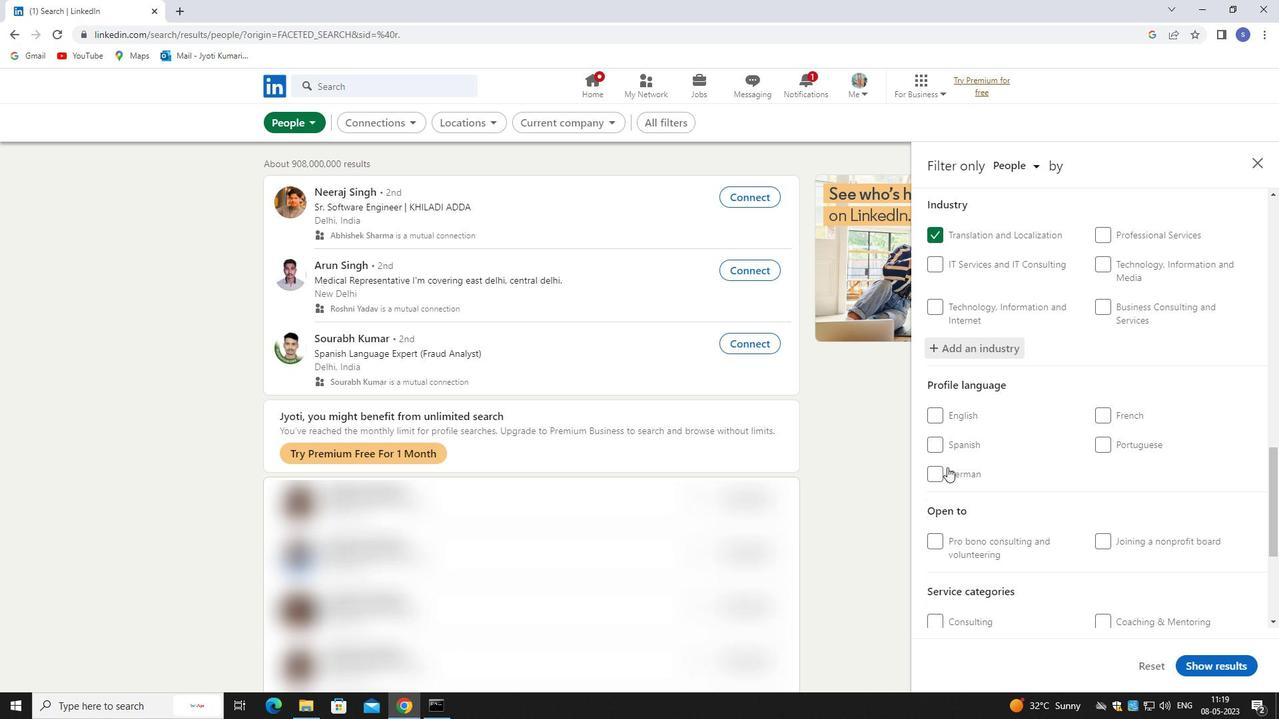 
Action: Mouse pressed left at (943, 471)
Screenshot: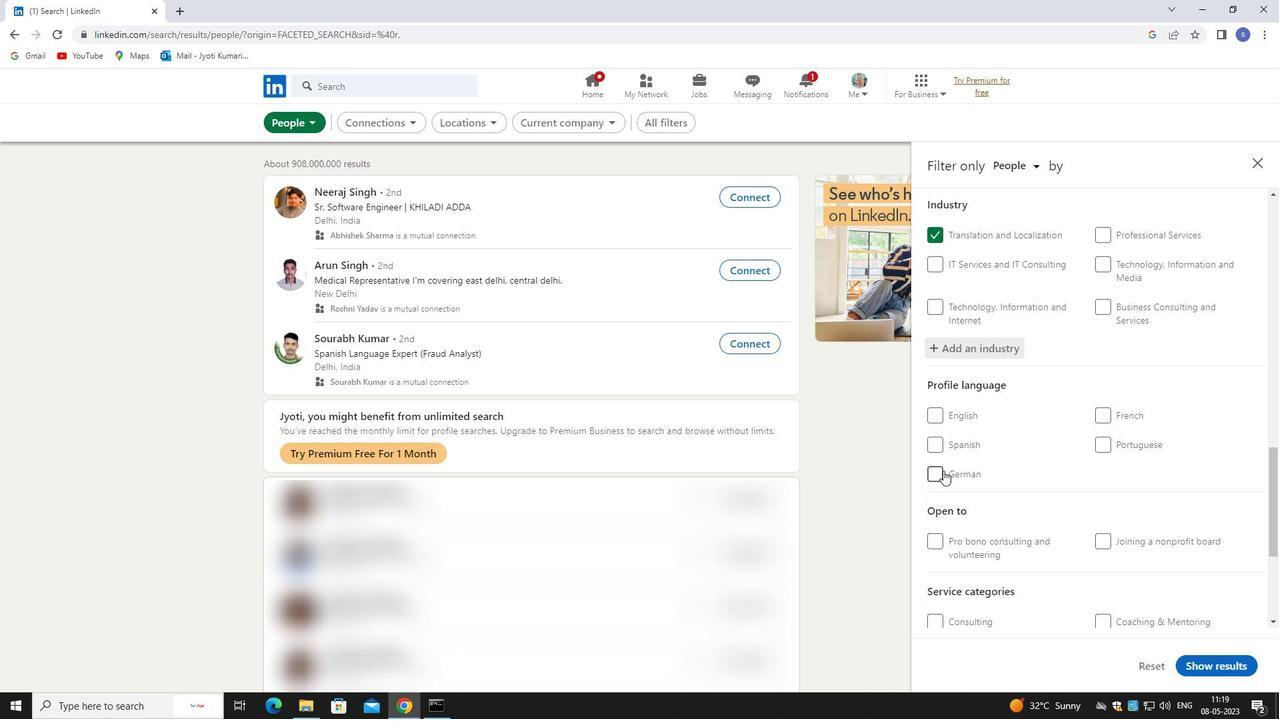 
Action: Mouse moved to (1003, 459)
Screenshot: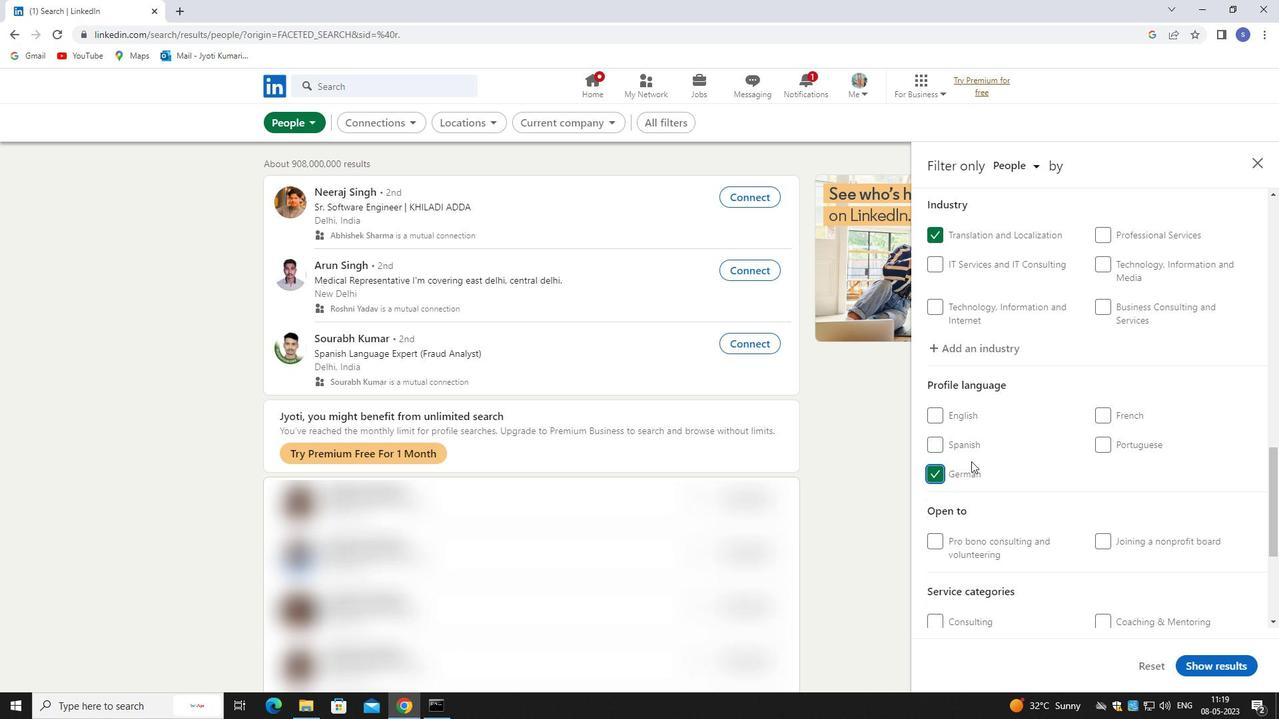 
Action: Mouse scrolled (1003, 458) with delta (0, 0)
Screenshot: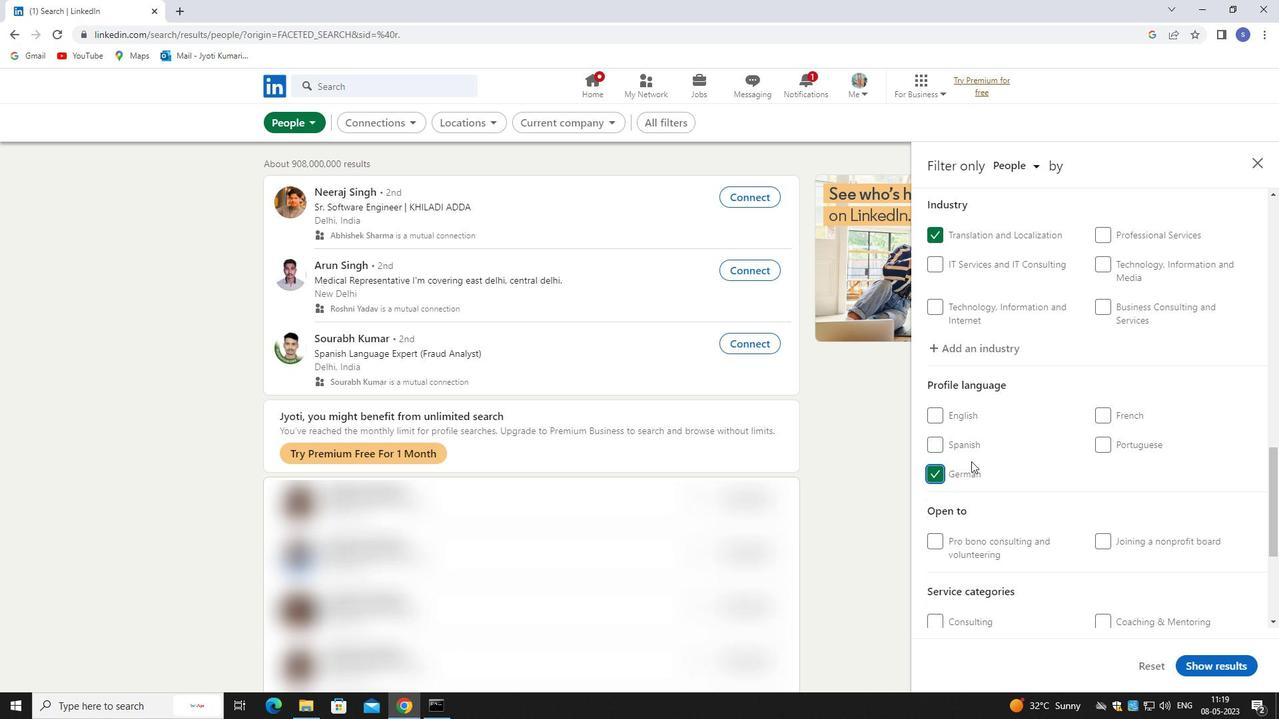
Action: Mouse moved to (1005, 459)
Screenshot: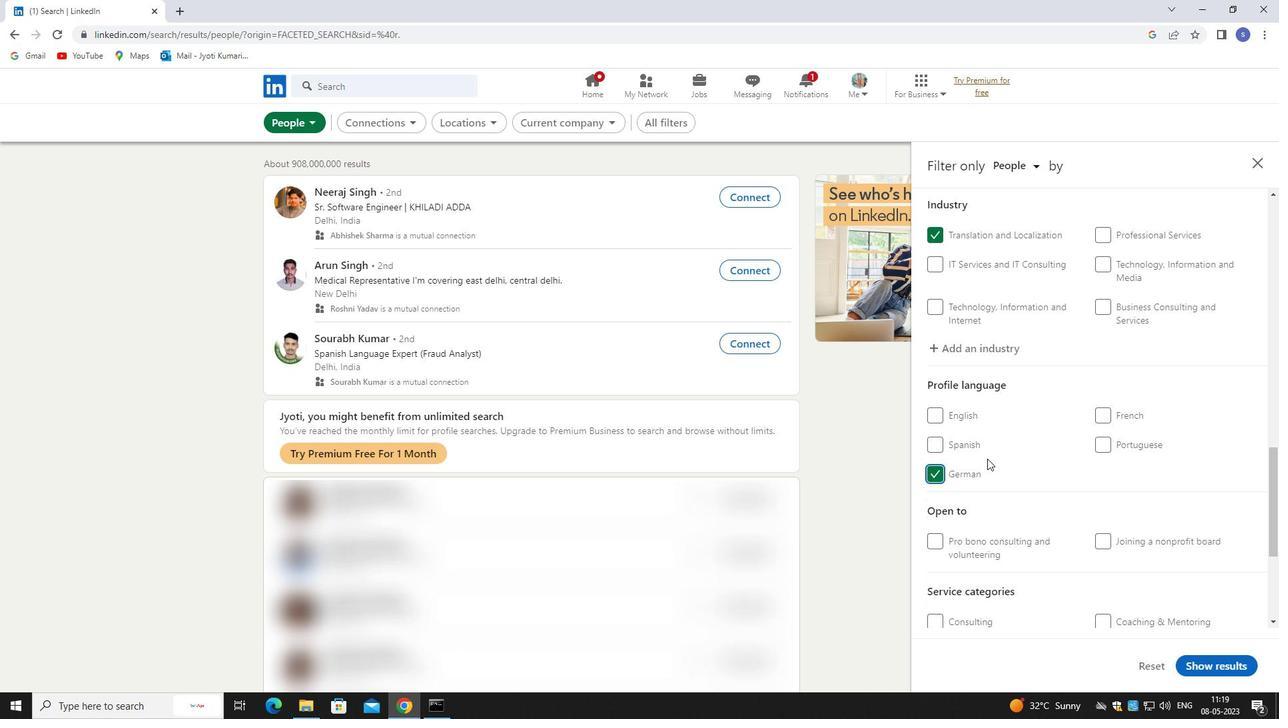 
Action: Mouse scrolled (1005, 458) with delta (0, 0)
Screenshot: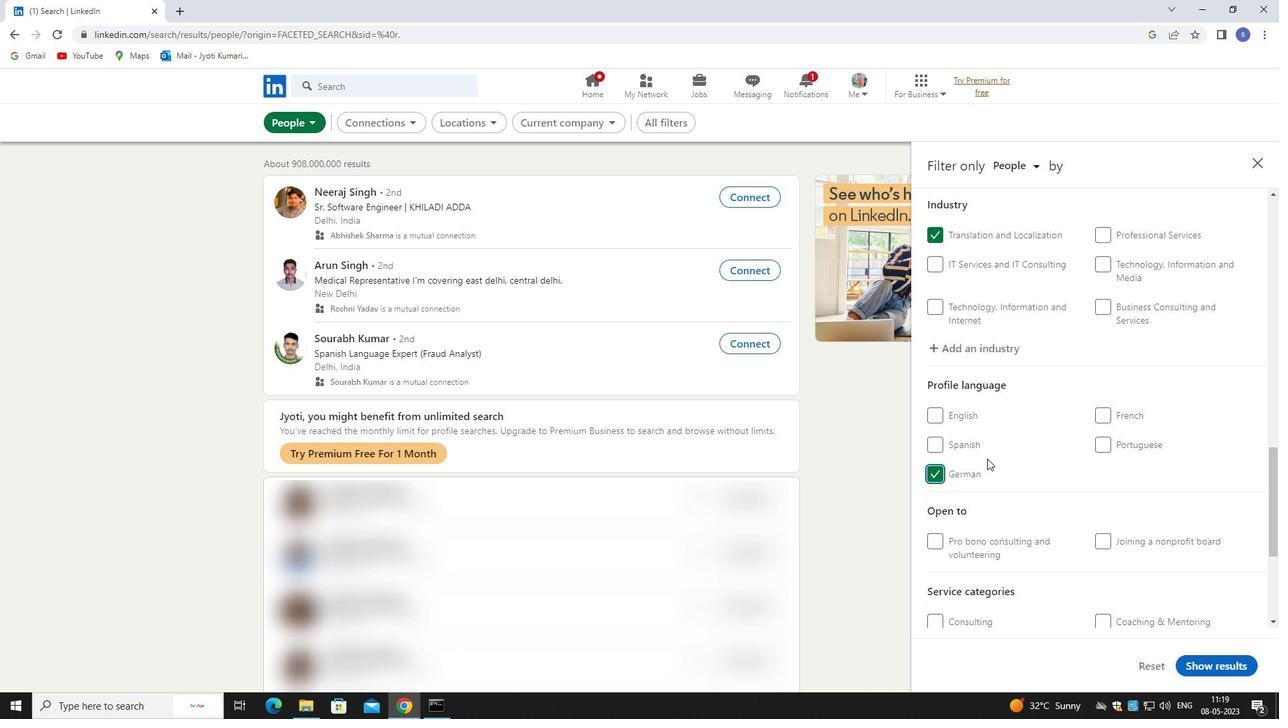 
Action: Mouse moved to (1011, 460)
Screenshot: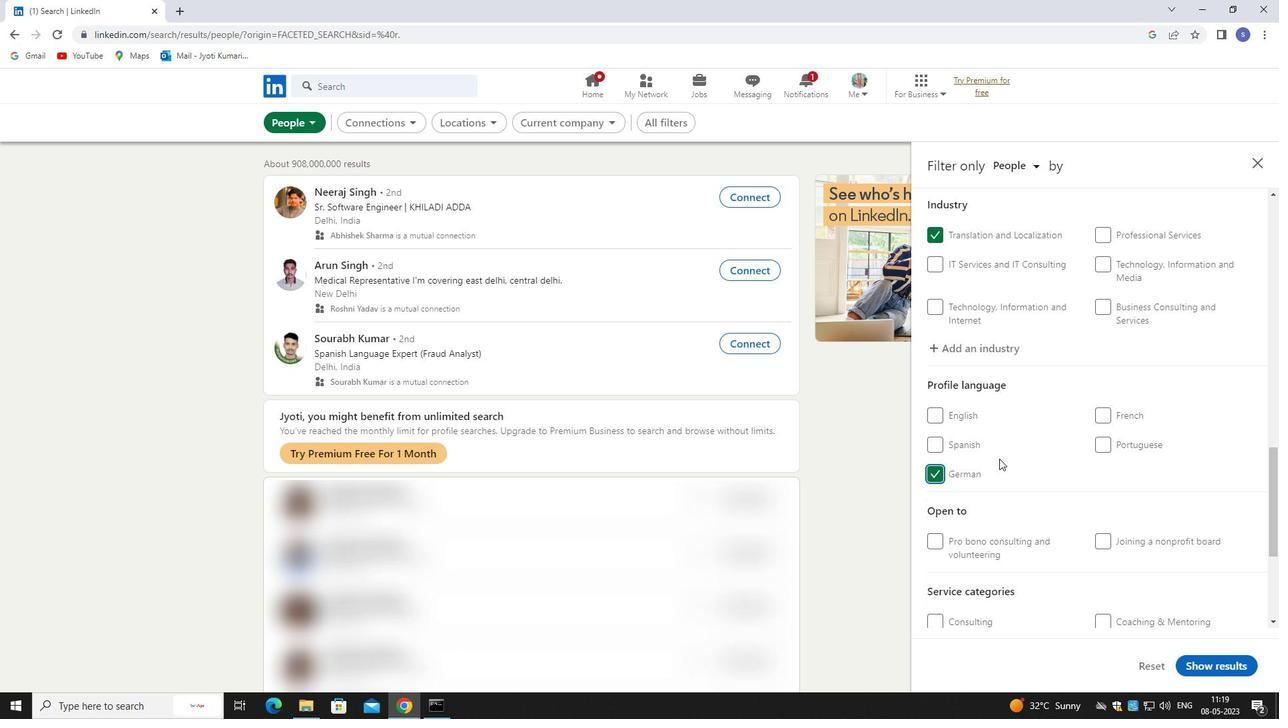 
Action: Mouse scrolled (1011, 459) with delta (0, 0)
Screenshot: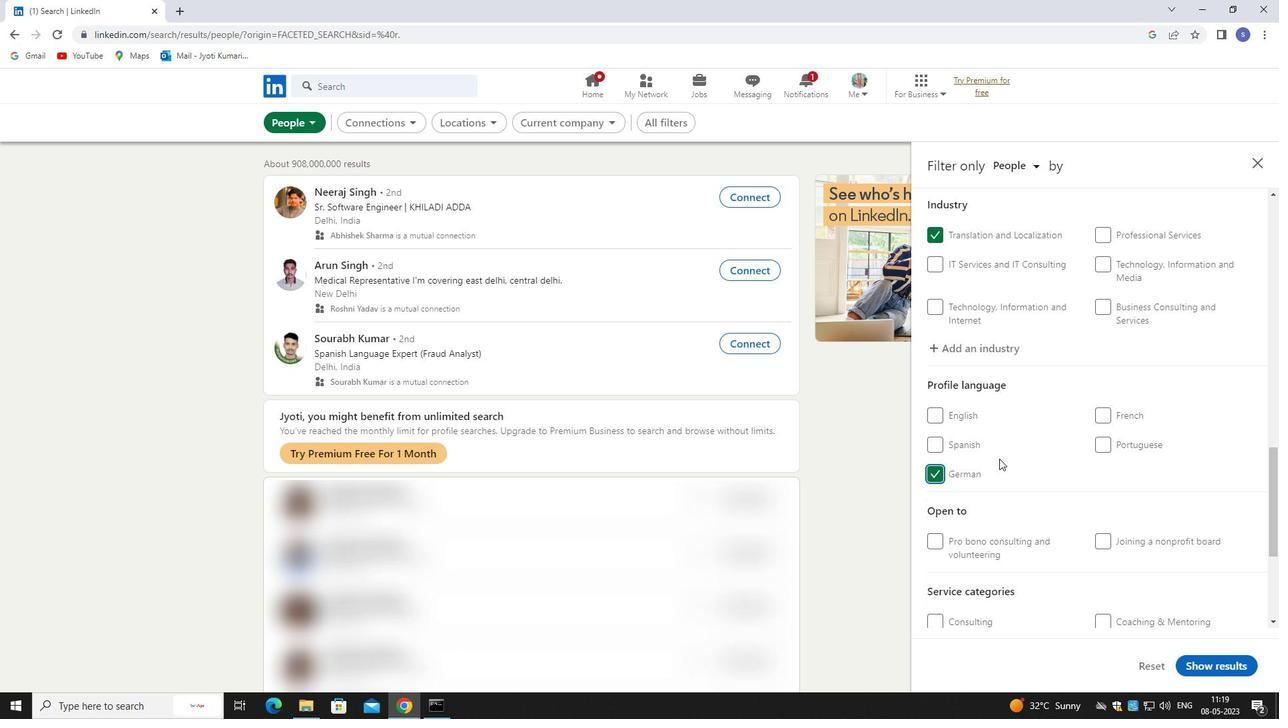 
Action: Mouse moved to (1159, 474)
Screenshot: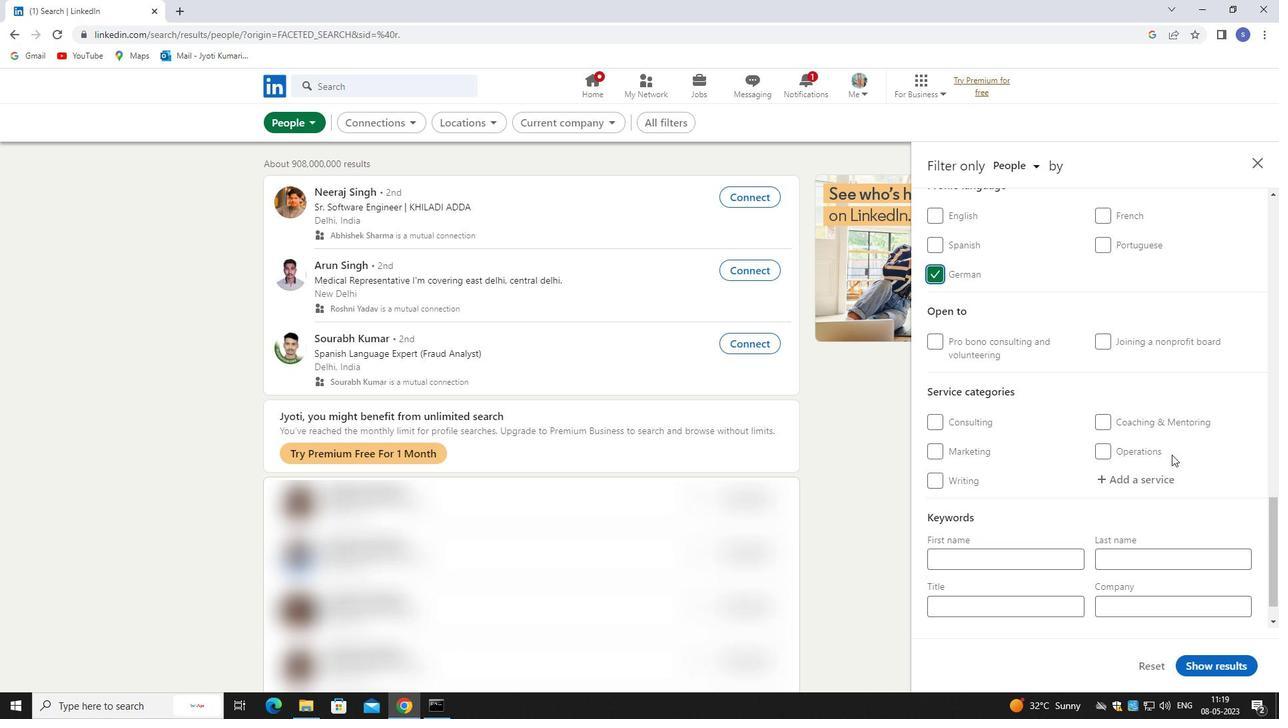 
Action: Mouse pressed left at (1159, 474)
Screenshot: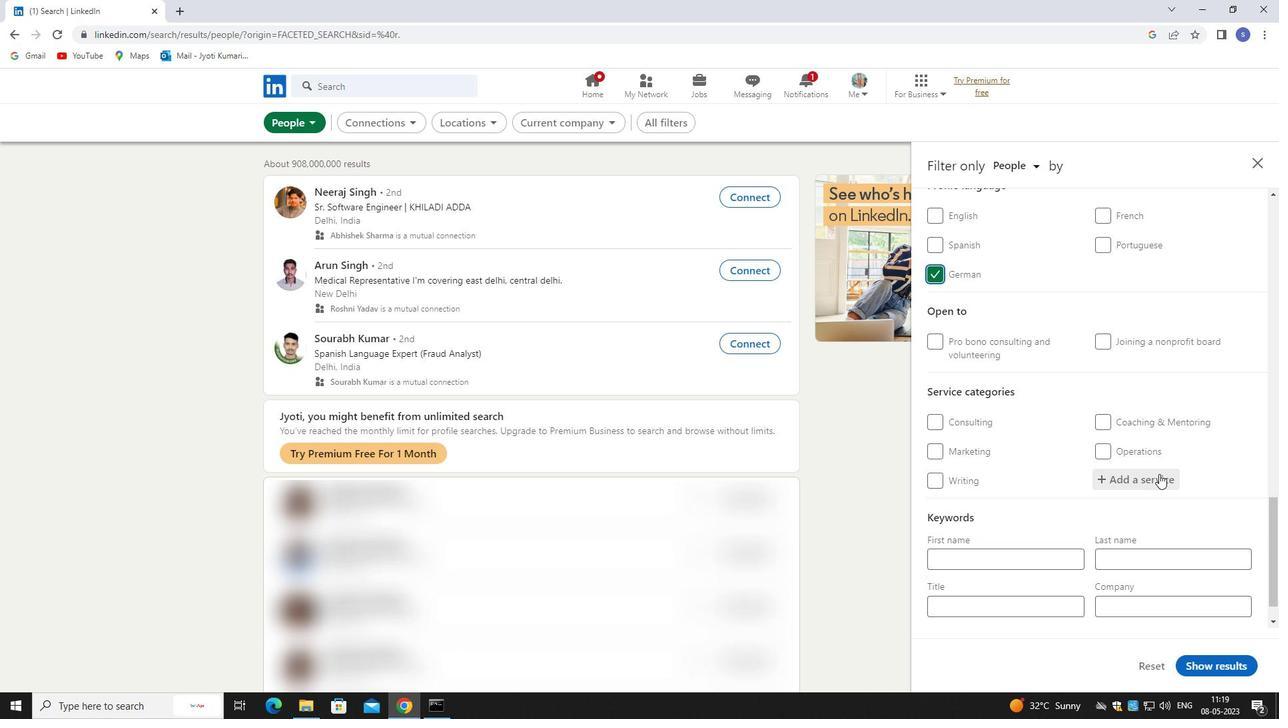 
Action: Mouse moved to (1109, 475)
Screenshot: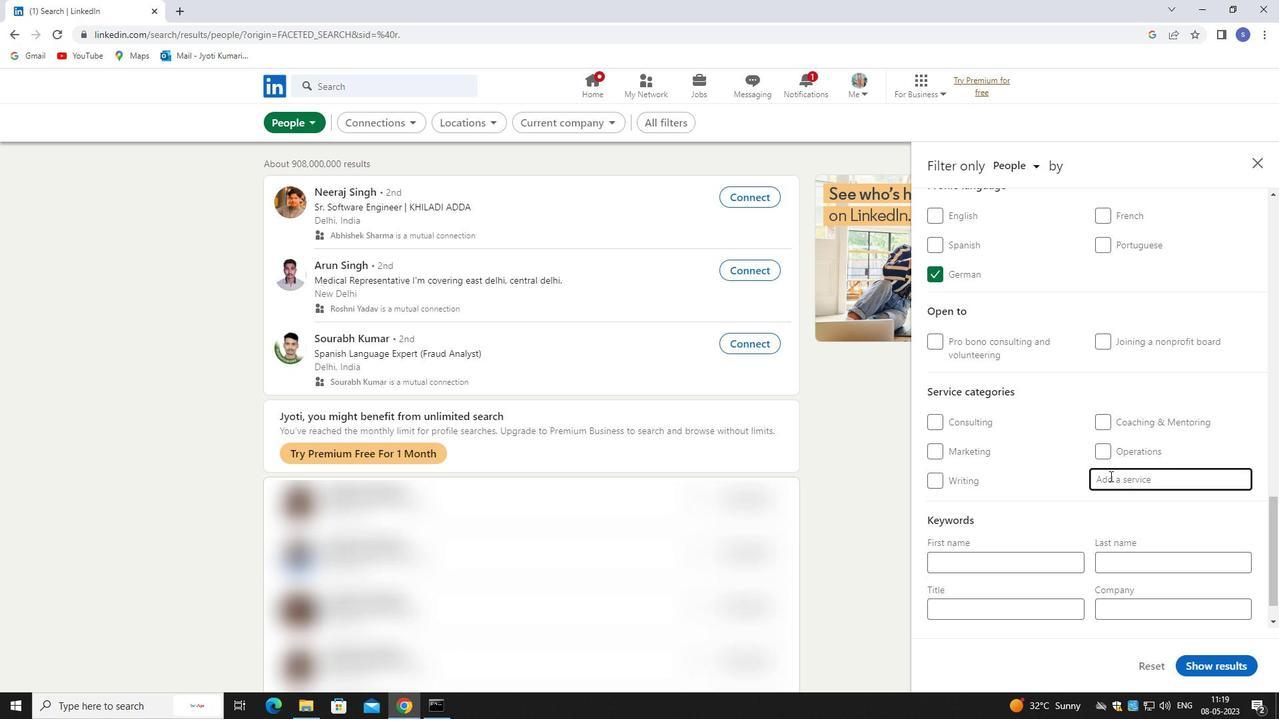 
Action: Key pressed <Key.shift>BOOKKEEP
Screenshot: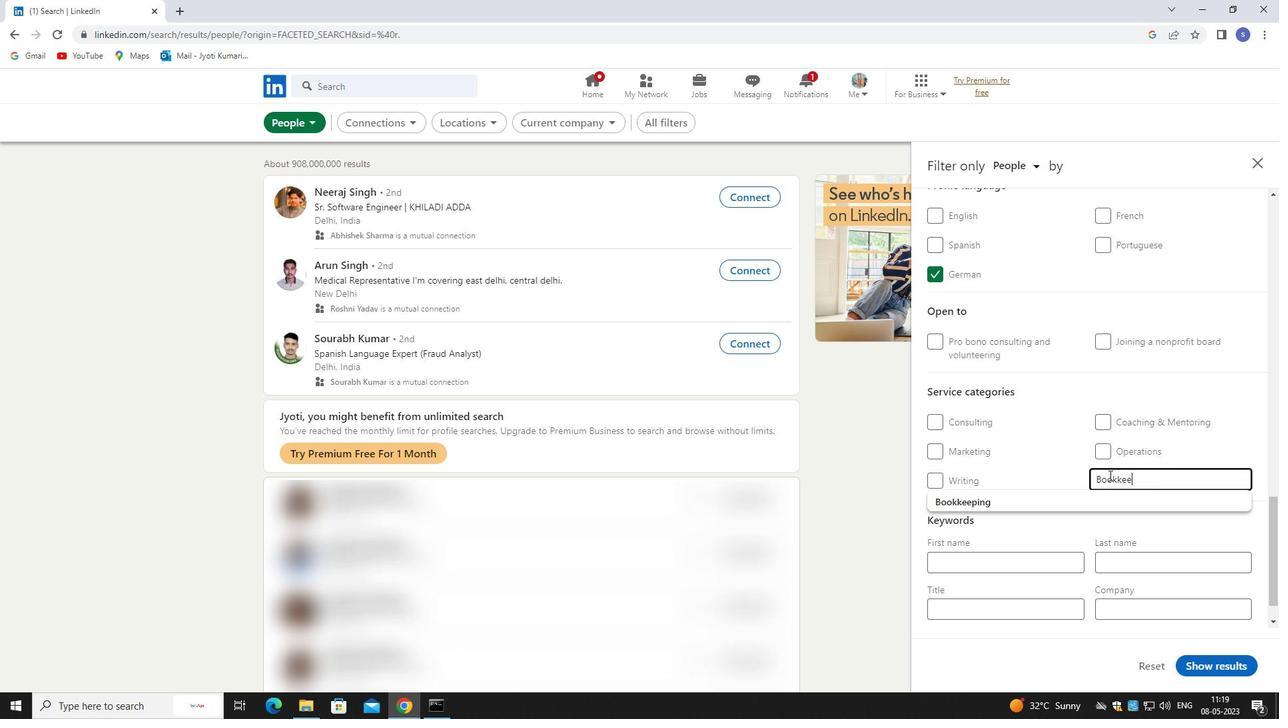 
Action: Mouse moved to (1117, 503)
Screenshot: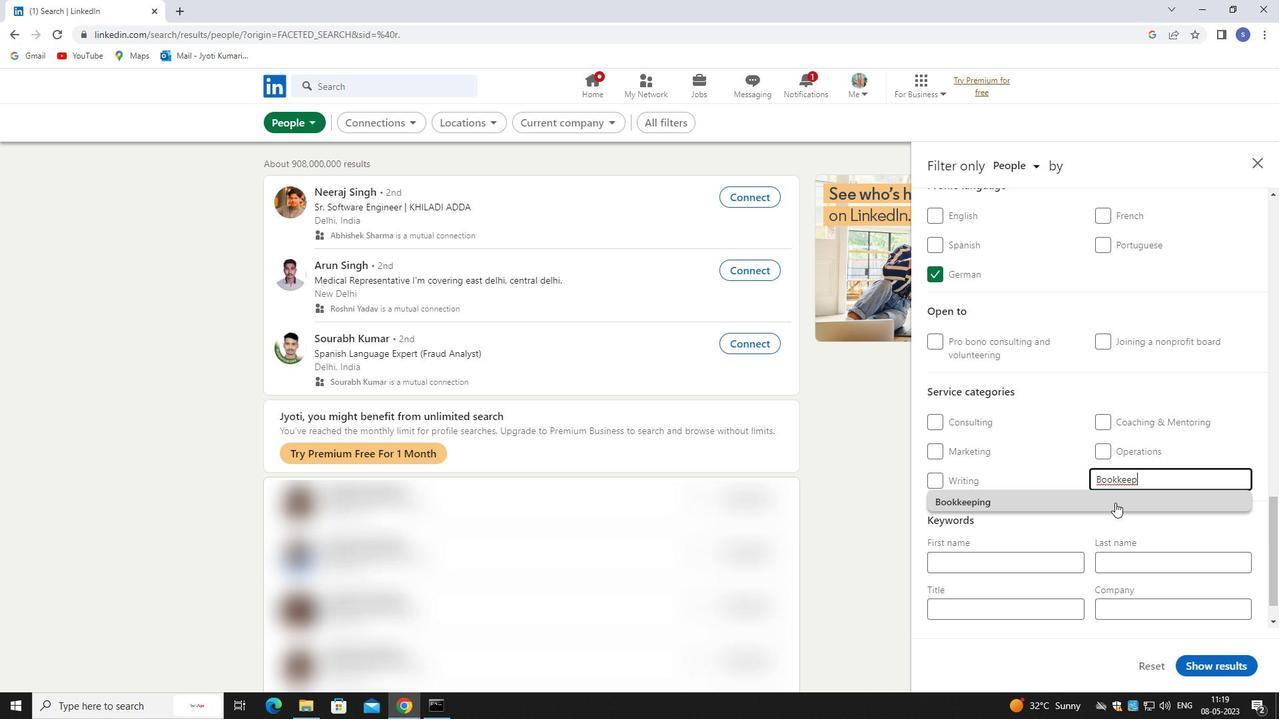 
Action: Mouse pressed left at (1117, 503)
Screenshot: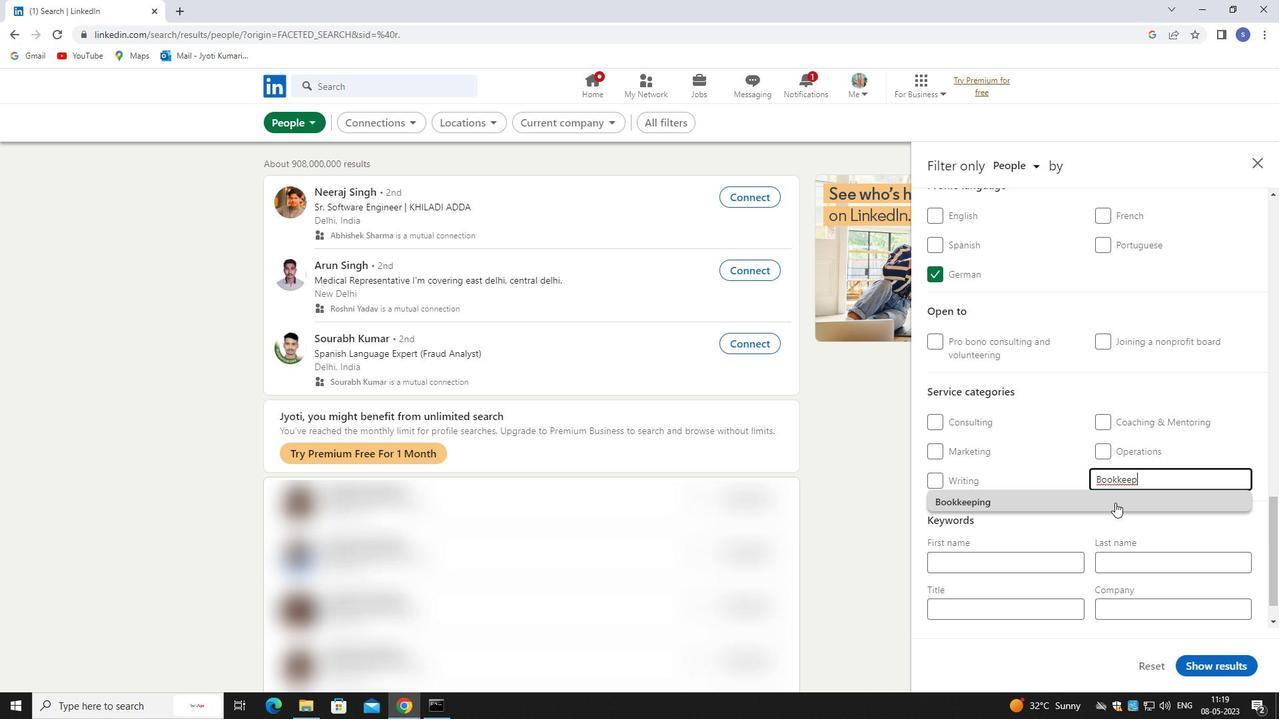 
Action: Mouse moved to (1123, 491)
Screenshot: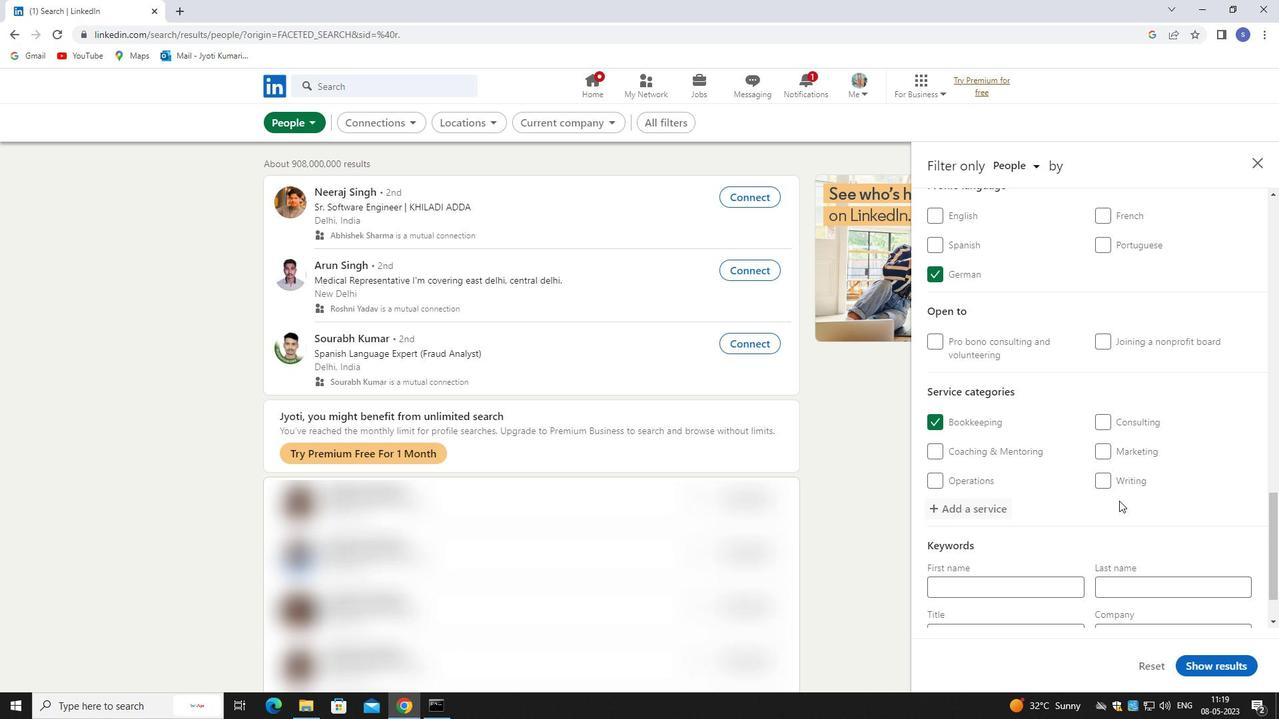 
Action: Mouse scrolled (1123, 491) with delta (0, 0)
Screenshot: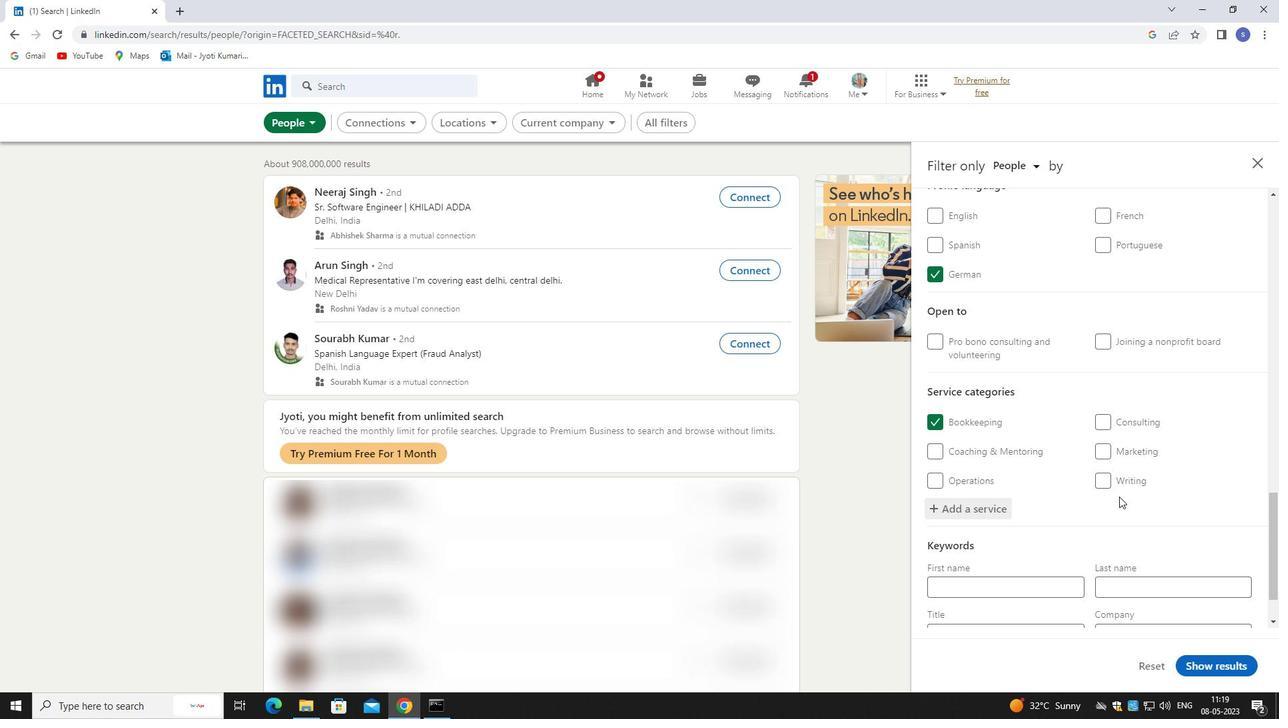 
Action: Mouse moved to (1123, 491)
Screenshot: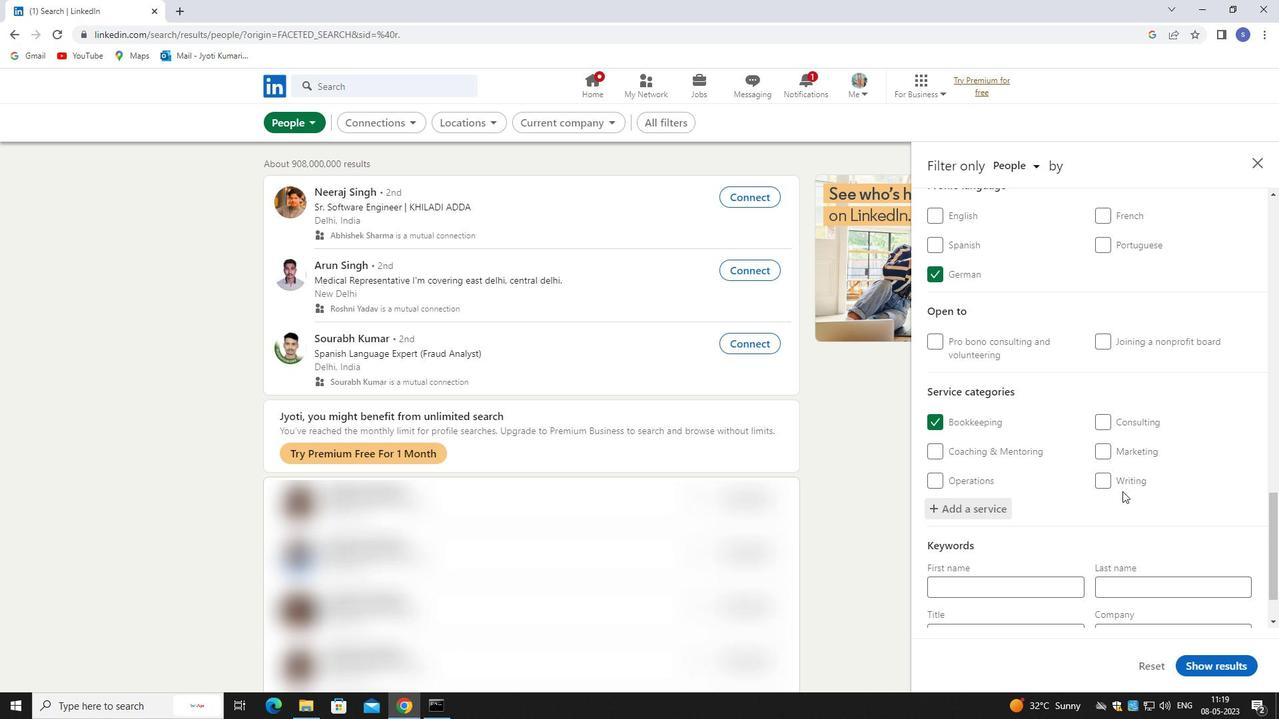 
Action: Mouse scrolled (1123, 491) with delta (0, 0)
Screenshot: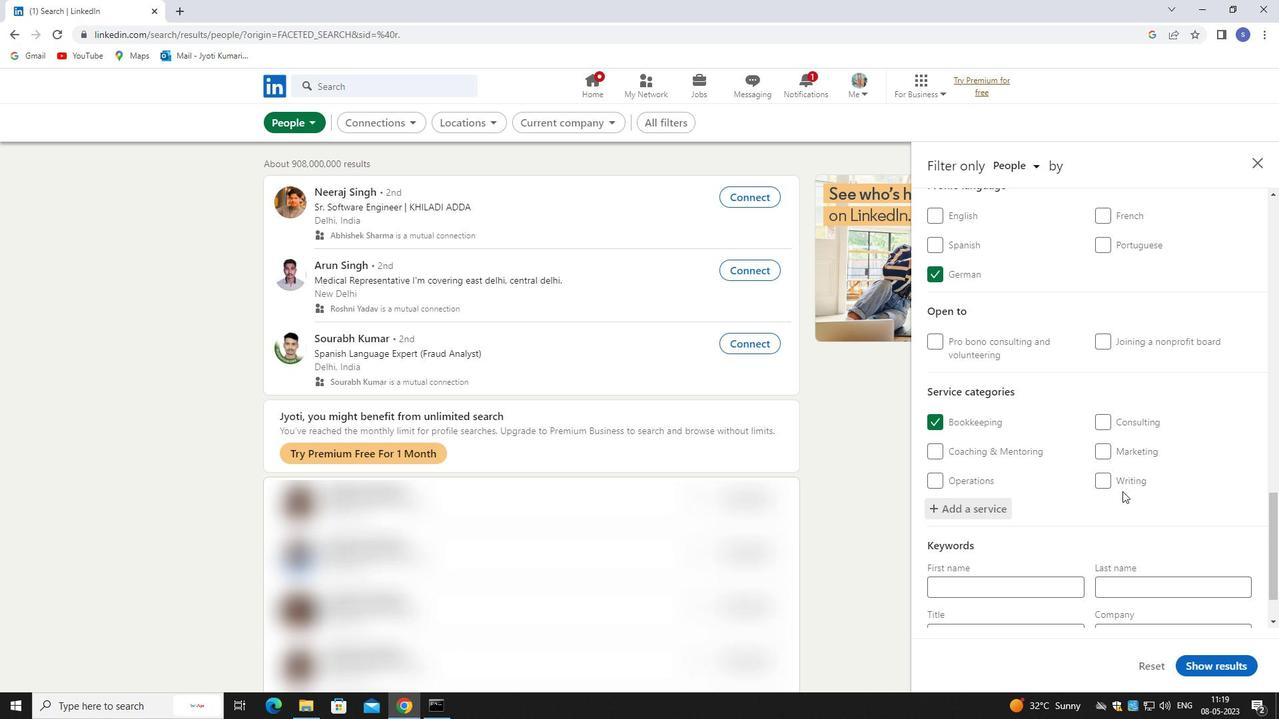 
Action: Mouse moved to (1122, 495)
Screenshot: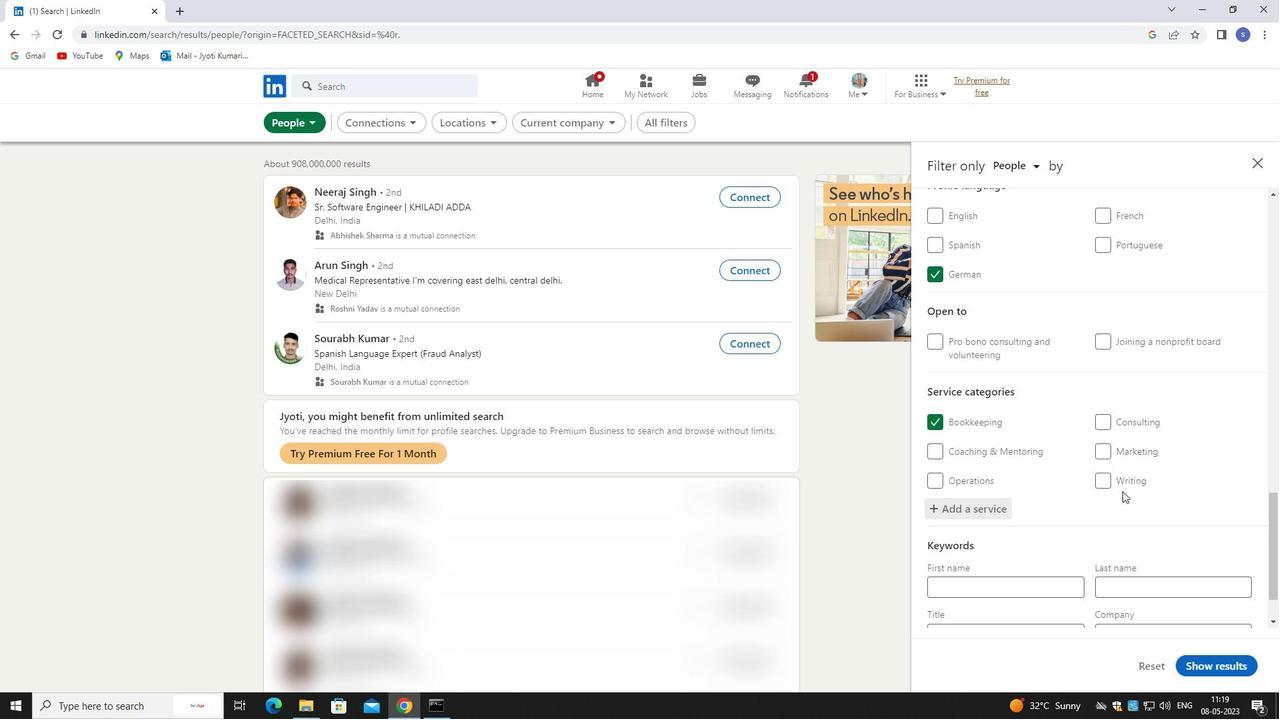 
Action: Mouse scrolled (1122, 494) with delta (0, 0)
Screenshot: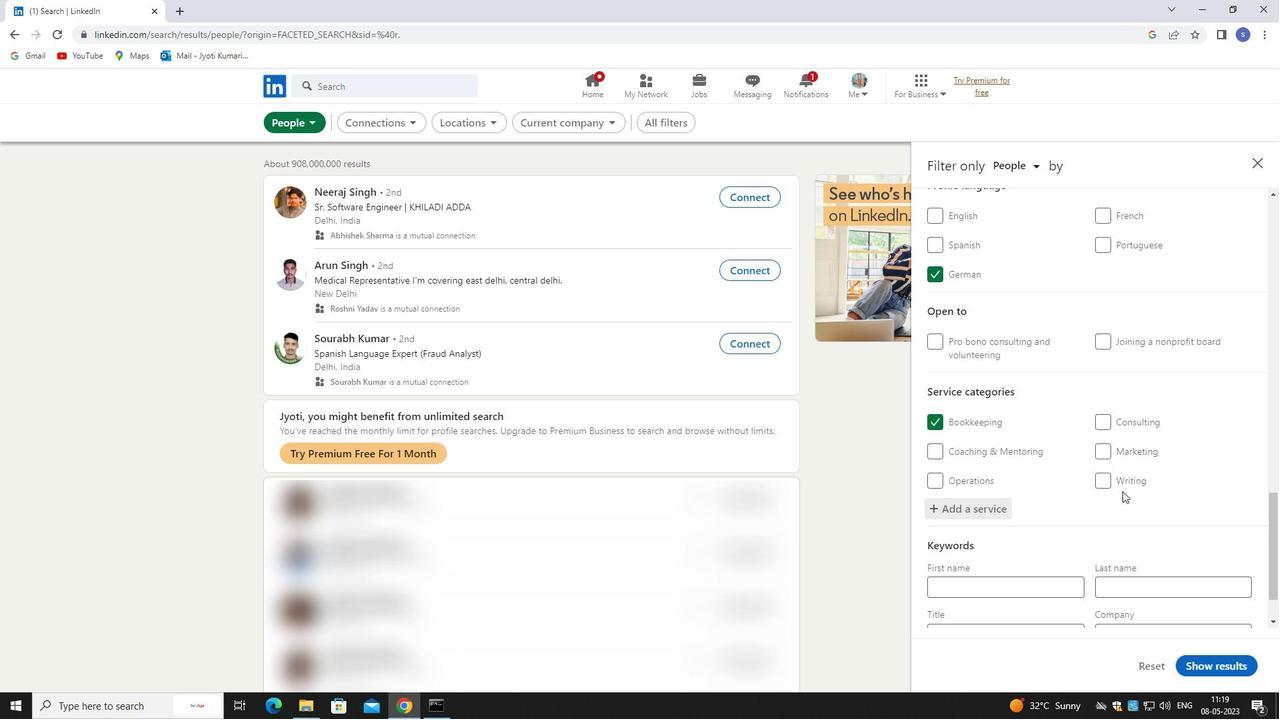 
Action: Mouse moved to (1033, 564)
Screenshot: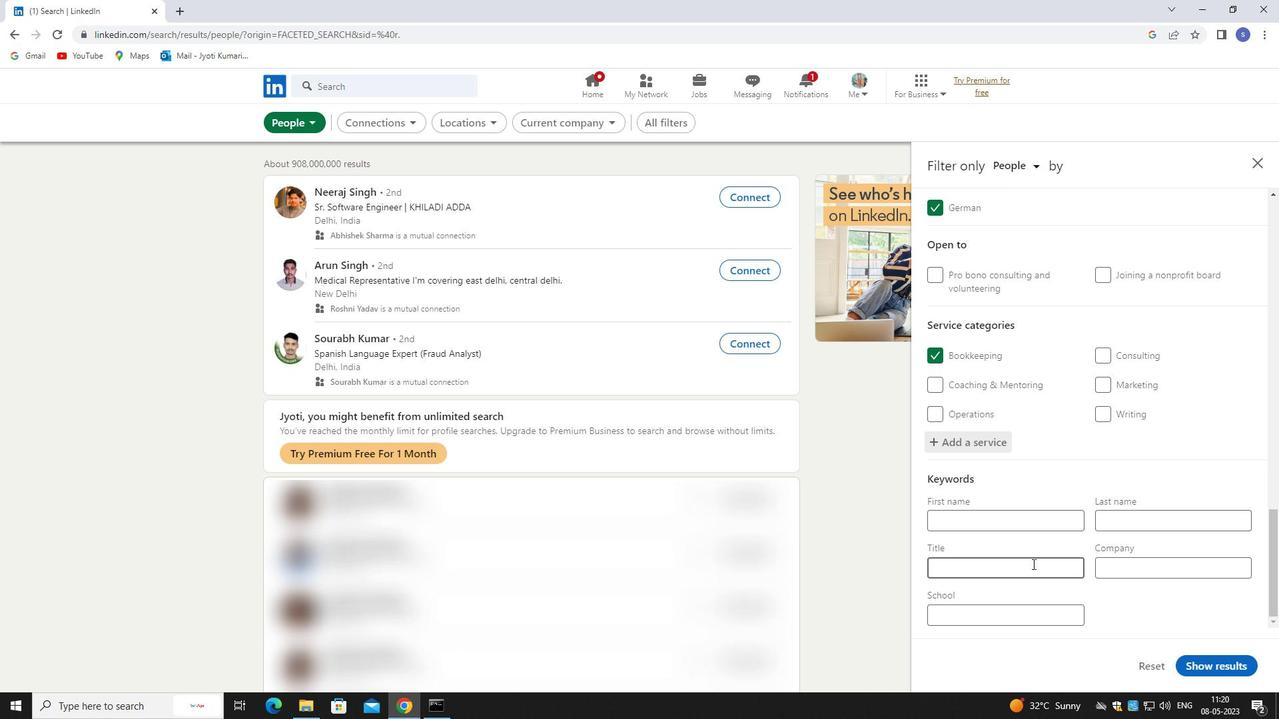 
Action: Mouse pressed left at (1033, 564)
Screenshot: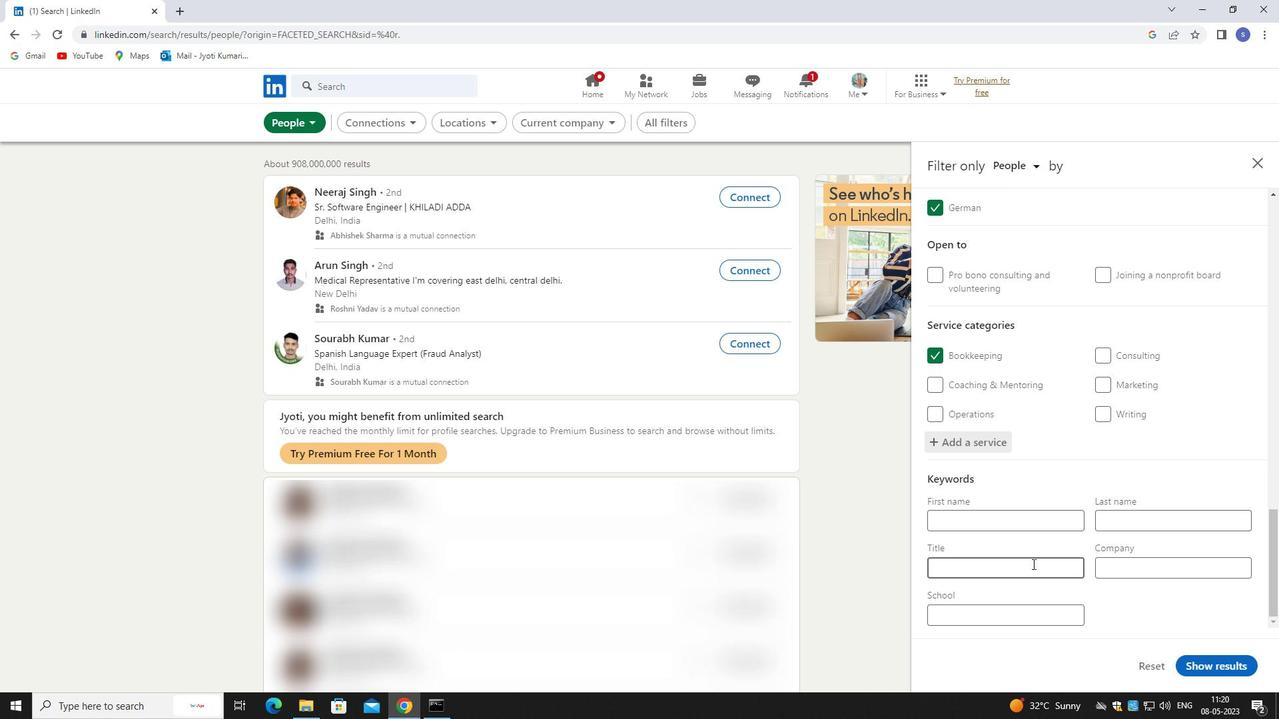 
Action: Mouse moved to (1039, 566)
Screenshot: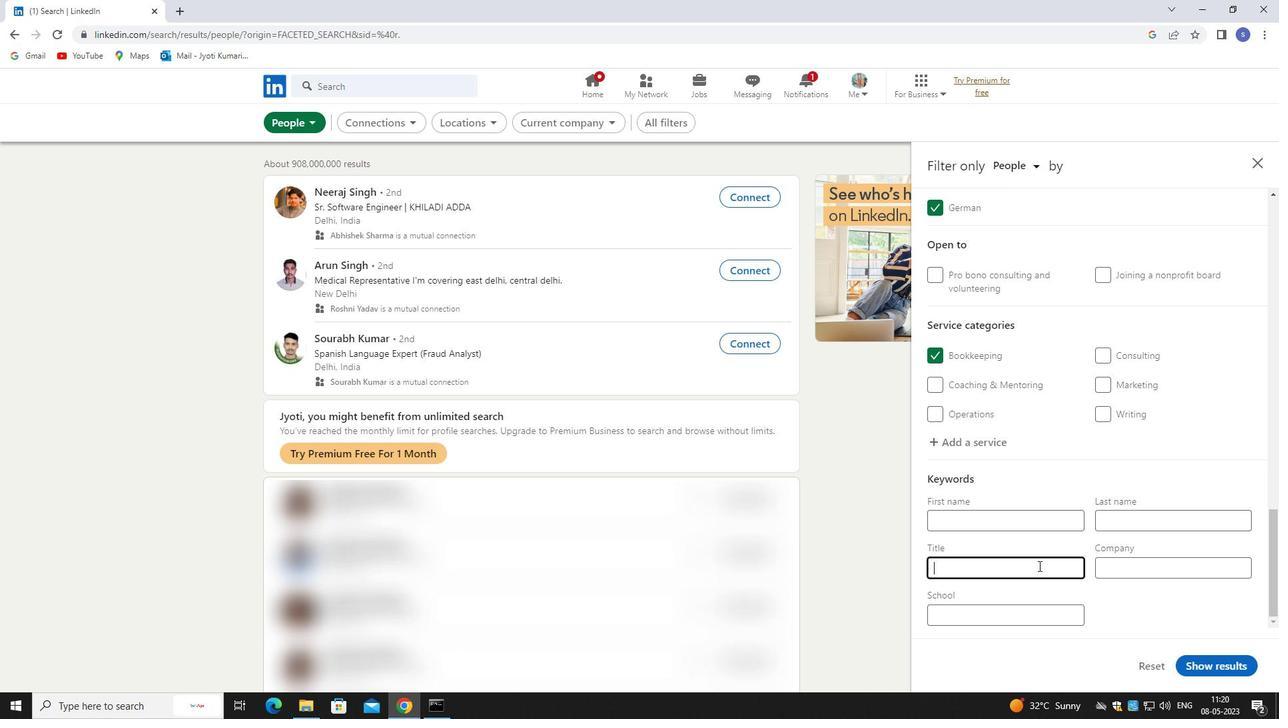 
Action: Key pressed <Key.shift>OFFICE<Key.space><Key.shift>ASSISTANT
Screenshot: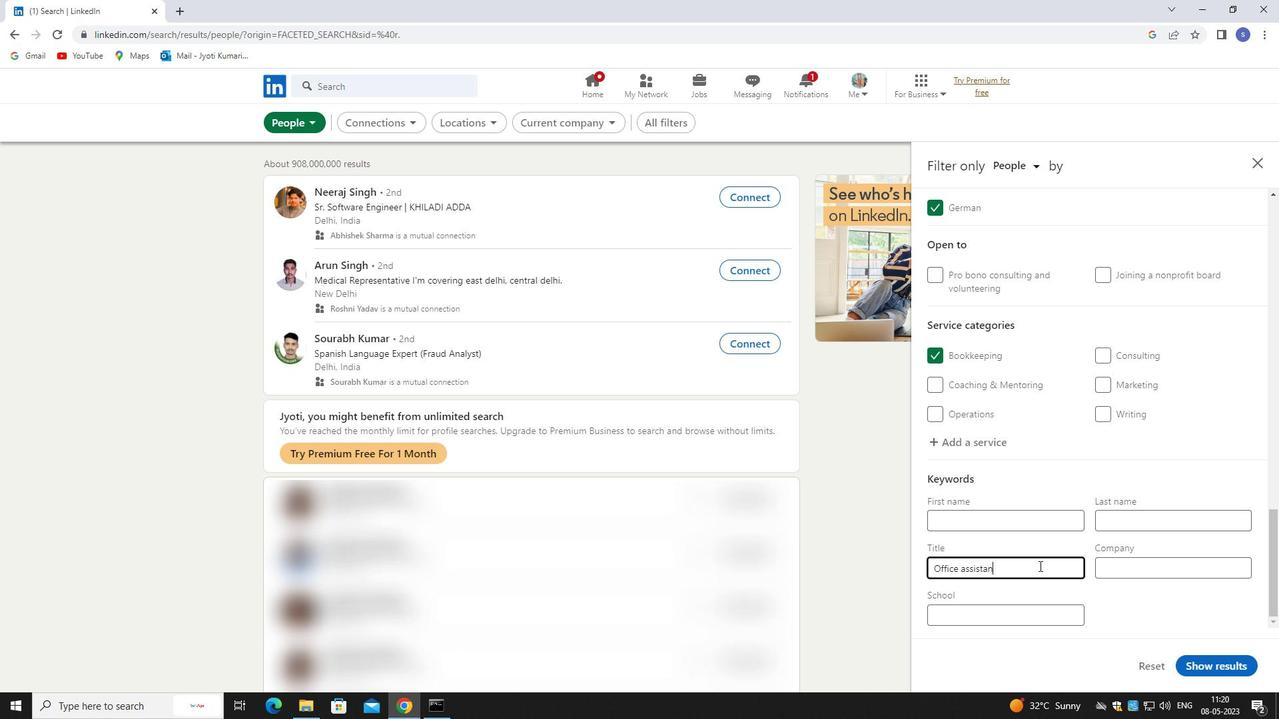 
Action: Mouse moved to (1213, 668)
Screenshot: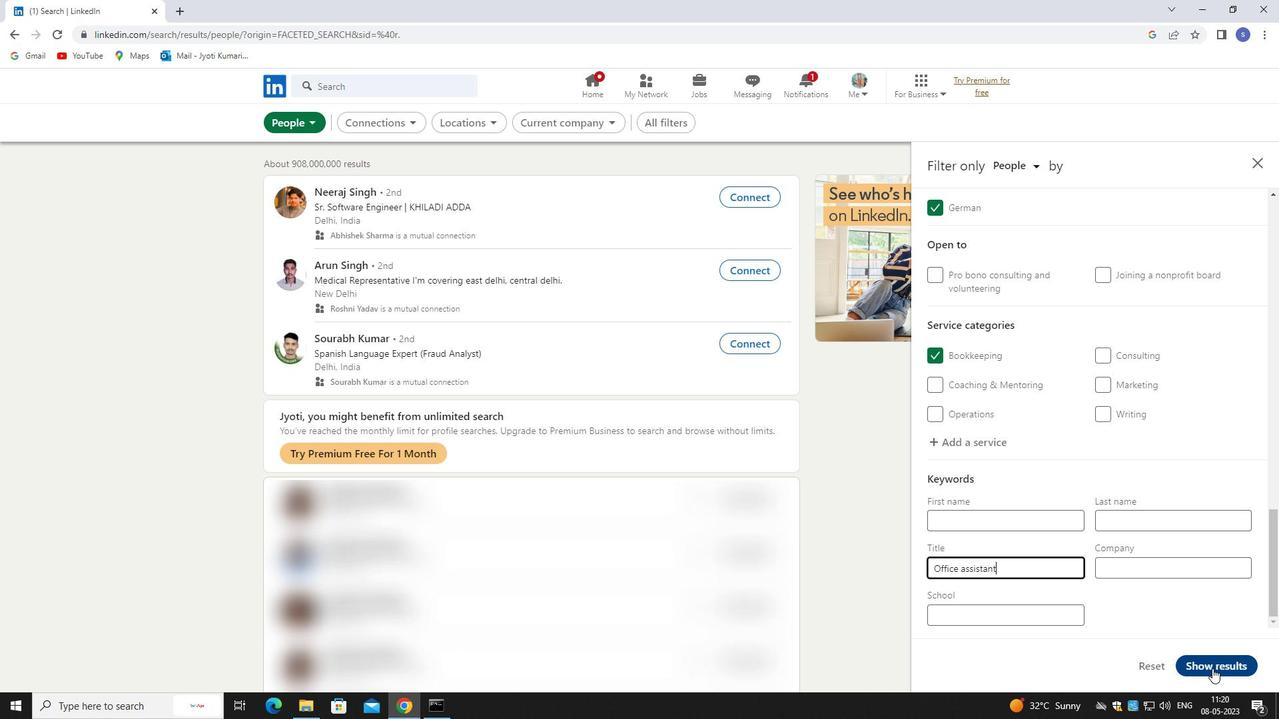 
Action: Mouse pressed left at (1213, 668)
Screenshot: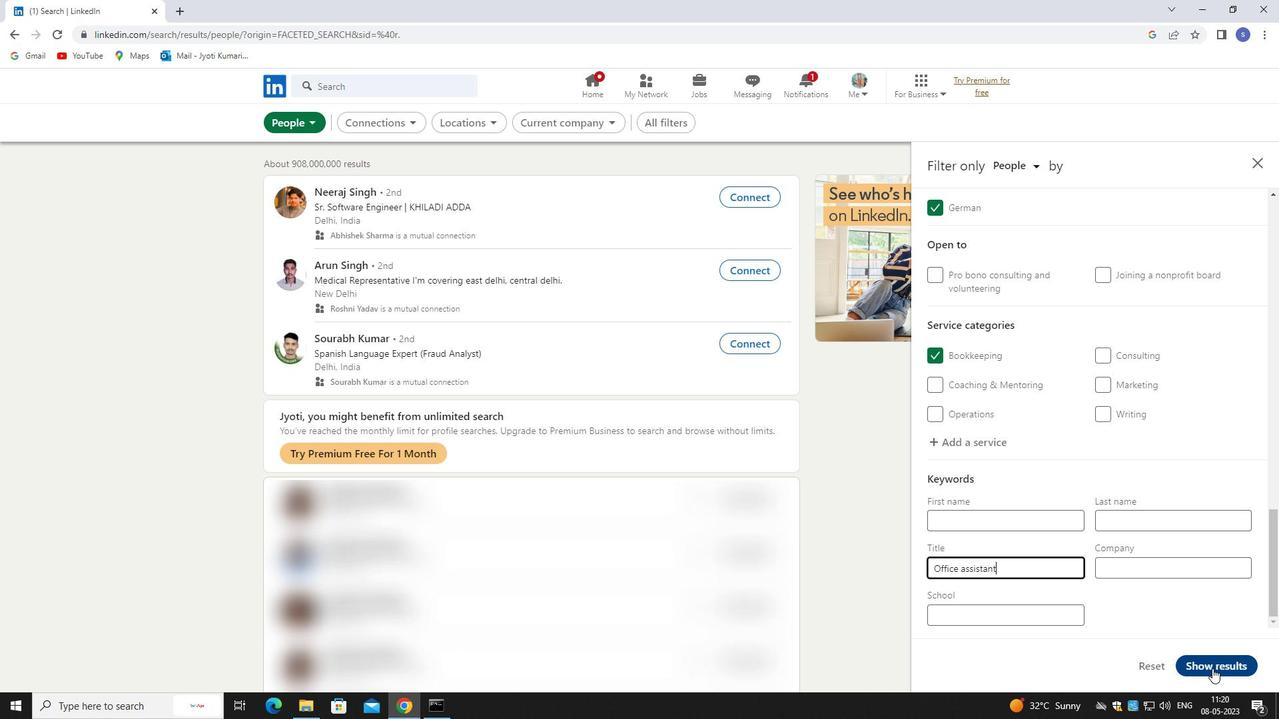 
Action: Mouse moved to (1216, 655)
Screenshot: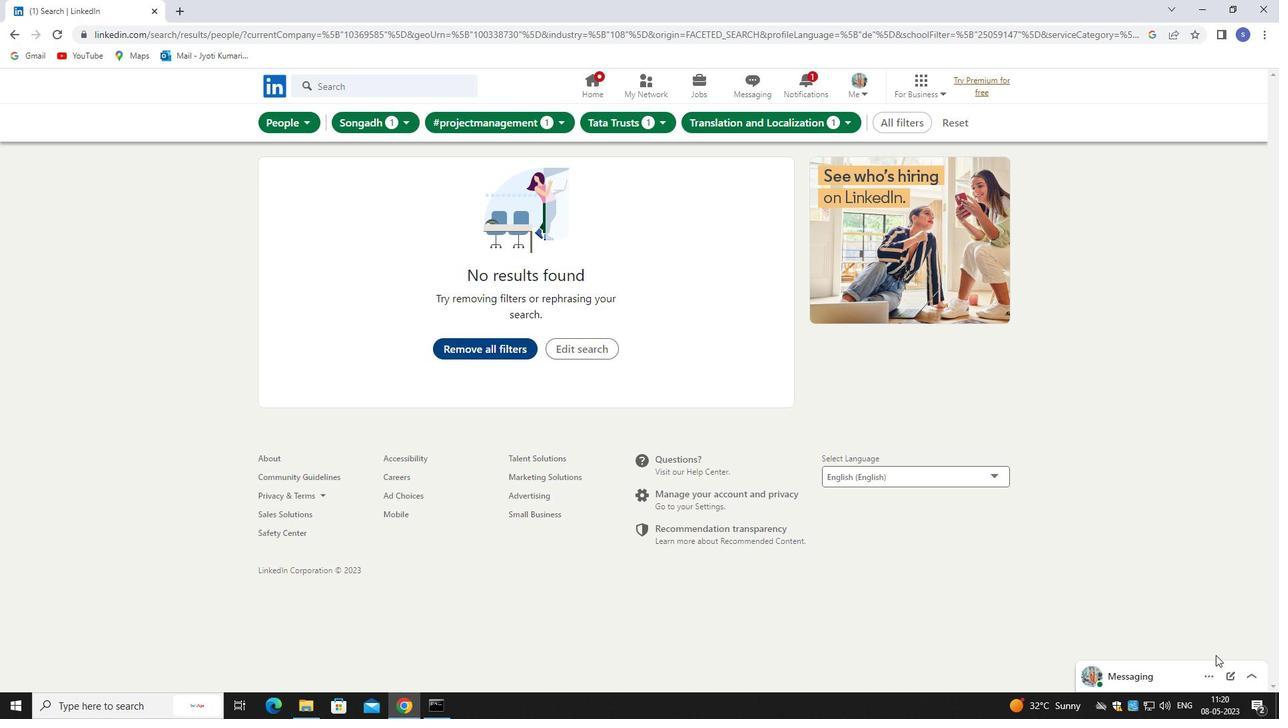 
